 Task: Add a signature Mateo Gonzalez containing With gratitude and sincere wishes, Mateo Gonzalez to email address softage.9@softage.net and add a label Condo associations
Action: Mouse moved to (985, 51)
Screenshot: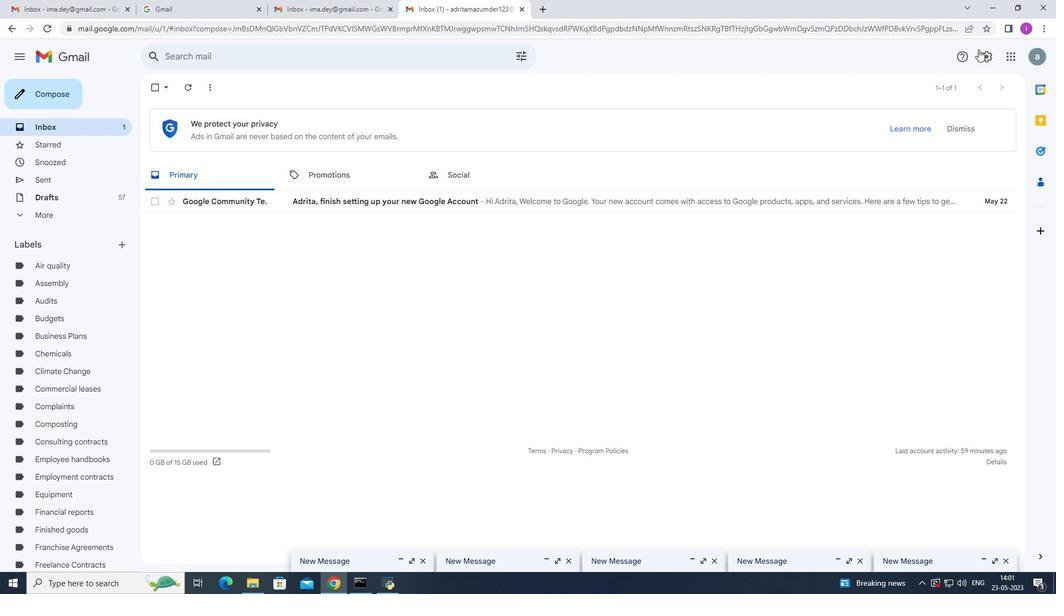 
Action: Mouse pressed left at (985, 51)
Screenshot: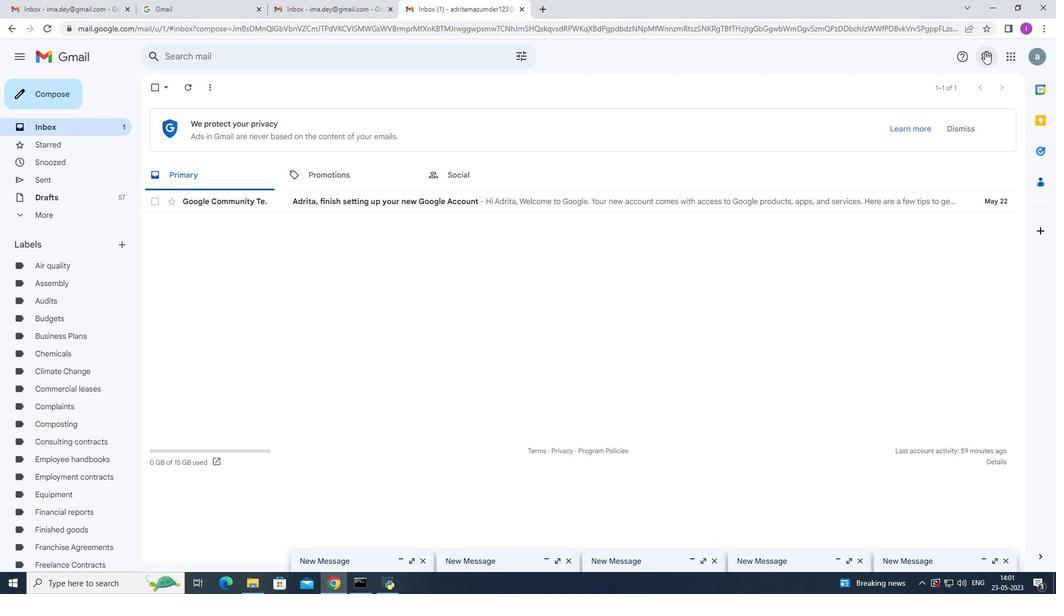 
Action: Mouse moved to (909, 114)
Screenshot: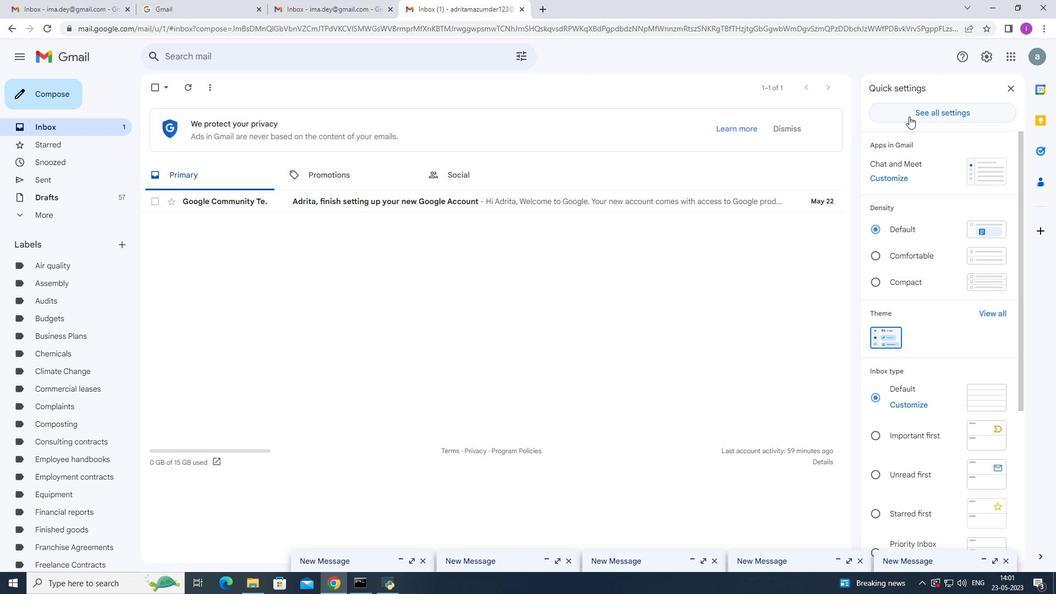 
Action: Mouse pressed left at (909, 114)
Screenshot: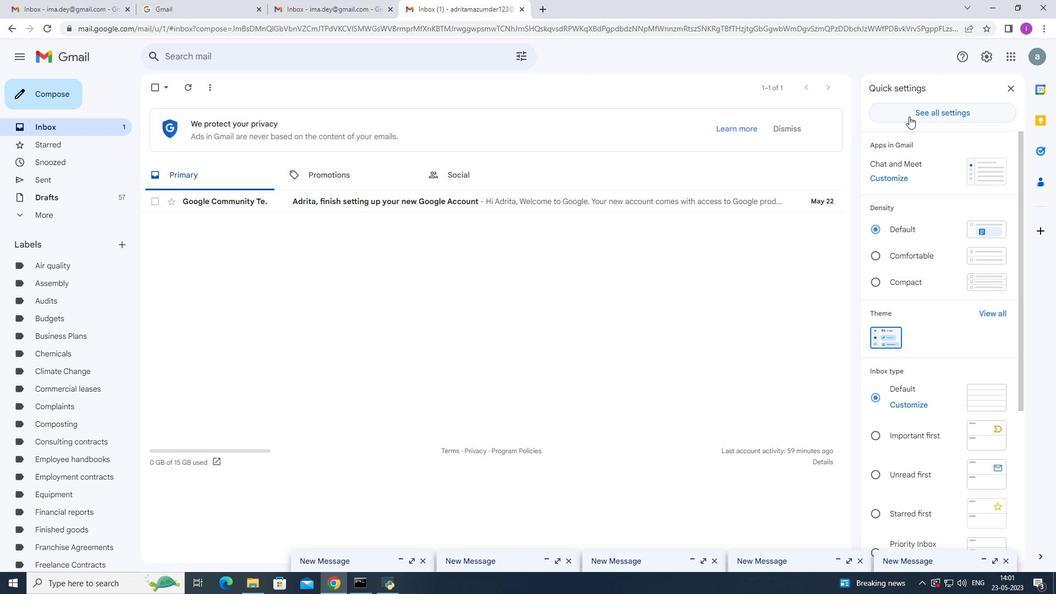 
Action: Mouse moved to (431, 217)
Screenshot: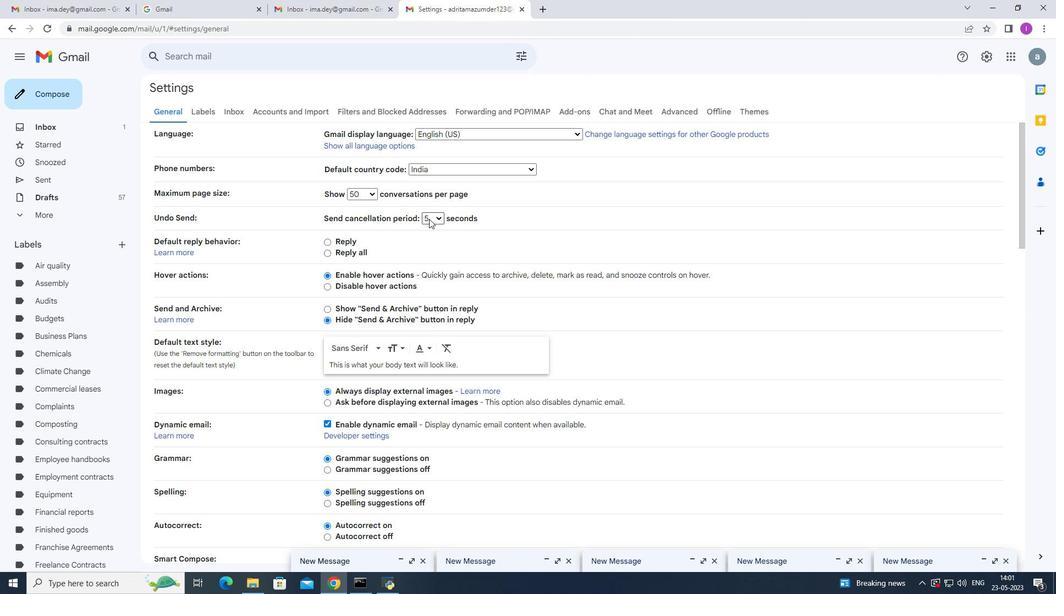 
Action: Mouse scrolled (431, 217) with delta (0, 0)
Screenshot: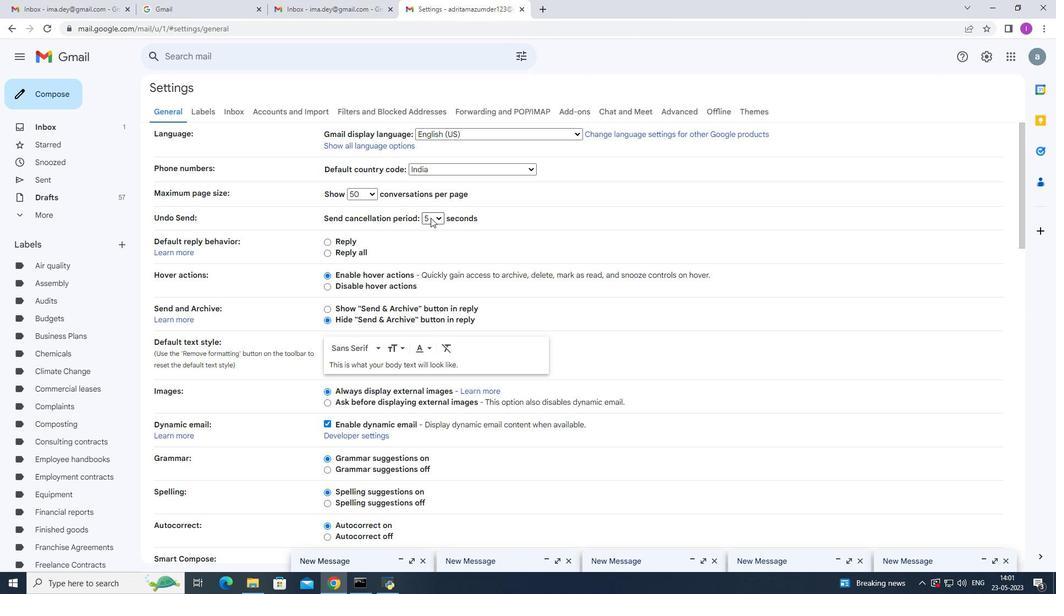 
Action: Mouse moved to (432, 217)
Screenshot: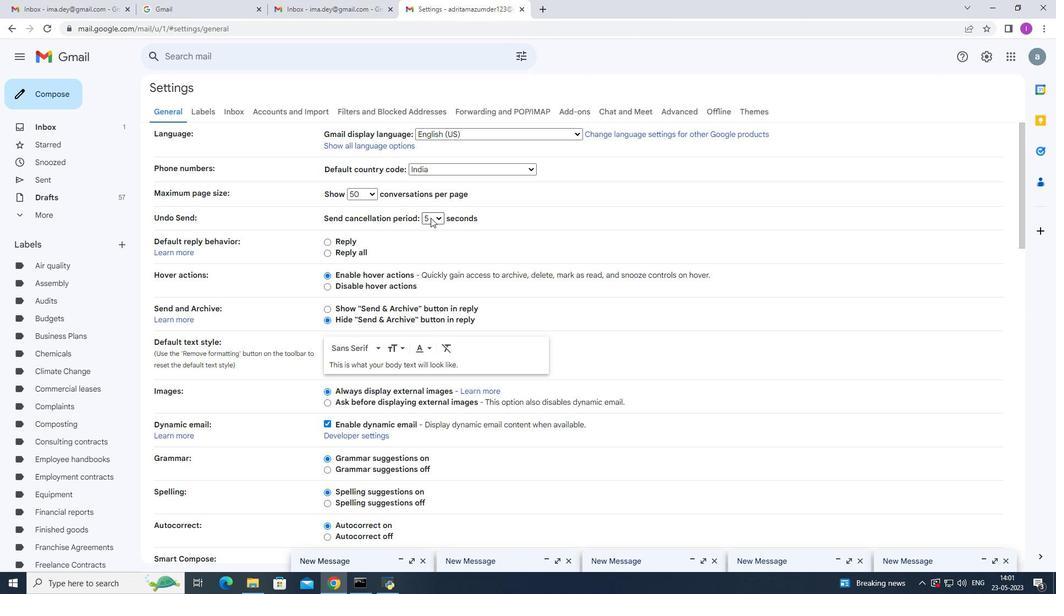 
Action: Mouse scrolled (432, 216) with delta (0, 0)
Screenshot: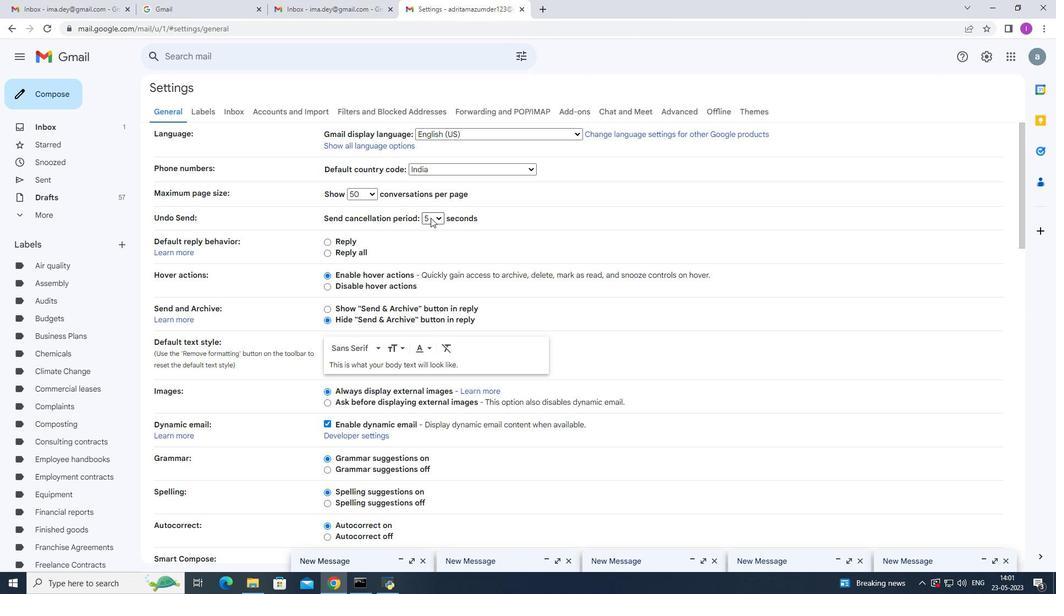 
Action: Mouse moved to (434, 216)
Screenshot: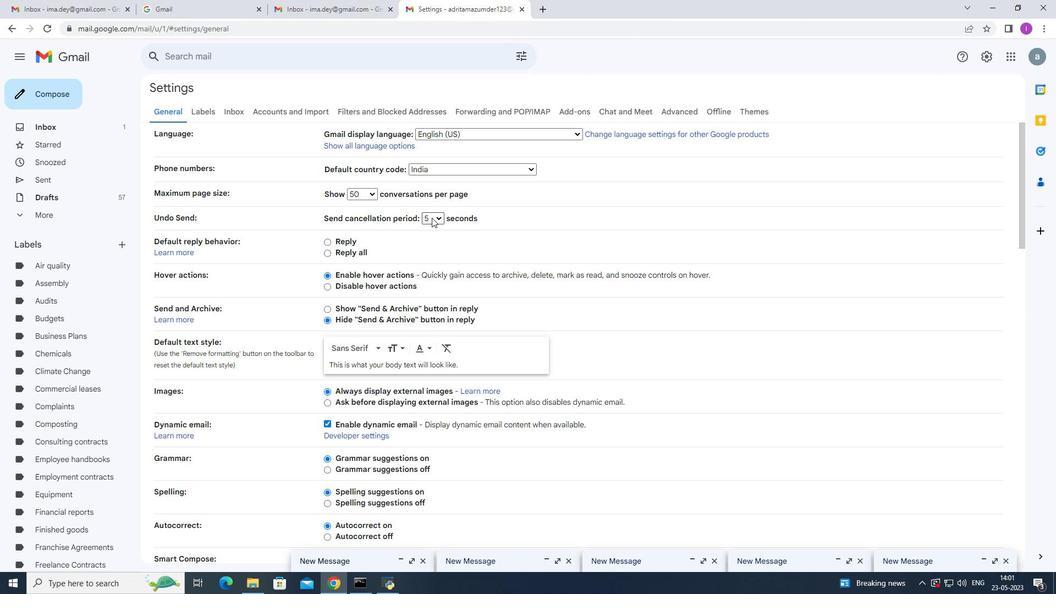 
Action: Mouse scrolled (434, 216) with delta (0, 0)
Screenshot: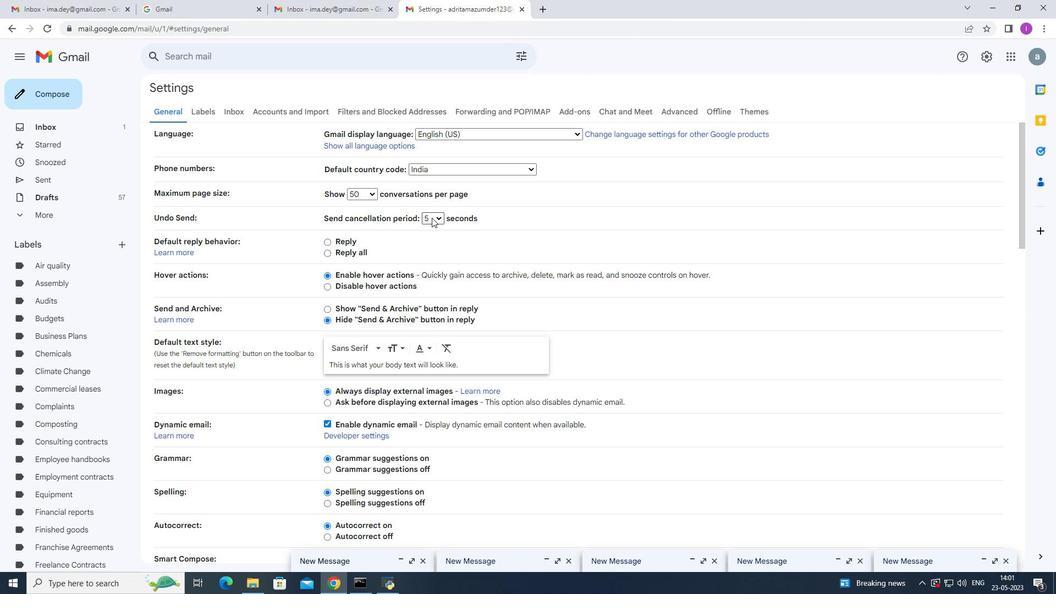 
Action: Mouse moved to (440, 213)
Screenshot: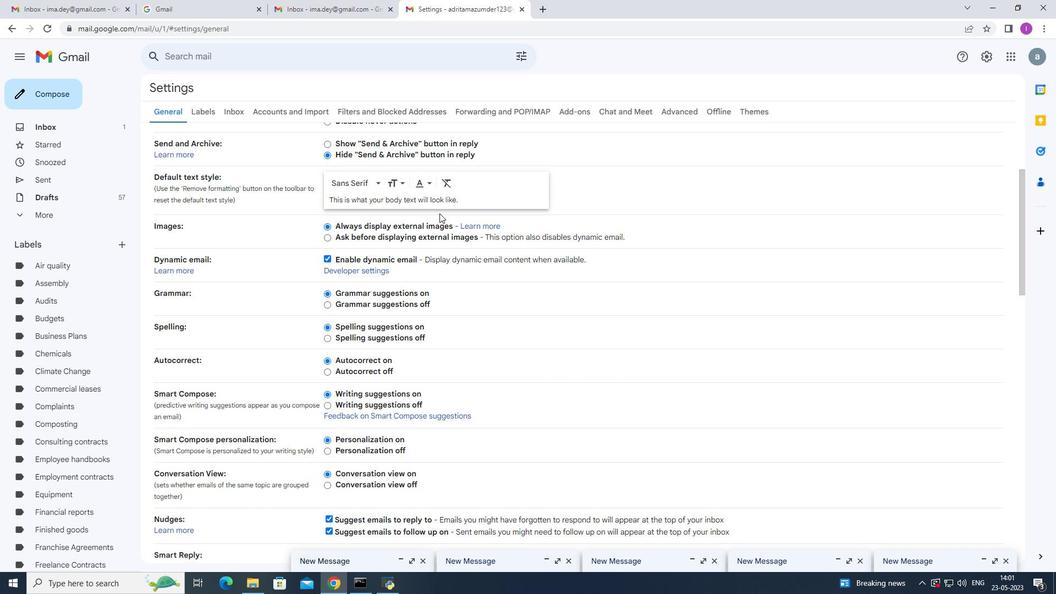 
Action: Mouse scrolled (440, 212) with delta (0, 0)
Screenshot: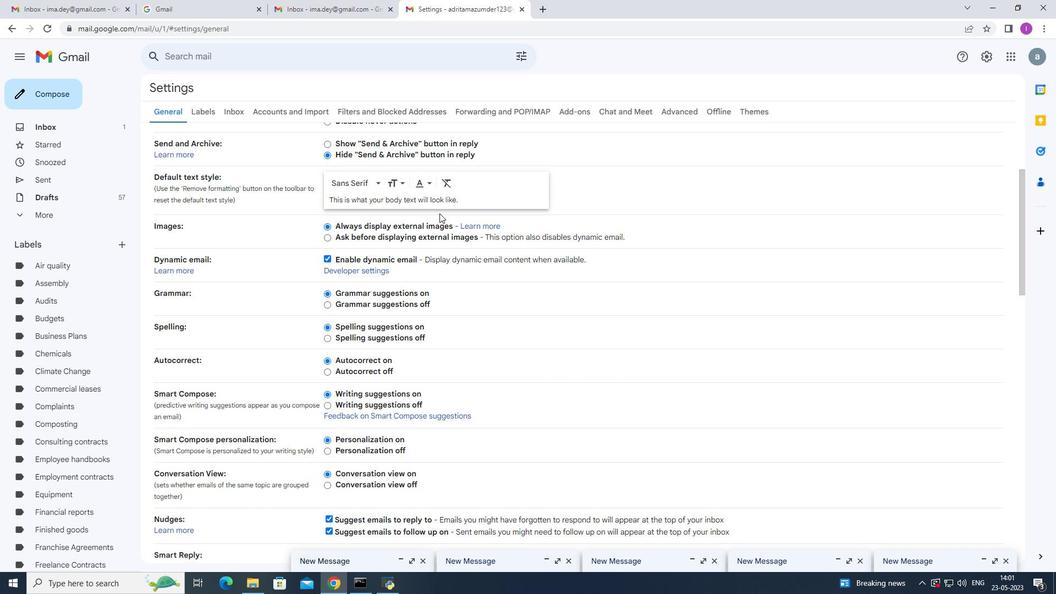 
Action: Mouse moved to (440, 213)
Screenshot: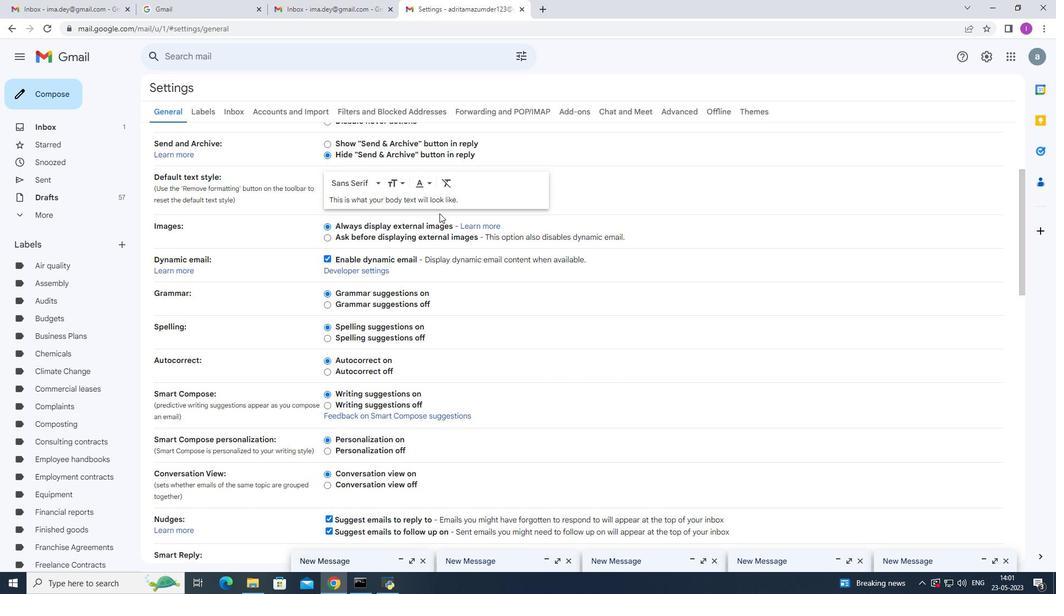 
Action: Mouse scrolled (440, 212) with delta (0, 0)
Screenshot: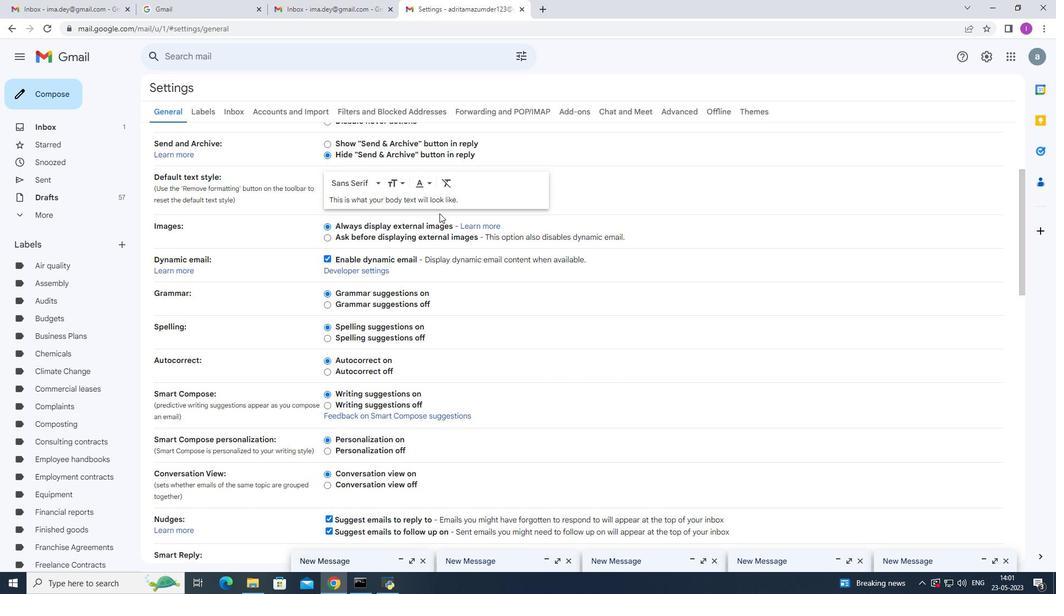 
Action: Mouse moved to (441, 213)
Screenshot: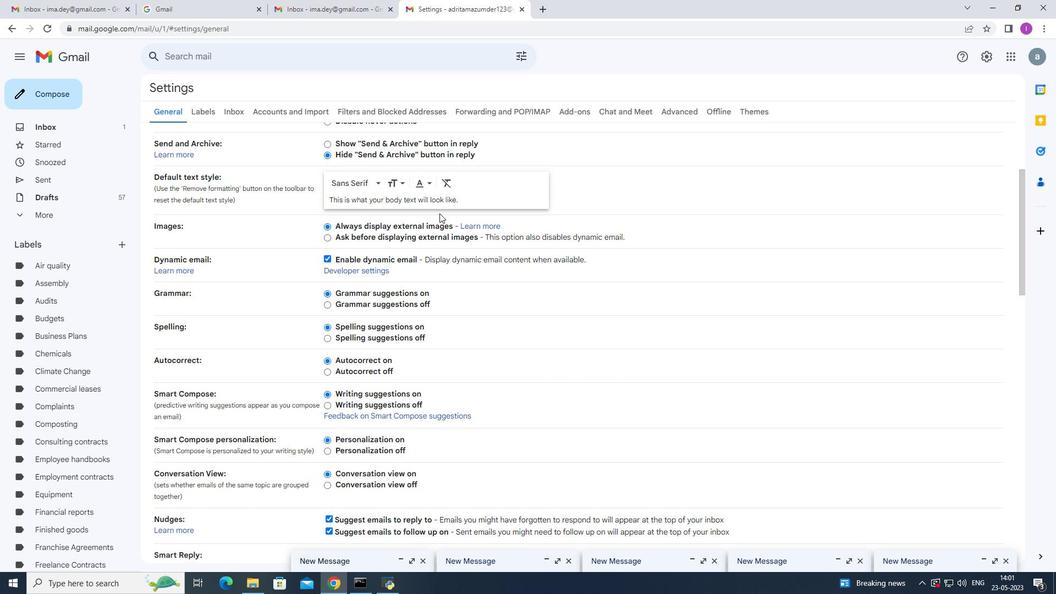 
Action: Mouse scrolled (441, 212) with delta (0, 0)
Screenshot: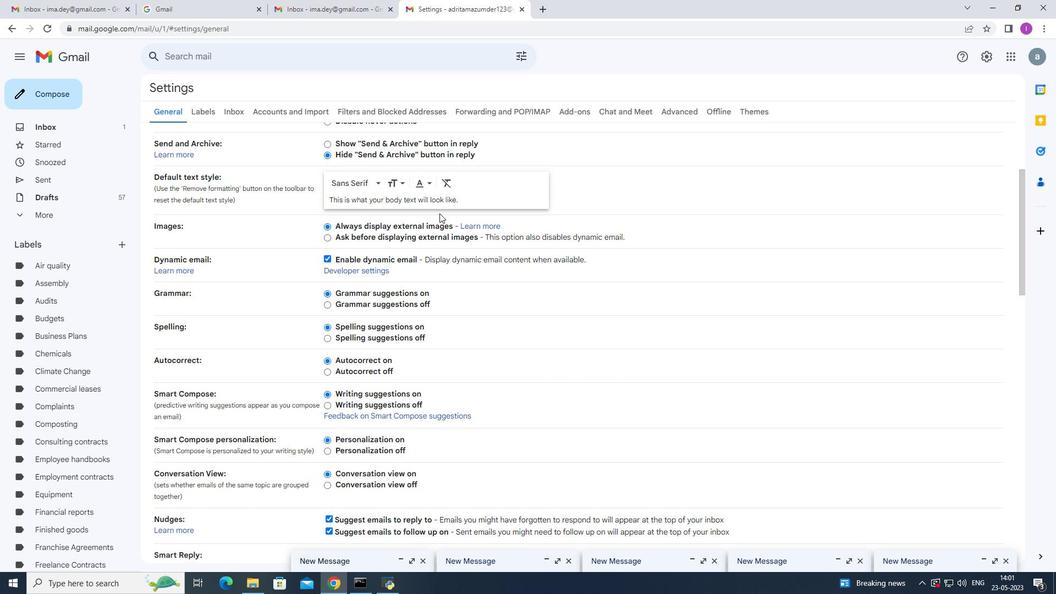 
Action: Mouse moved to (441, 213)
Screenshot: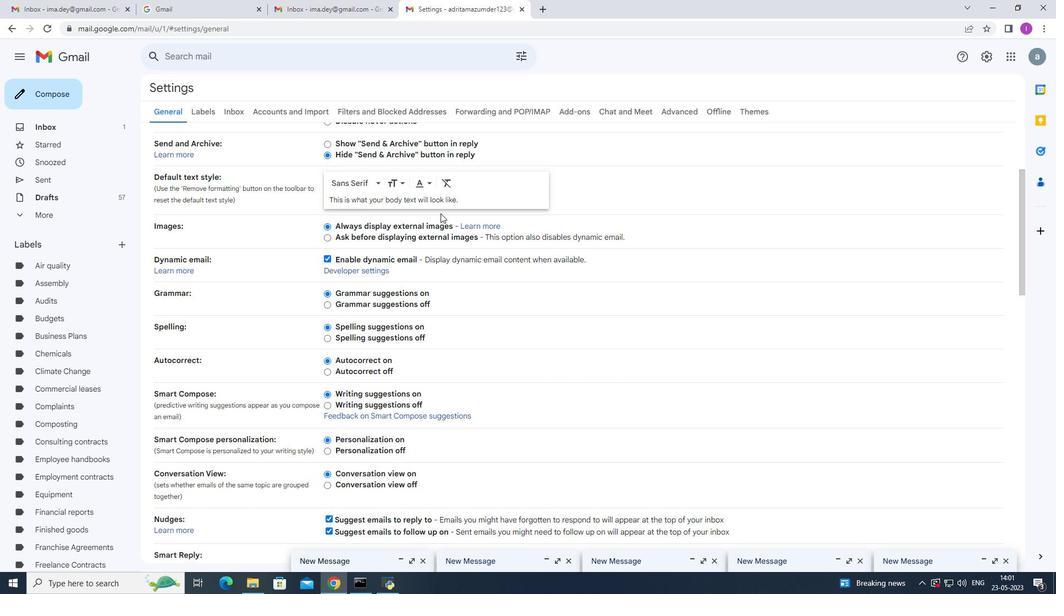 
Action: Mouse scrolled (441, 212) with delta (0, 0)
Screenshot: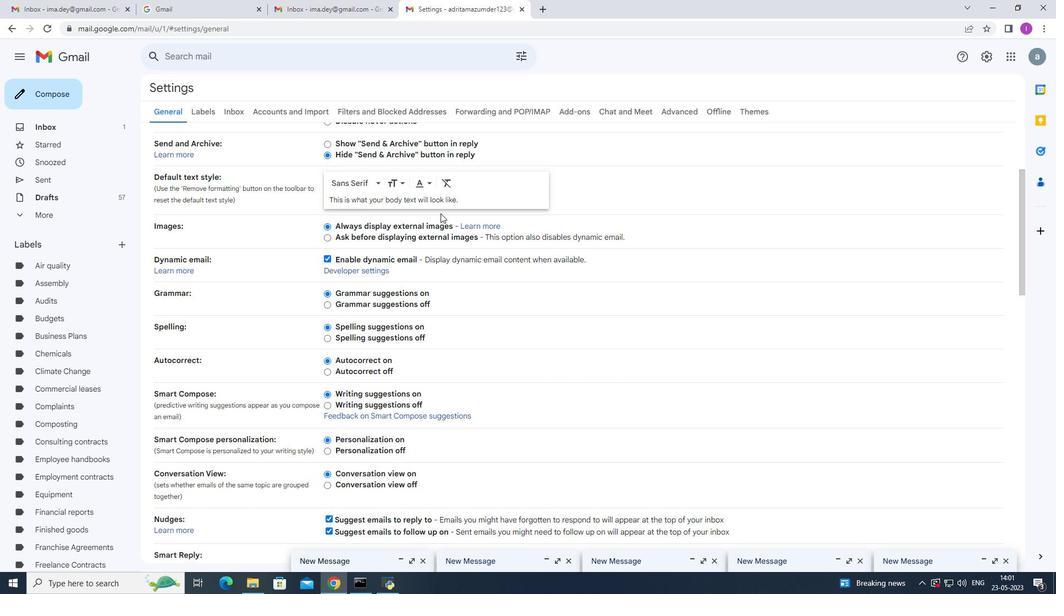 
Action: Mouse moved to (442, 213)
Screenshot: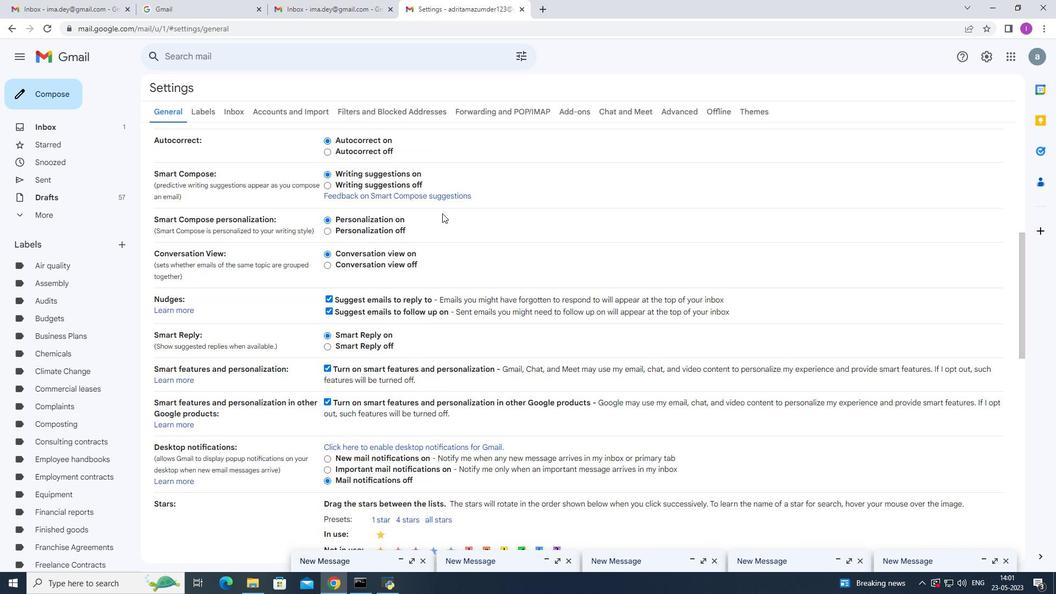 
Action: Mouse scrolled (442, 212) with delta (0, 0)
Screenshot: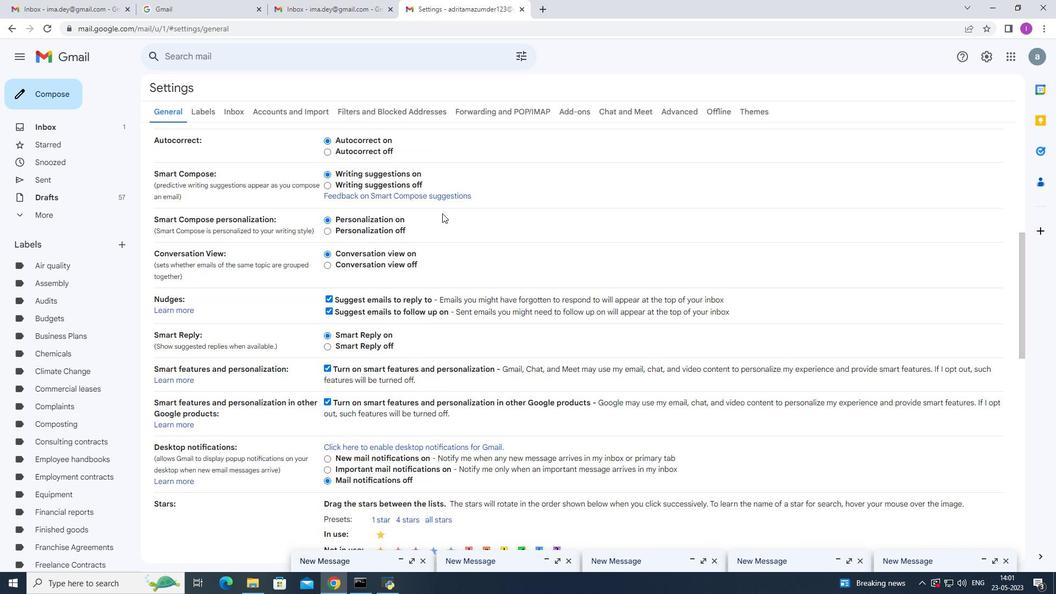 
Action: Mouse moved to (444, 216)
Screenshot: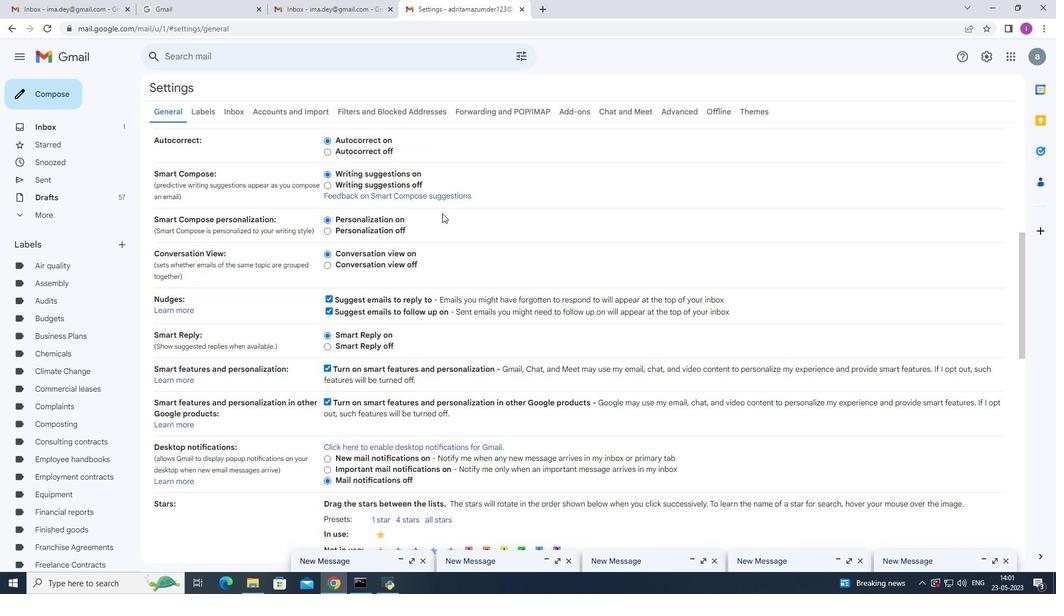 
Action: Mouse scrolled (444, 216) with delta (0, 0)
Screenshot: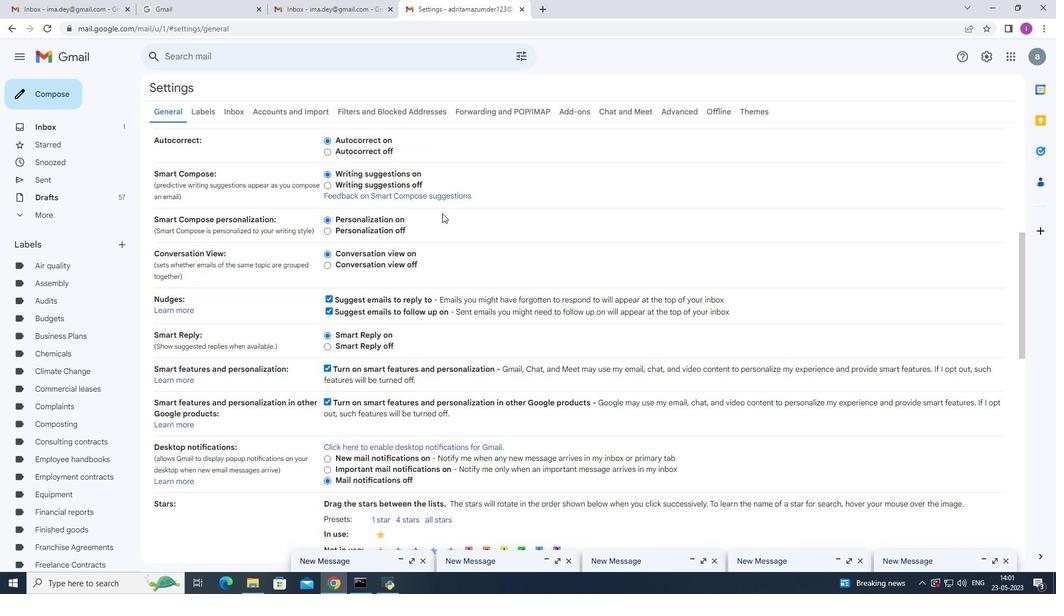 
Action: Mouse moved to (444, 217)
Screenshot: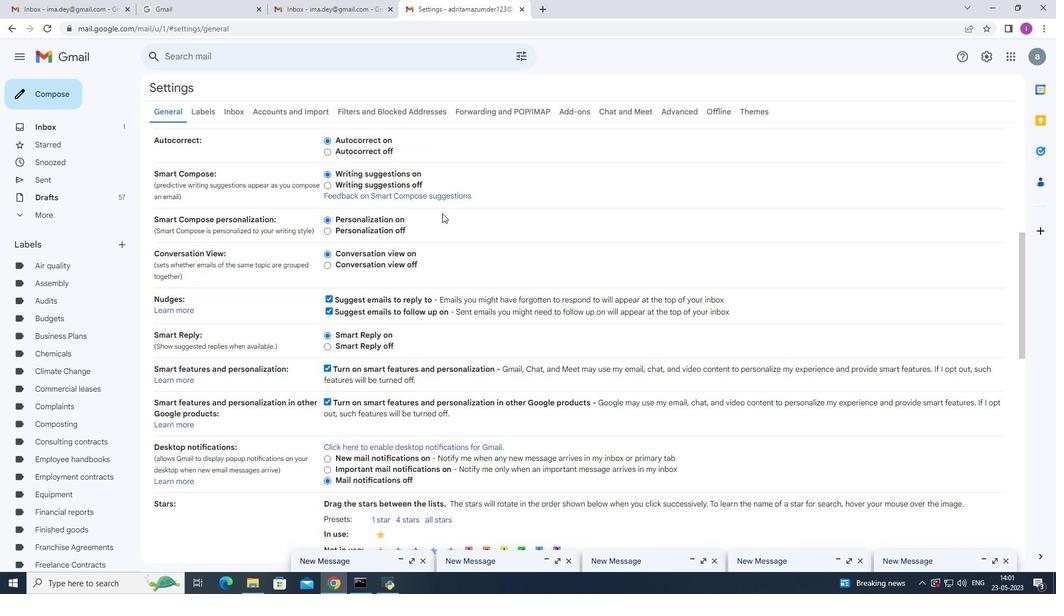 
Action: Mouse scrolled (444, 216) with delta (0, 0)
Screenshot: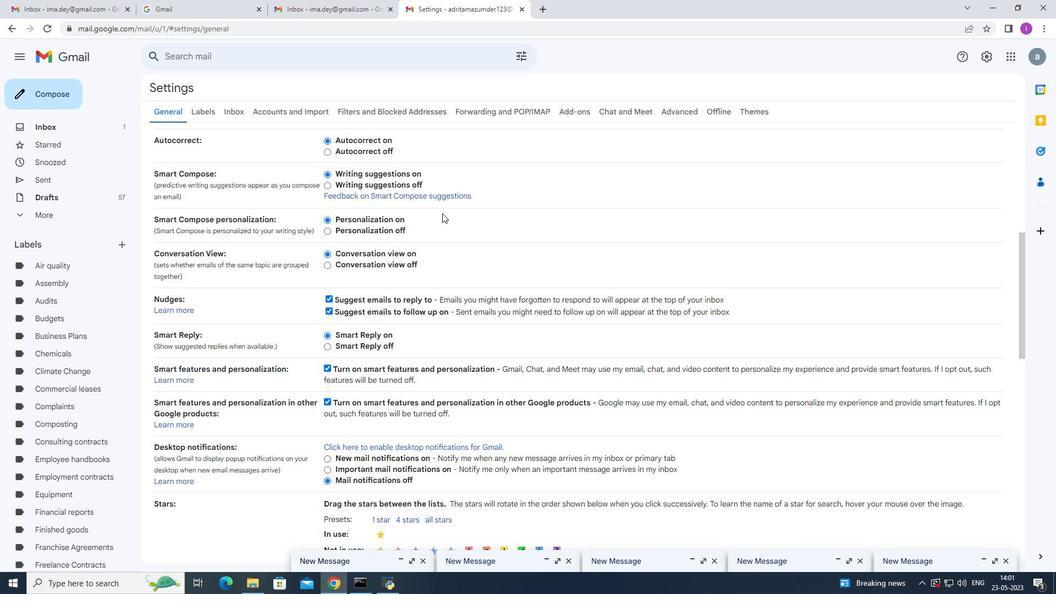 
Action: Mouse moved to (445, 217)
Screenshot: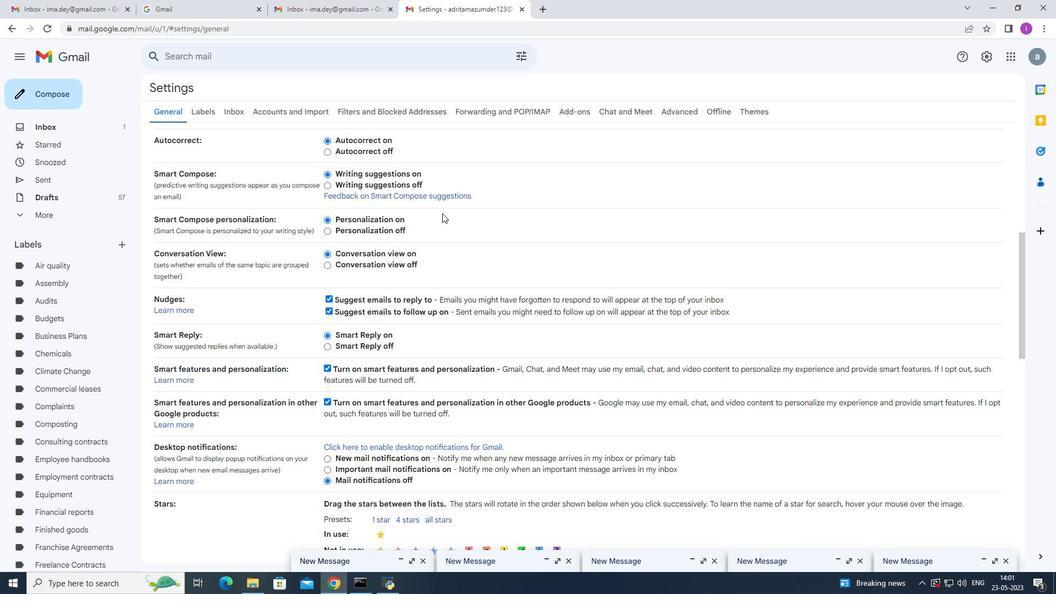 
Action: Mouse scrolled (445, 216) with delta (0, 0)
Screenshot: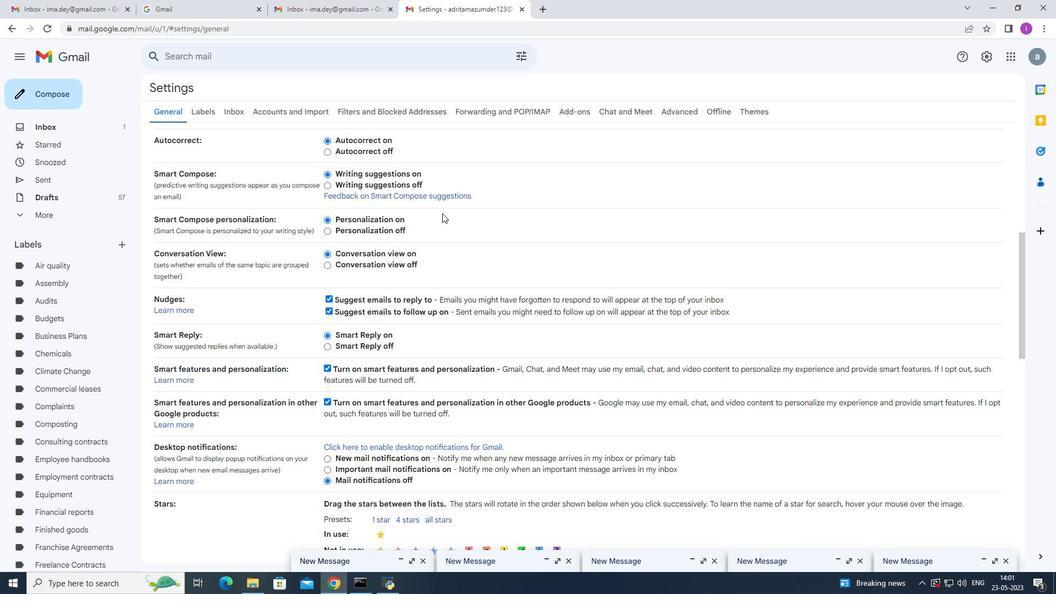 
Action: Mouse moved to (447, 224)
Screenshot: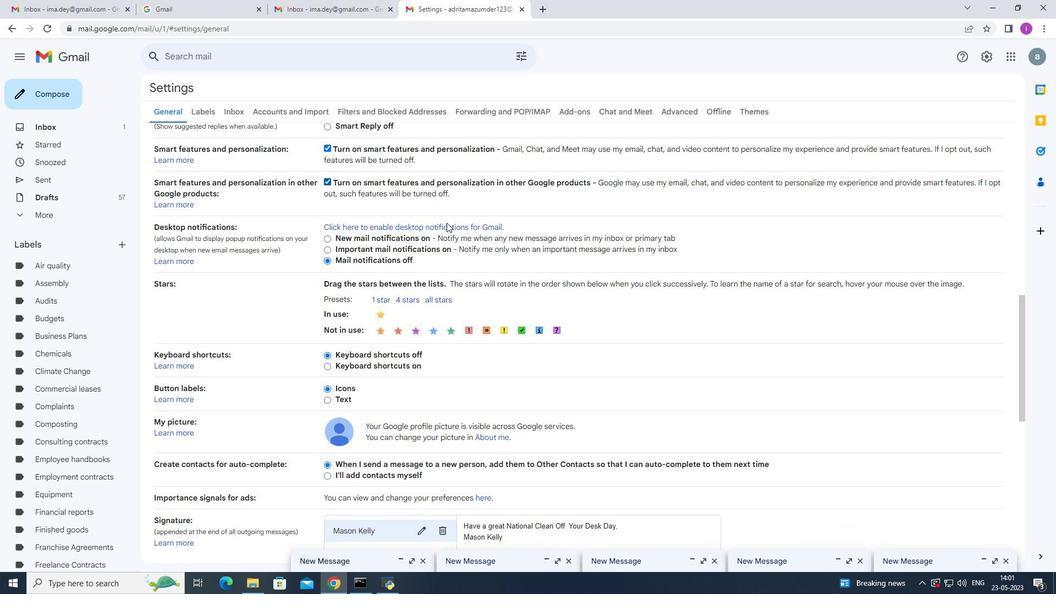 
Action: Mouse scrolled (447, 223) with delta (0, 0)
Screenshot: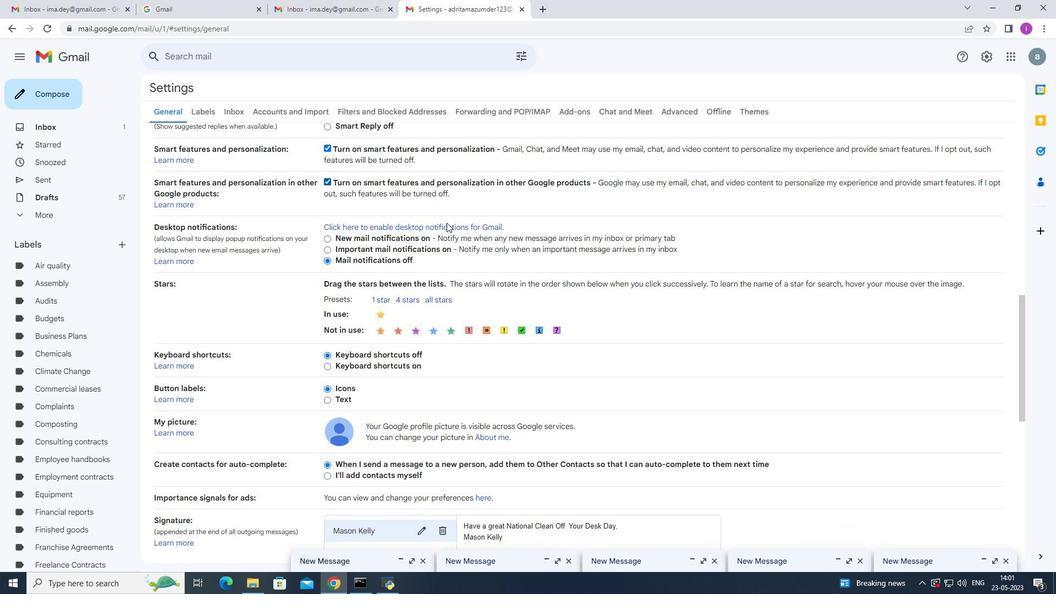 
Action: Mouse moved to (447, 225)
Screenshot: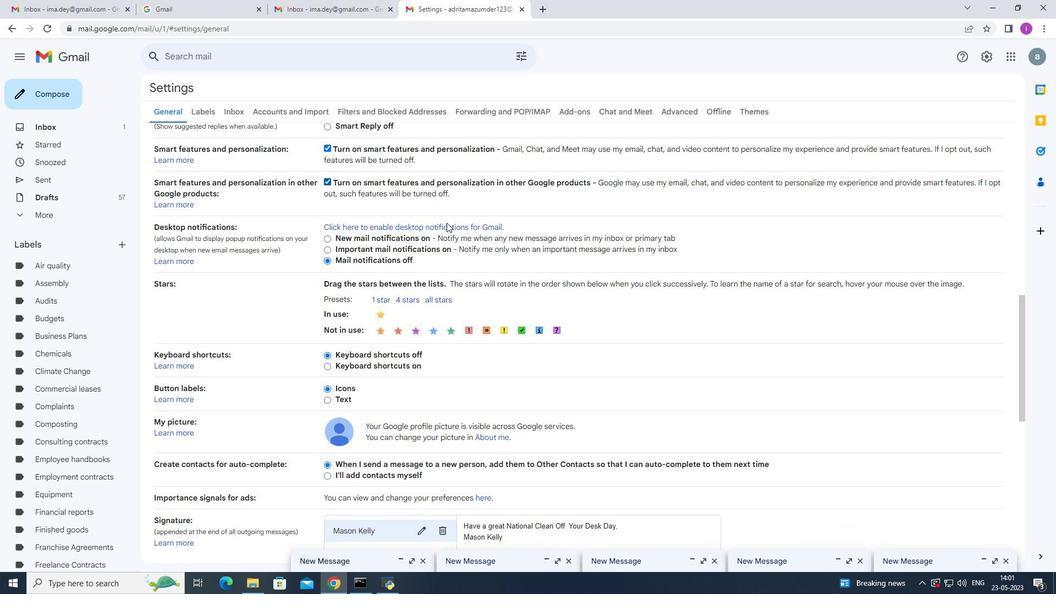 
Action: Mouse scrolled (447, 225) with delta (0, 0)
Screenshot: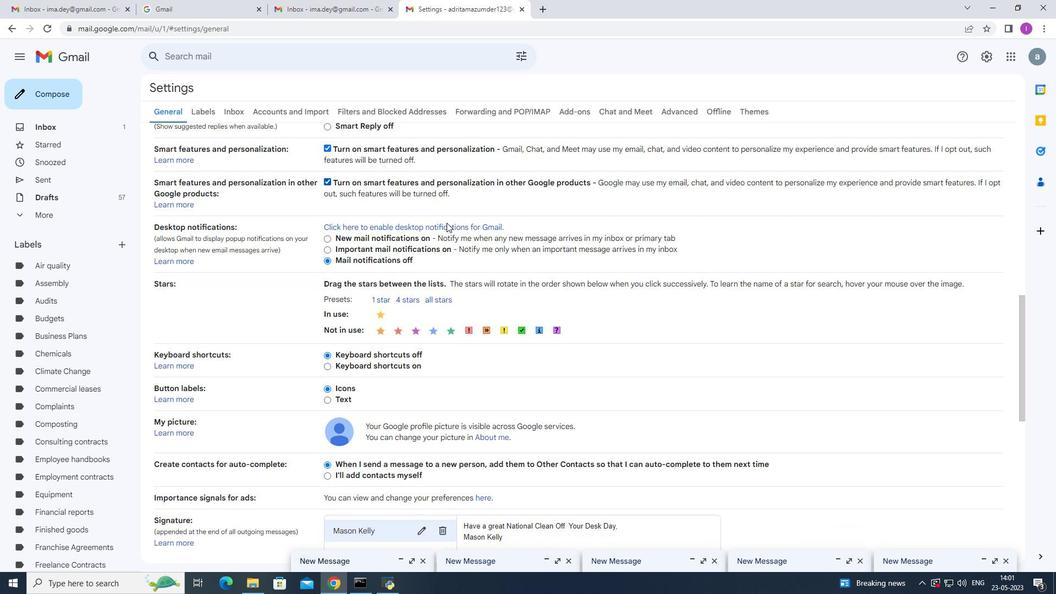 
Action: Mouse scrolled (447, 225) with delta (0, 0)
Screenshot: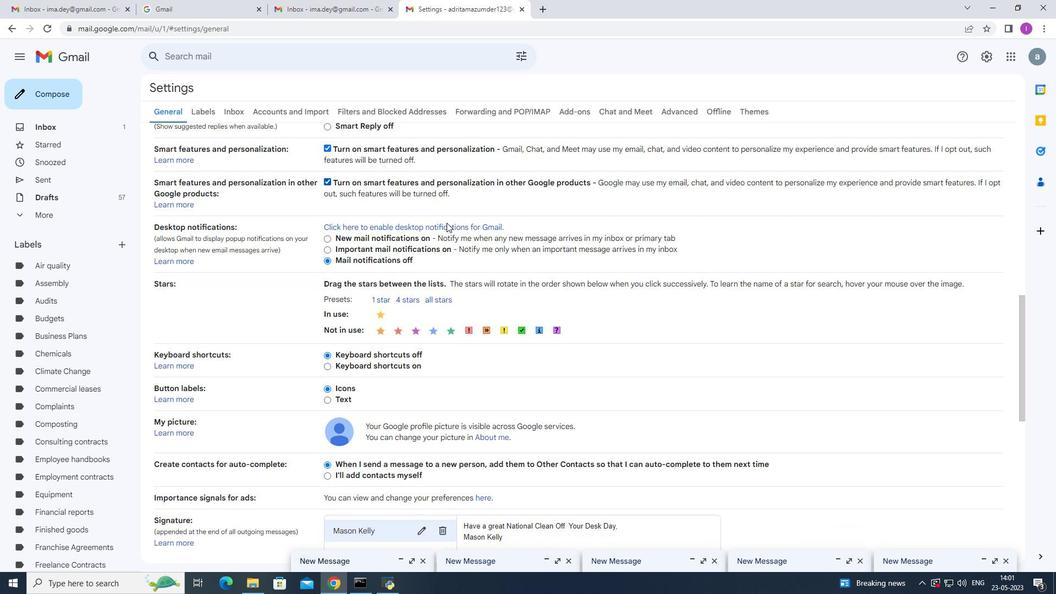 
Action: Mouse moved to (447, 226)
Screenshot: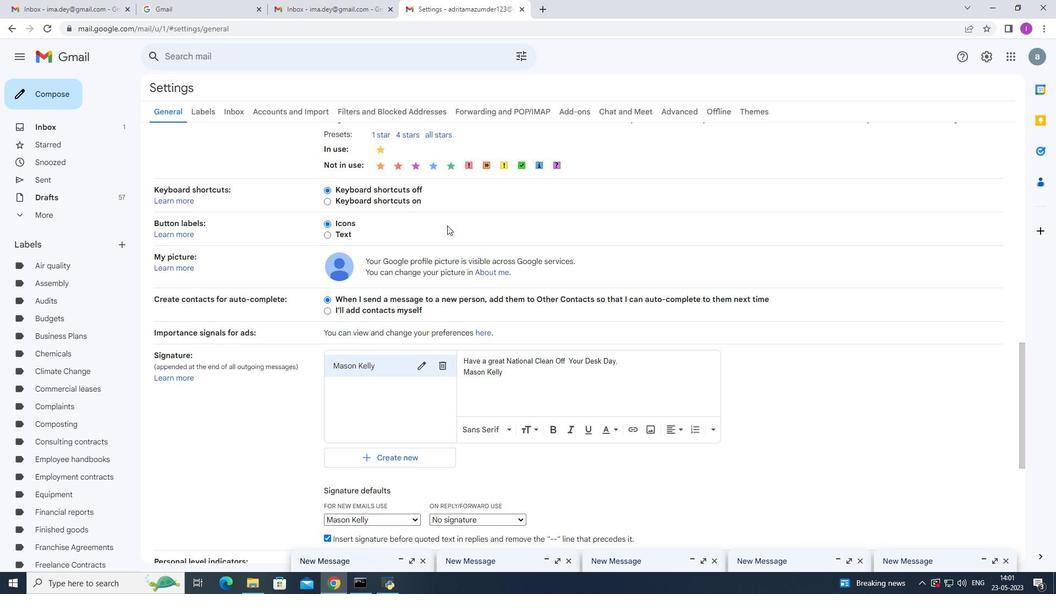 
Action: Mouse scrolled (447, 225) with delta (0, 0)
Screenshot: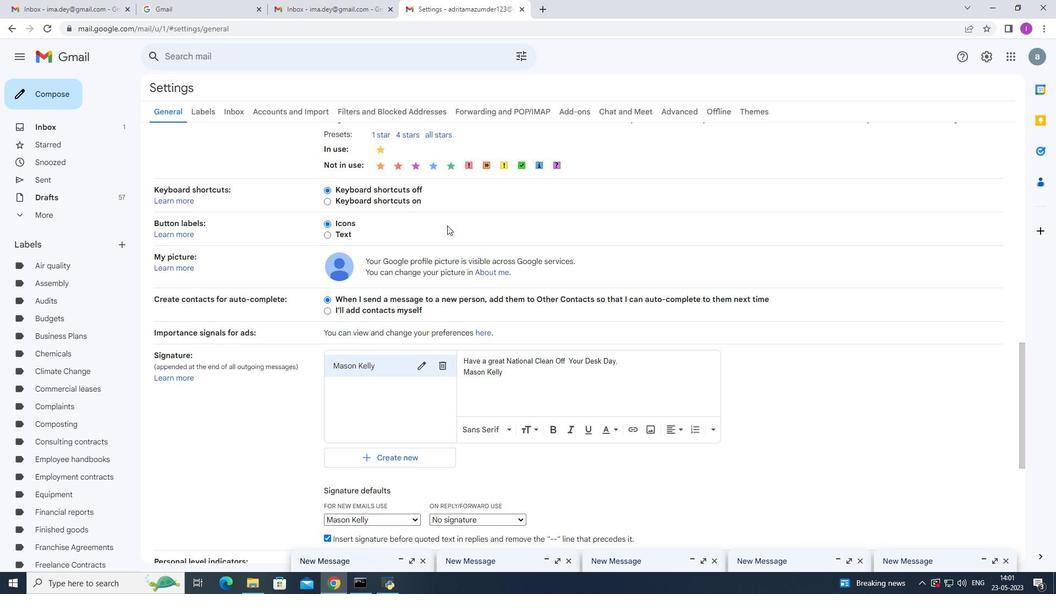 
Action: Mouse moved to (448, 227)
Screenshot: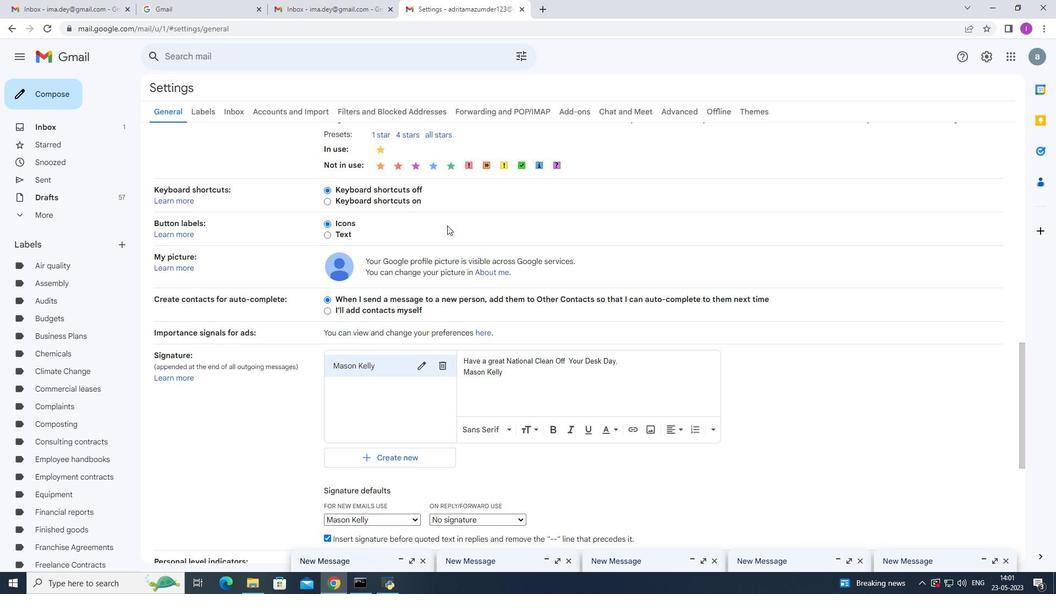 
Action: Mouse scrolled (448, 226) with delta (0, 0)
Screenshot: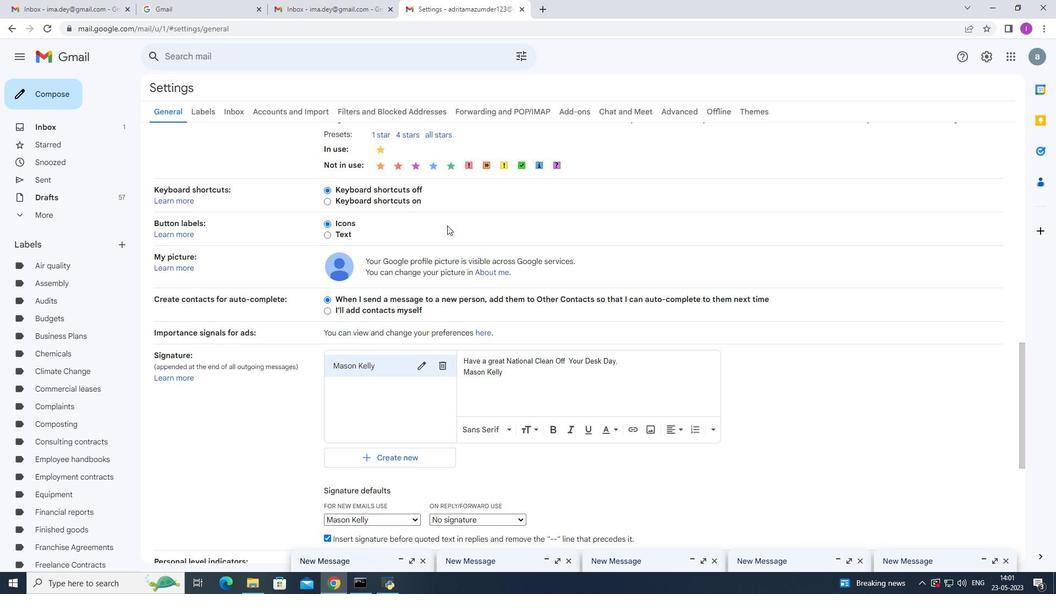 
Action: Mouse scrolled (448, 226) with delta (0, 0)
Screenshot: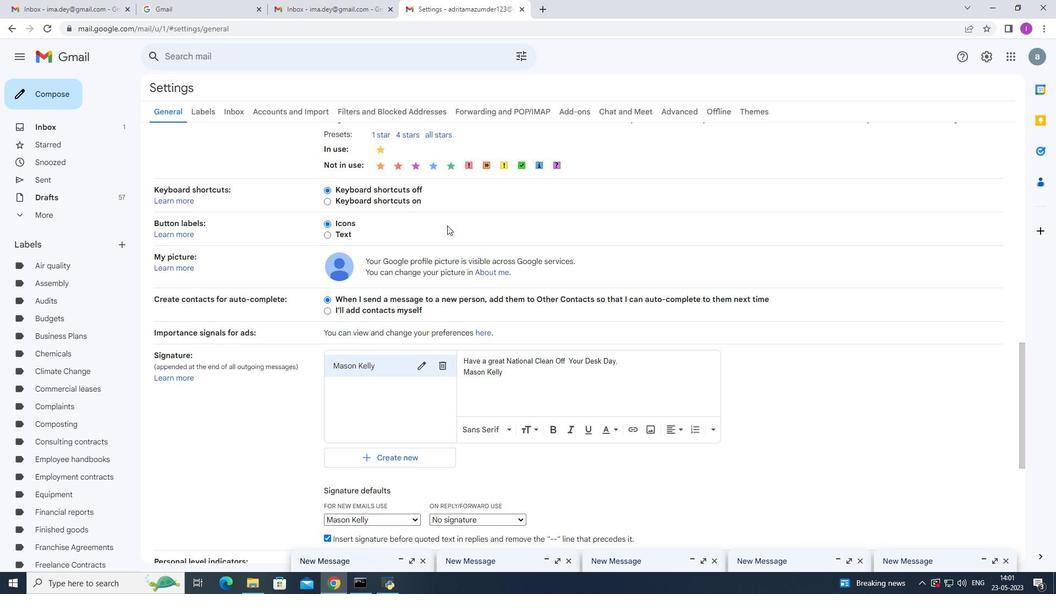 
Action: Mouse moved to (448, 227)
Screenshot: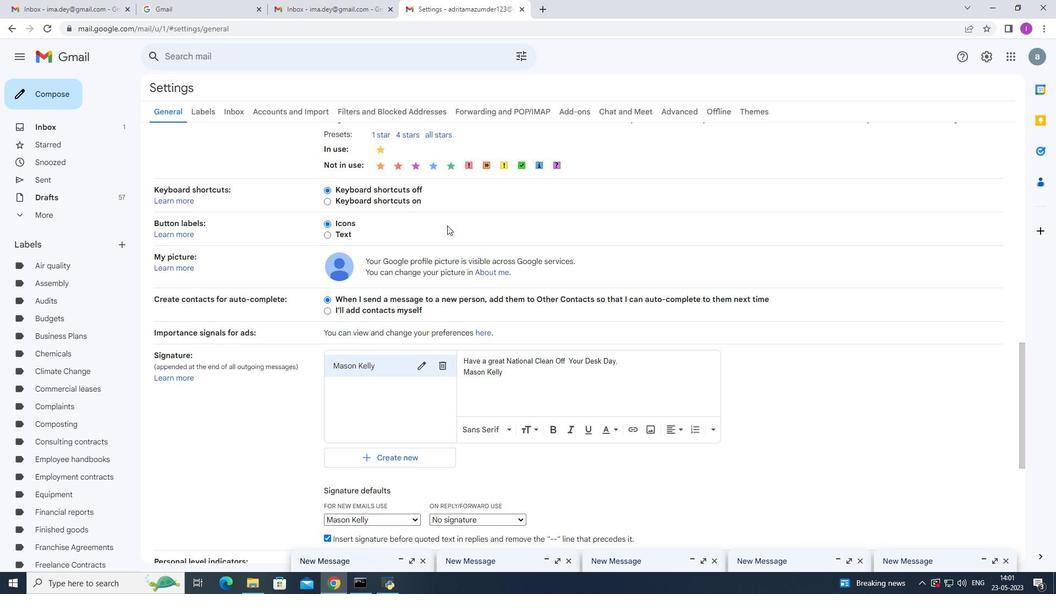 
Action: Mouse scrolled (448, 226) with delta (0, 0)
Screenshot: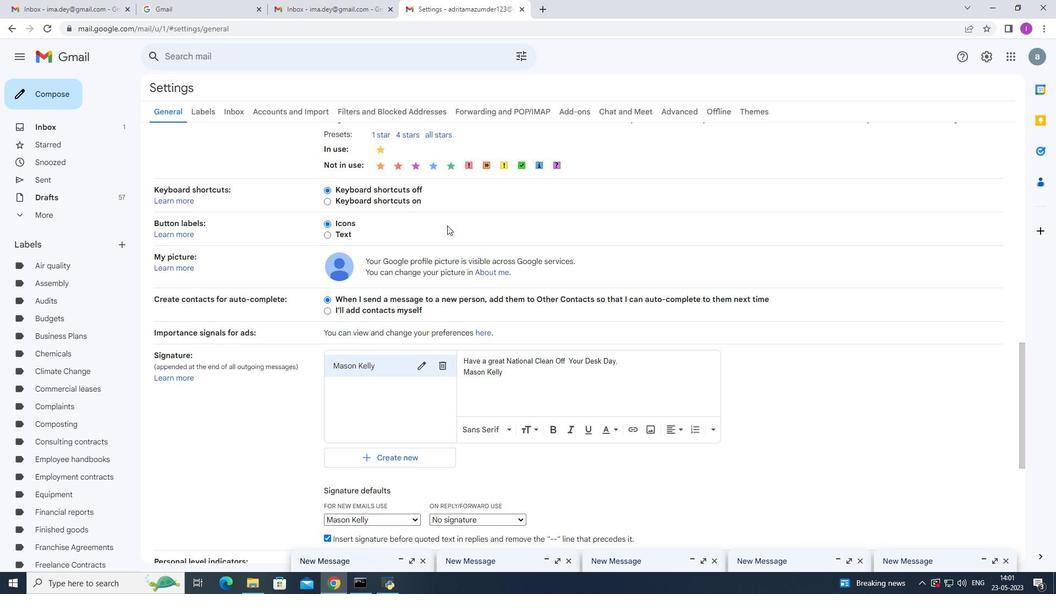 
Action: Mouse moved to (440, 149)
Screenshot: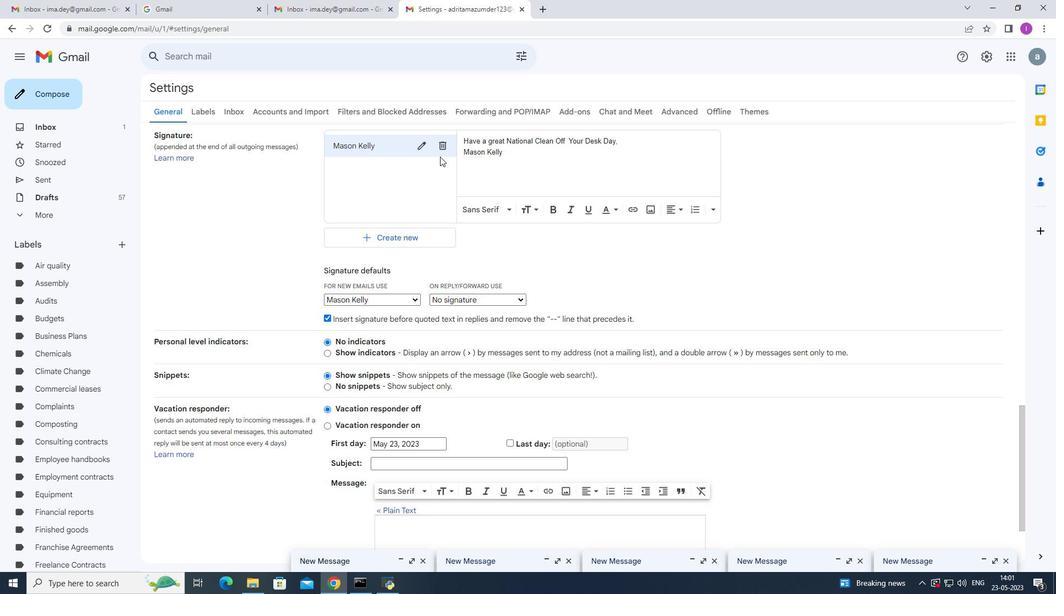 
Action: Mouse pressed left at (440, 149)
Screenshot: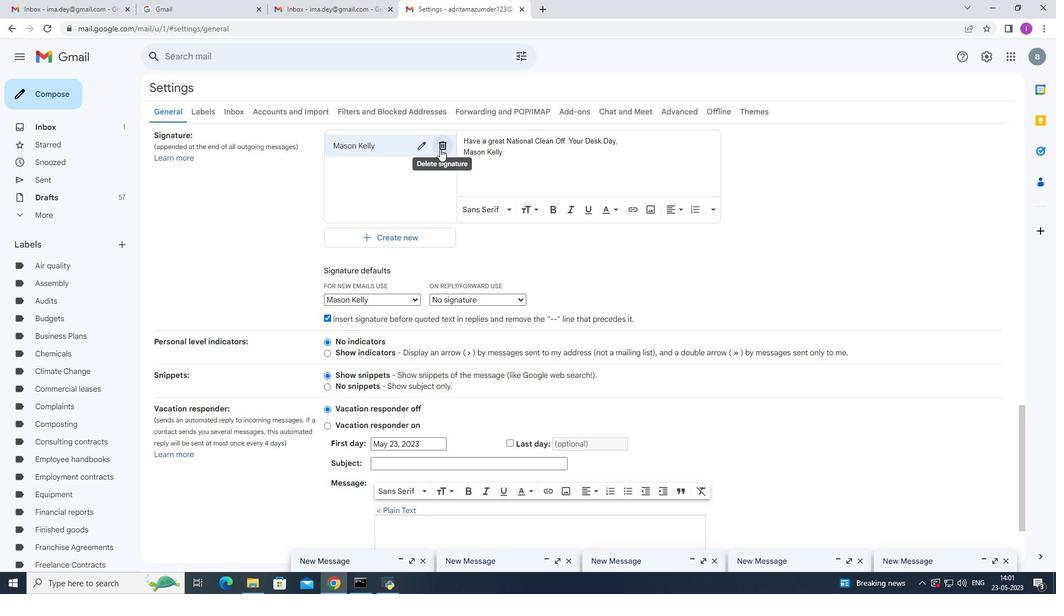 
Action: Mouse moved to (623, 330)
Screenshot: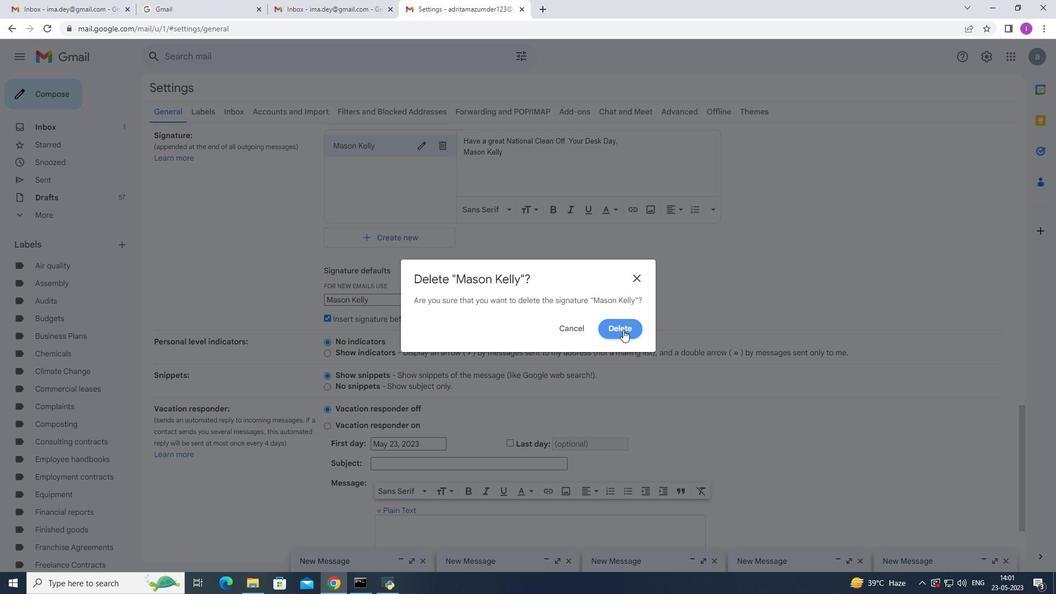 
Action: Mouse pressed left at (623, 330)
Screenshot: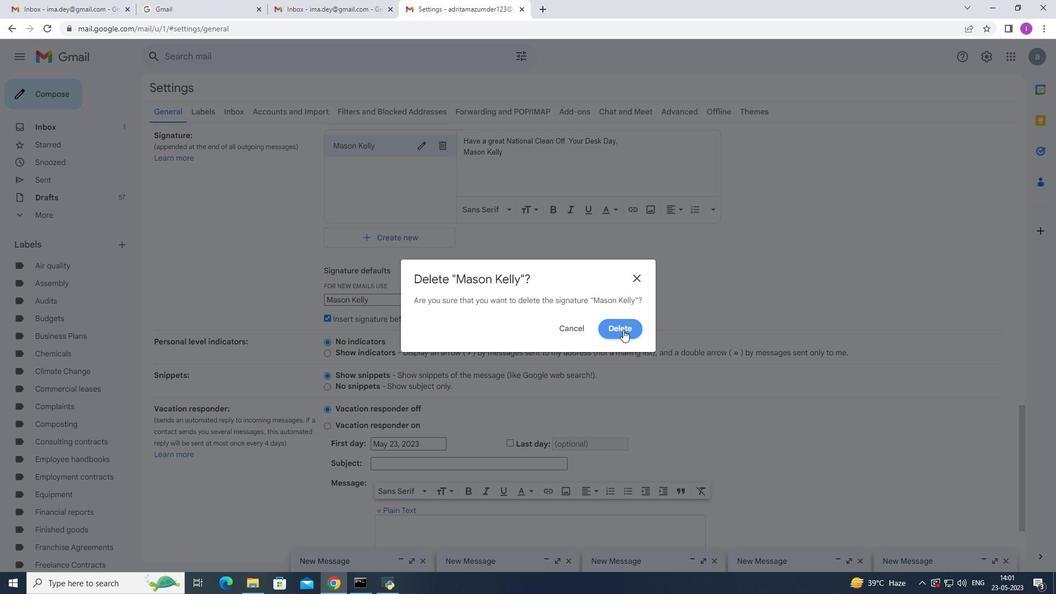 
Action: Mouse pressed left at (623, 330)
Screenshot: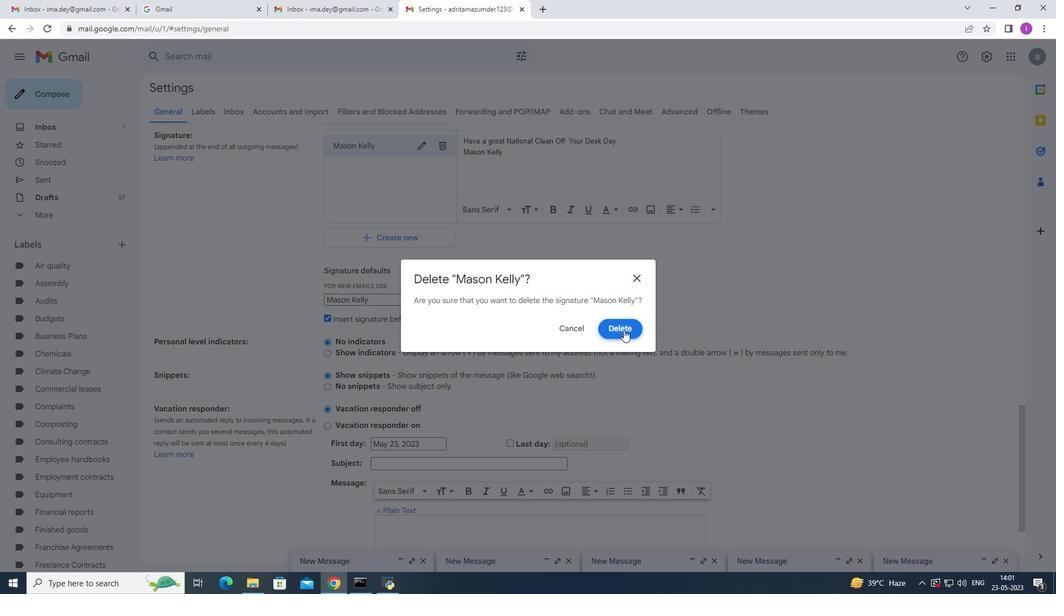 
Action: Mouse moved to (382, 210)
Screenshot: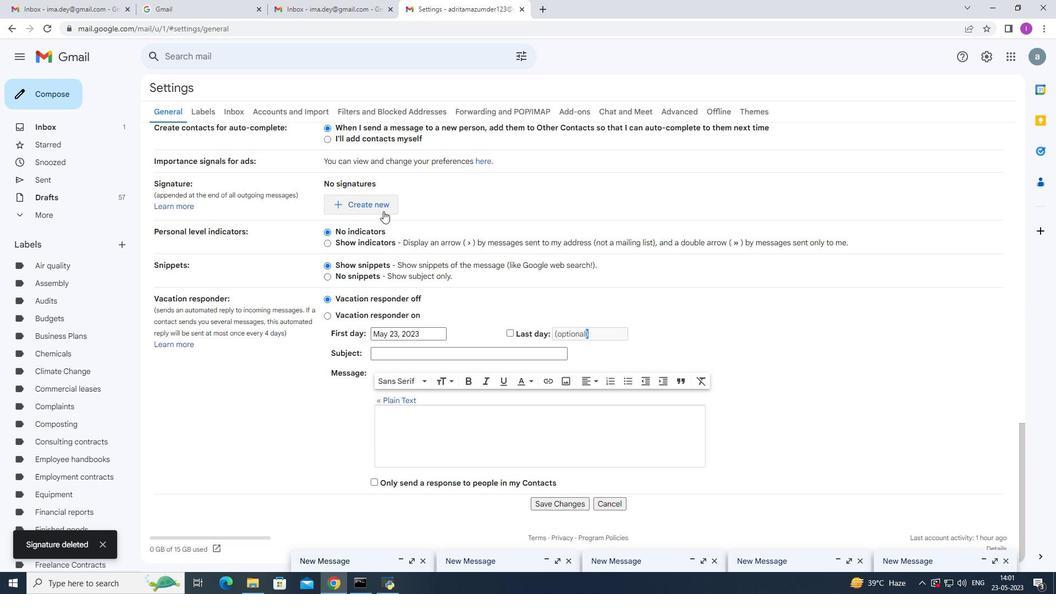 
Action: Mouse pressed left at (382, 210)
Screenshot: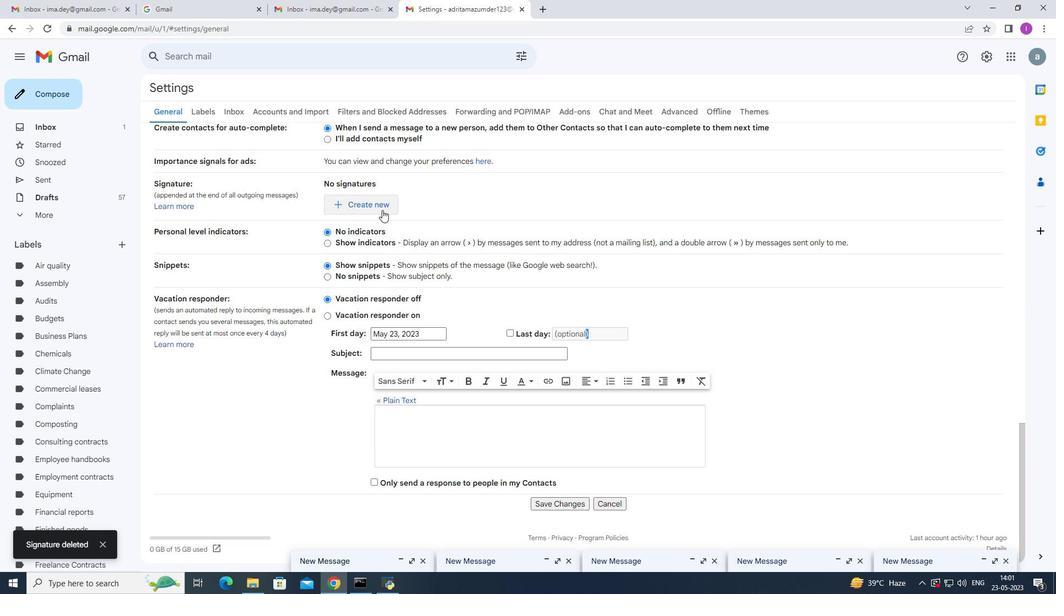 
Action: Mouse moved to (431, 301)
Screenshot: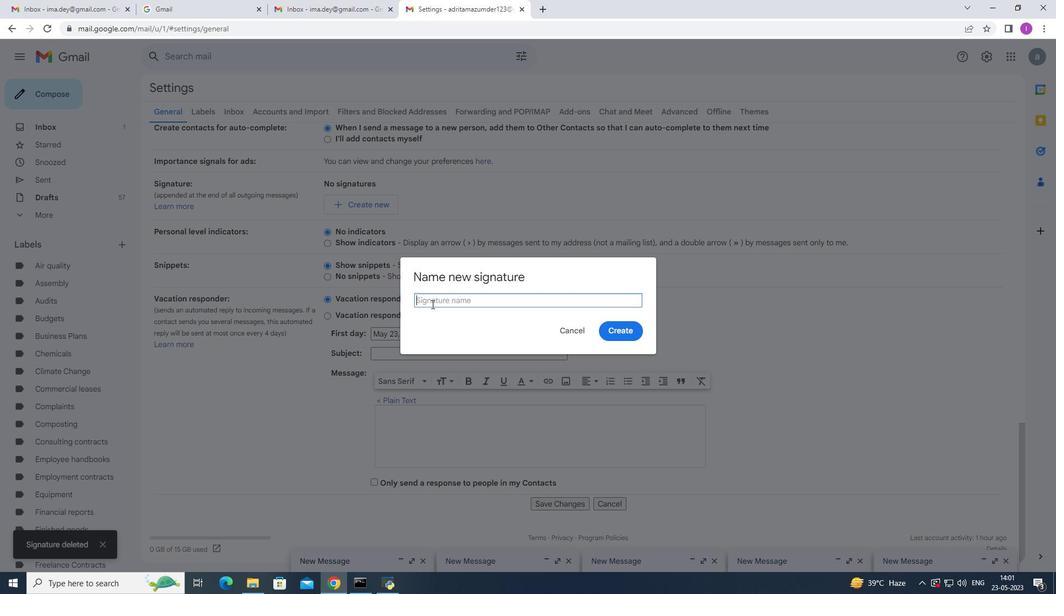 
Action: Mouse pressed left at (431, 301)
Screenshot: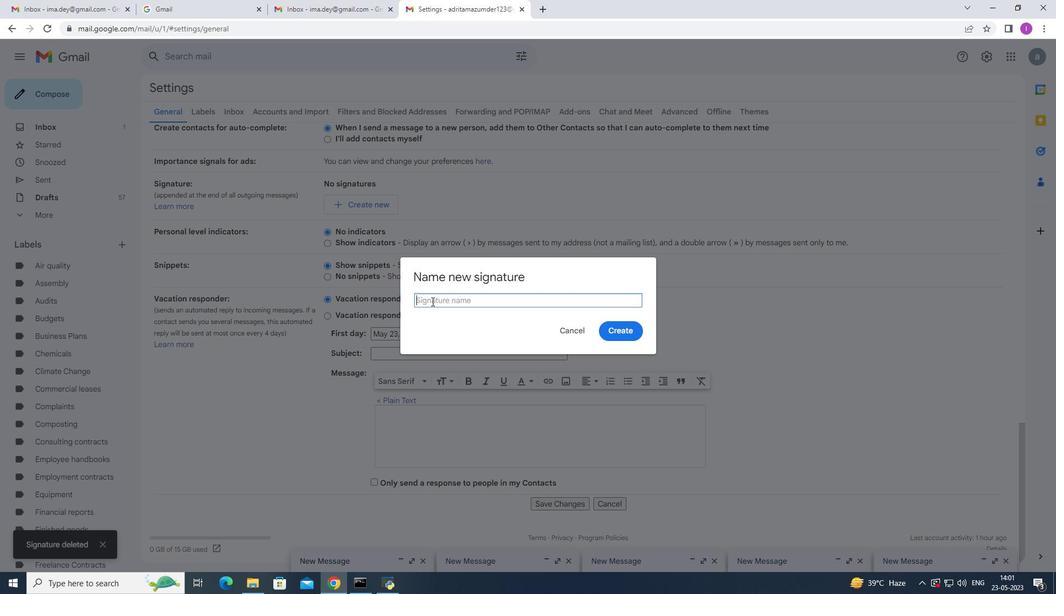 
Action: Mouse moved to (464, 283)
Screenshot: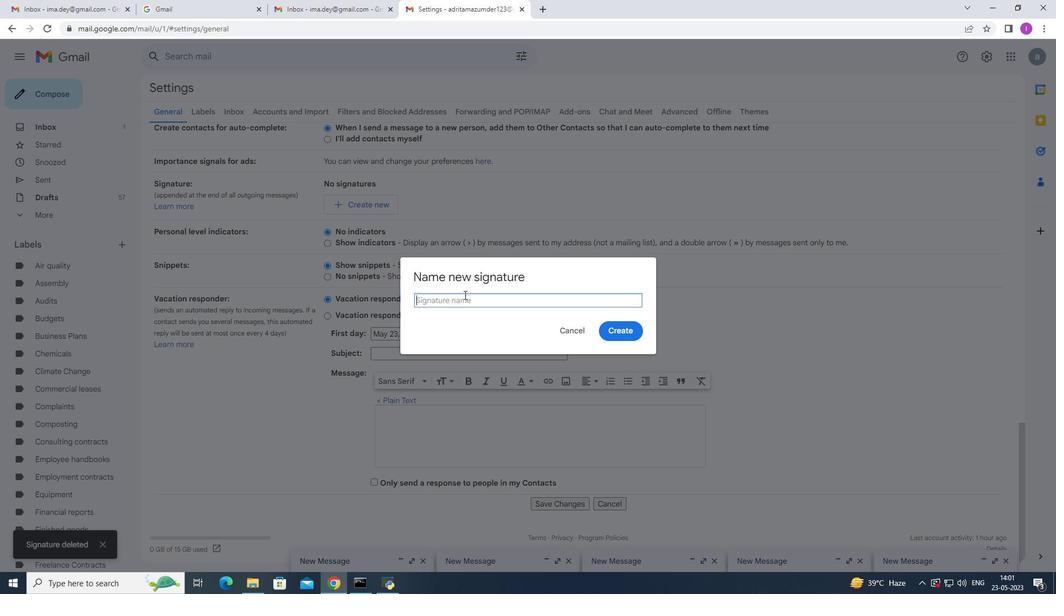 
Action: Key pressed <Key.shift>Mateo<Key.space><Key.shift><Key.shift><Key.shift><Key.shift><Key.shift>Gonzalez
Screenshot: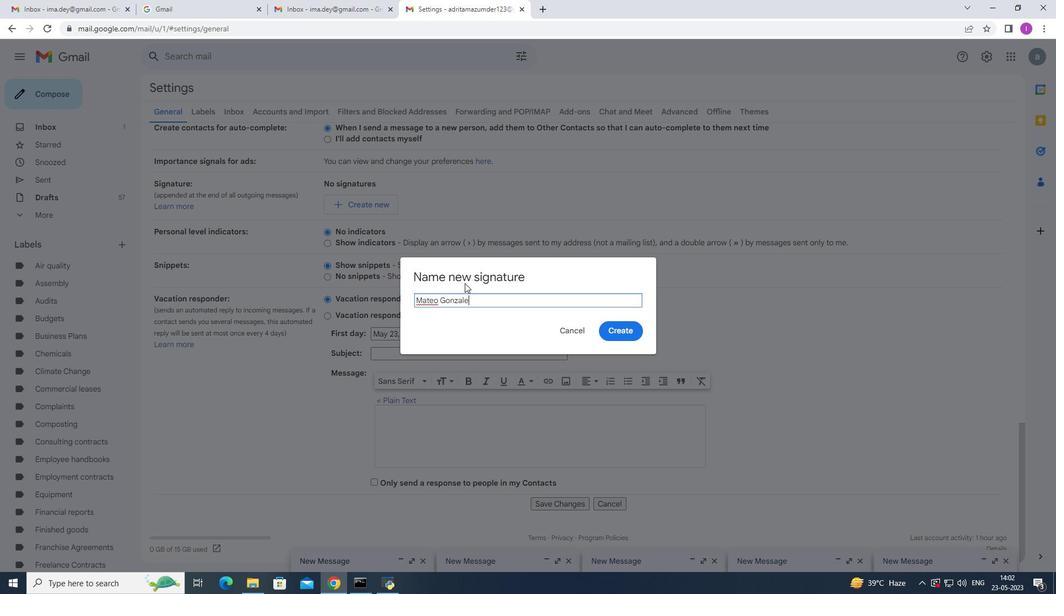 
Action: Mouse moved to (602, 330)
Screenshot: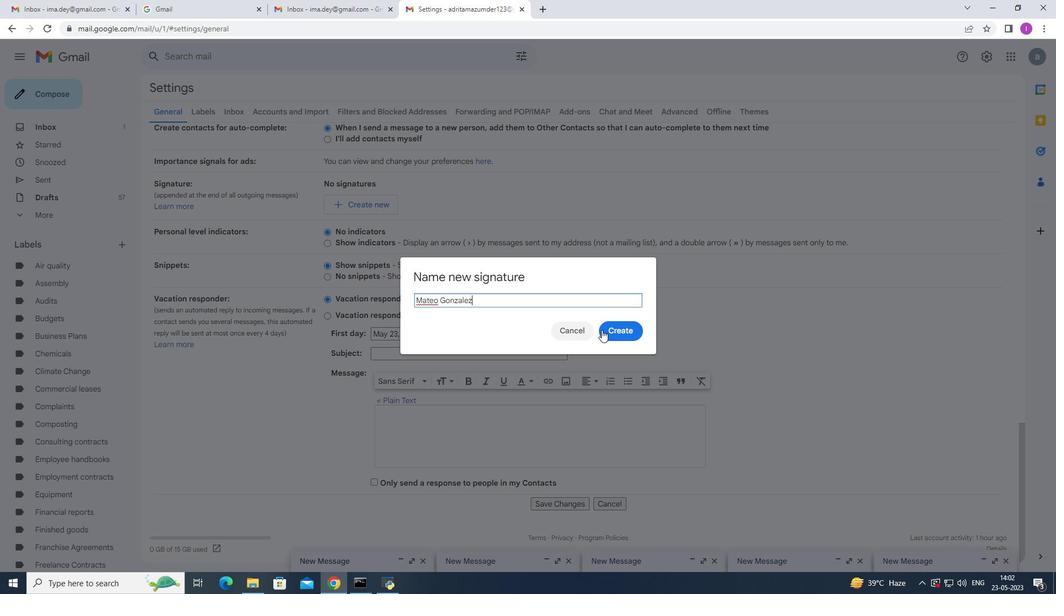 
Action: Mouse pressed left at (602, 330)
Screenshot: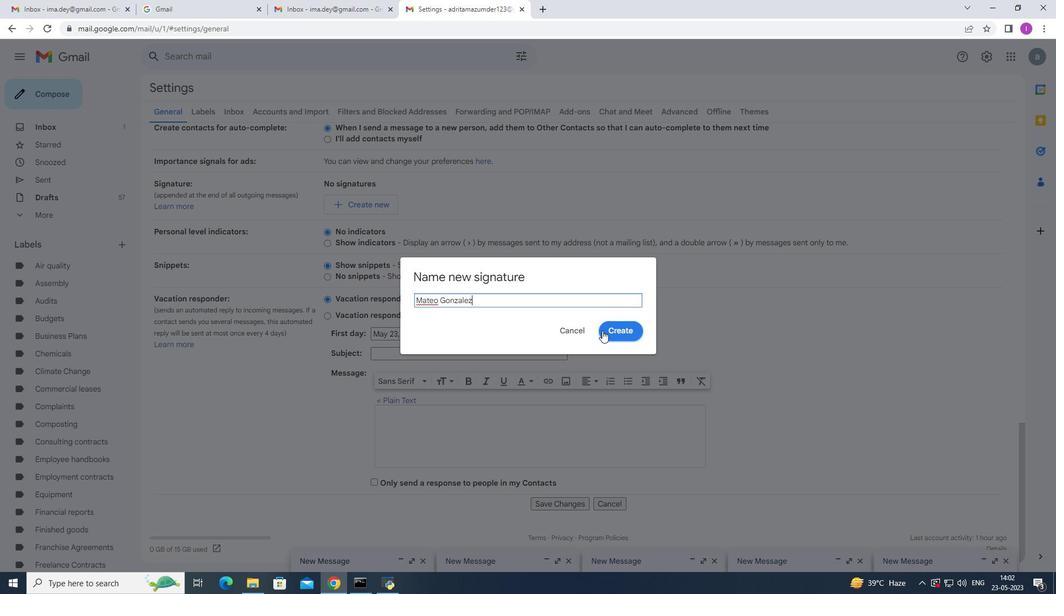 
Action: Mouse moved to (412, 346)
Screenshot: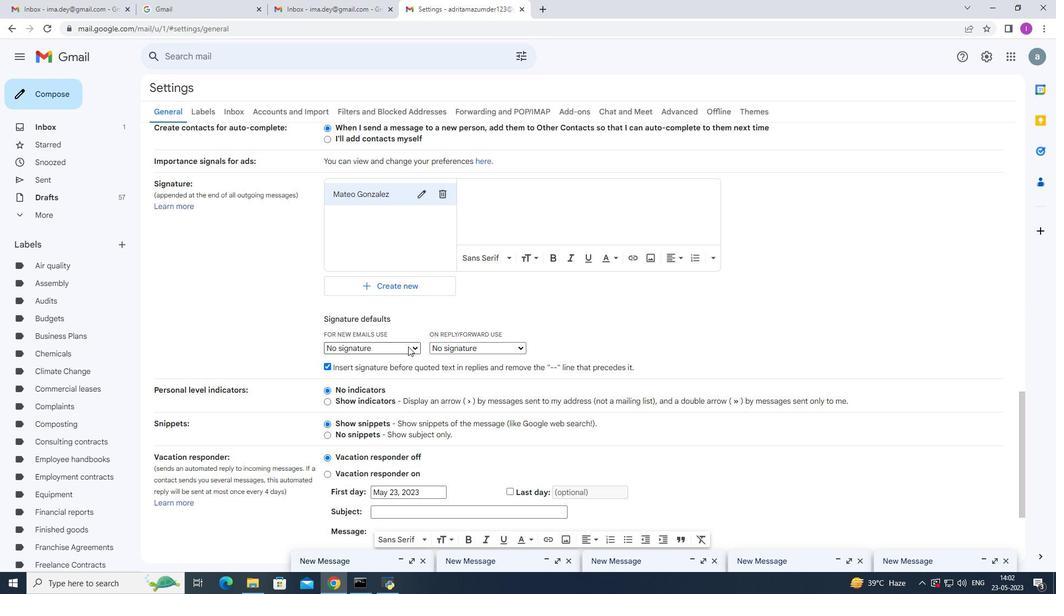 
Action: Mouse pressed left at (412, 346)
Screenshot: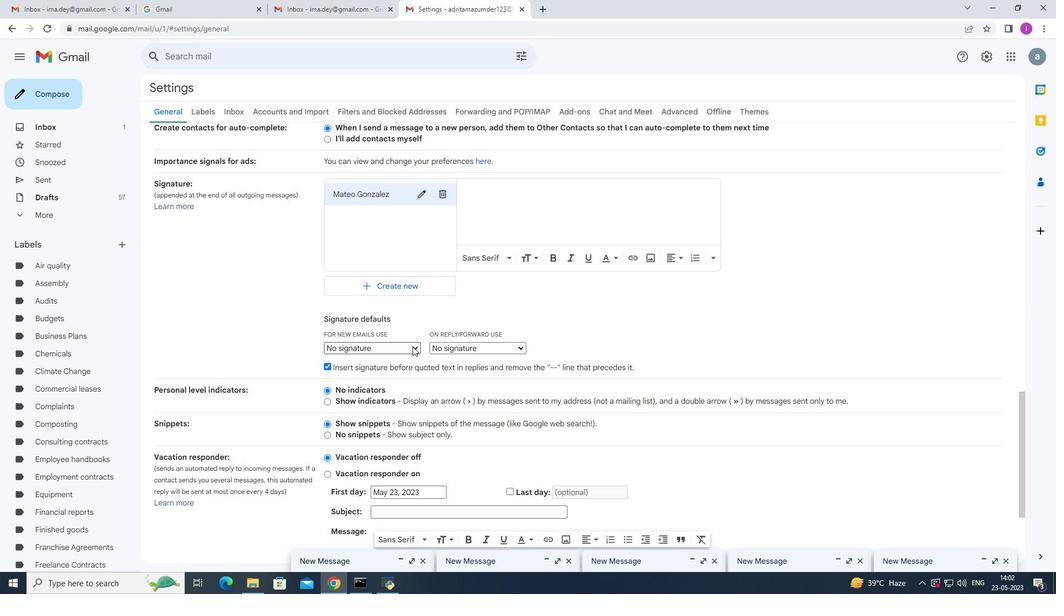 
Action: Mouse moved to (401, 368)
Screenshot: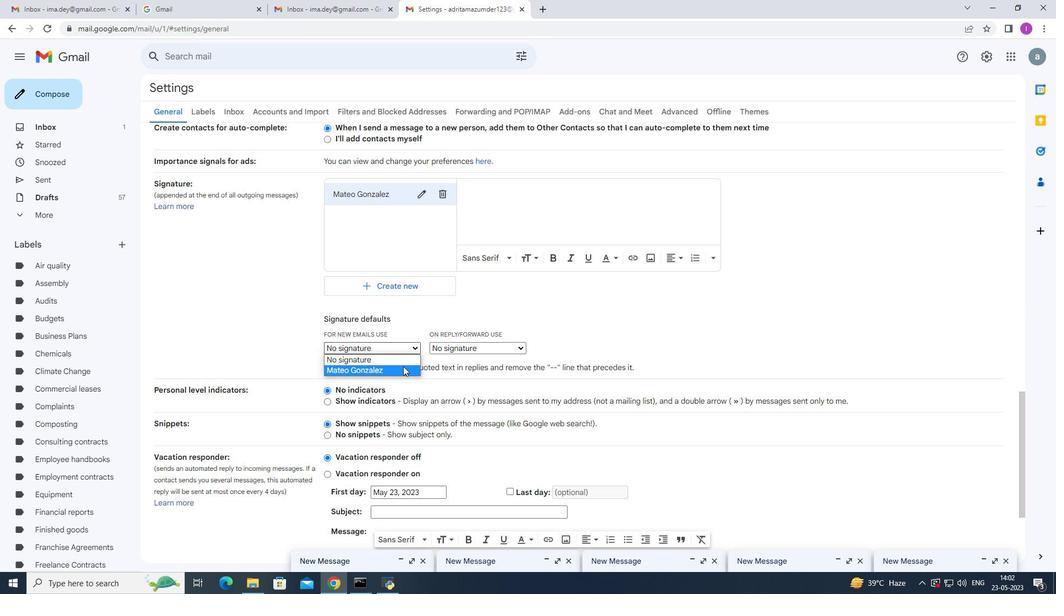 
Action: Mouse pressed left at (401, 368)
Screenshot: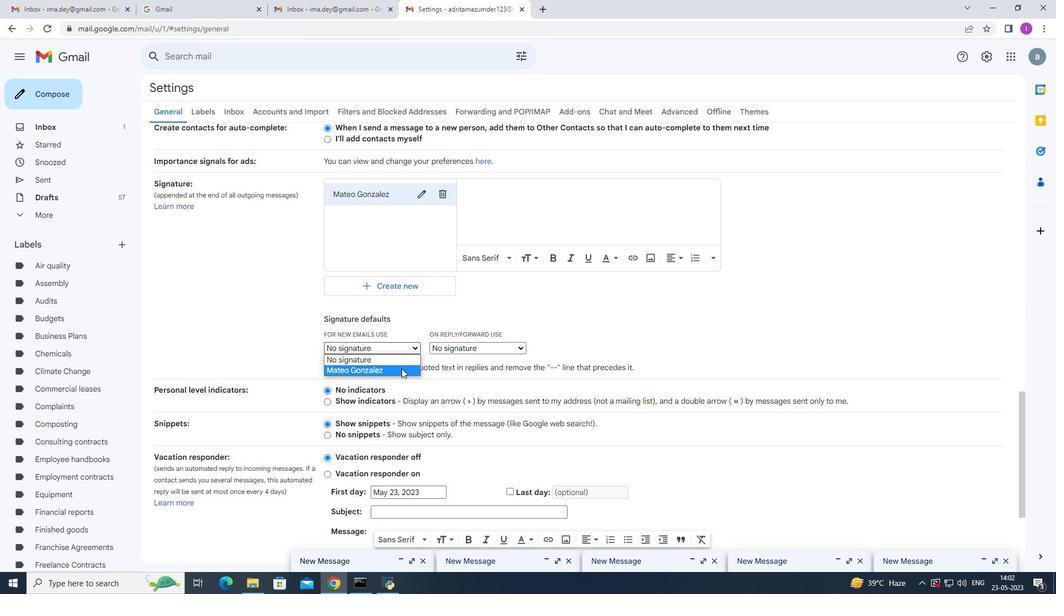 
Action: Mouse moved to (470, 192)
Screenshot: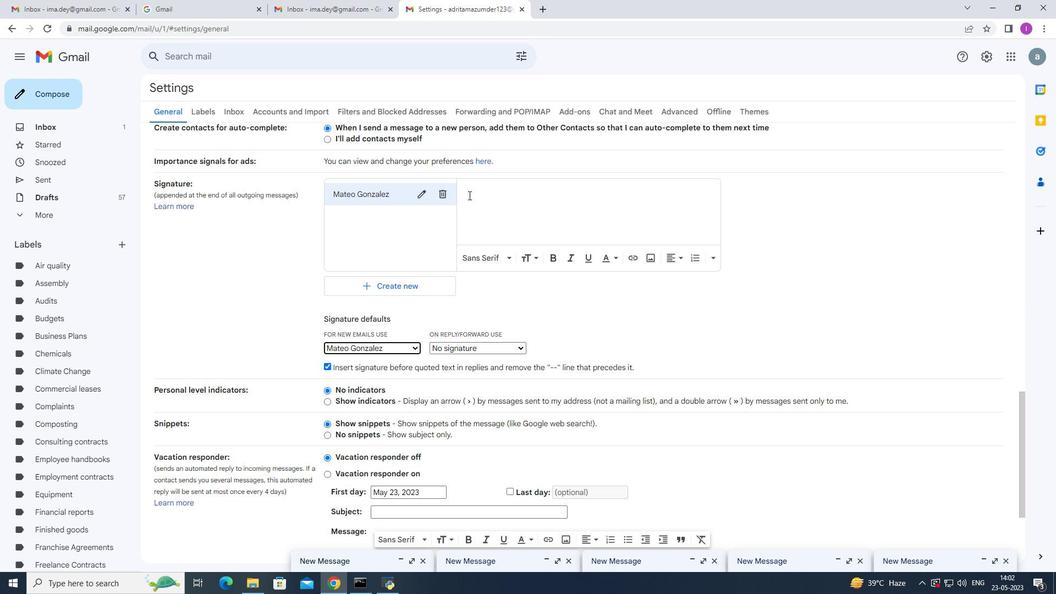 
Action: Mouse pressed left at (470, 192)
Screenshot: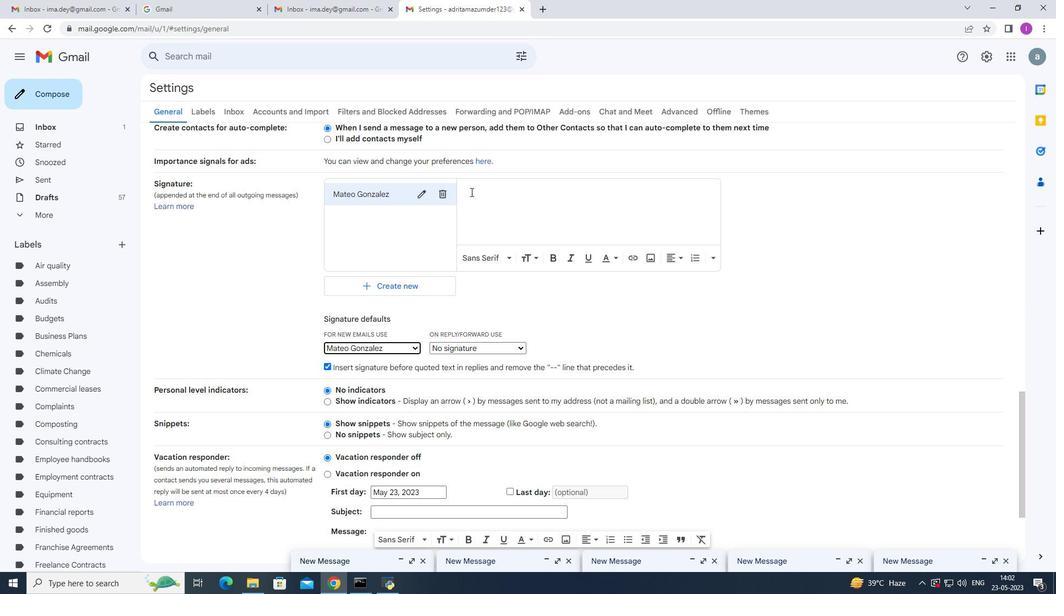 
Action: Key pressed <Key.shift><Key.shift><Key.shift><Key.shift><Key.shift><Key.shift><Key.shift><Key.shift><Key.shift><Key.shift><Key.shift><Key.shift><Key.shift><Key.shift><Key.shift><Key.shift><Key.shift><Key.shift><Key.shift><Key.shift><Key.shift><Key.shift><Key.shift><Key.shift><Key.shift><Key.shift><Key.shift><Key.shift><Key.shift><Key.shift><Key.shift><Key.shift><Key.shift><Key.shift><Key.shift><Key.shift><Key.shift><Key.shift><Key.shift><Key.shift><Key.shift><Key.shift><Key.shift><Key.shift><Key.shift><Key.shift><Key.shift><Key.shift><Key.shift><Key.shift><Key.shift><Key.shift><Key.shift><Key.shift><Key.shift><Key.shift><Key.shift><Key.shift><Key.shift><Key.shift><Key.shift><Key.shift><Key.shift><Key.shift><Key.shift><Key.shift><Key.shift><Key.shift><Key.shift><Key.shift><Key.shift><Key.shift><Key.shift><Key.shift><Key.shift><Key.shift><Key.shift><Key.shift><Key.shift><Key.shift><Key.shift><Key.shift><Key.shift><Key.shift><Key.shift><Key.shift><Key.shift><Key.shift><Key.shift><Key.shift><Key.shift><Key.shift><Key.shift><Key.shift><Key.shift><Key.shift><Key.shift><Key.shift><Key.shift><Key.shift><Key.shift><Key.shift><Key.shift><Key.shift><Key.shift><Key.shift><Key.shift><Key.shift><Key.shift><Key.shift><Key.shift><Key.shift><Key.shift><Key.shift><Key.shift><Key.shift><Key.shift><Key.shift><Key.shift><Key.shift><Key.shift><Key.shift><Key.shift><Key.shift><Key.shift><Key.shift><Key.shift><Key.shift><Key.shift><Key.shift><Key.shift><Key.shift><Key.shift><Key.shift><Key.shift><Key.shift><Key.shift><Key.shift><Key.shift><Key.shift><Key.shift><Key.shift><Key.shift><Key.shift><Key.shift><Key.shift><Key.shift><Key.shift><Key.shift><Key.shift><Key.shift><Key.shift><Key.shift><Key.shift>With<Key.space>gratitude<Key.space>and<Key.space>sincere<Key.space>wishes,<Key.enter><Key.shift>Mateo<Key.space><Key.shift>Gonzalez
Screenshot: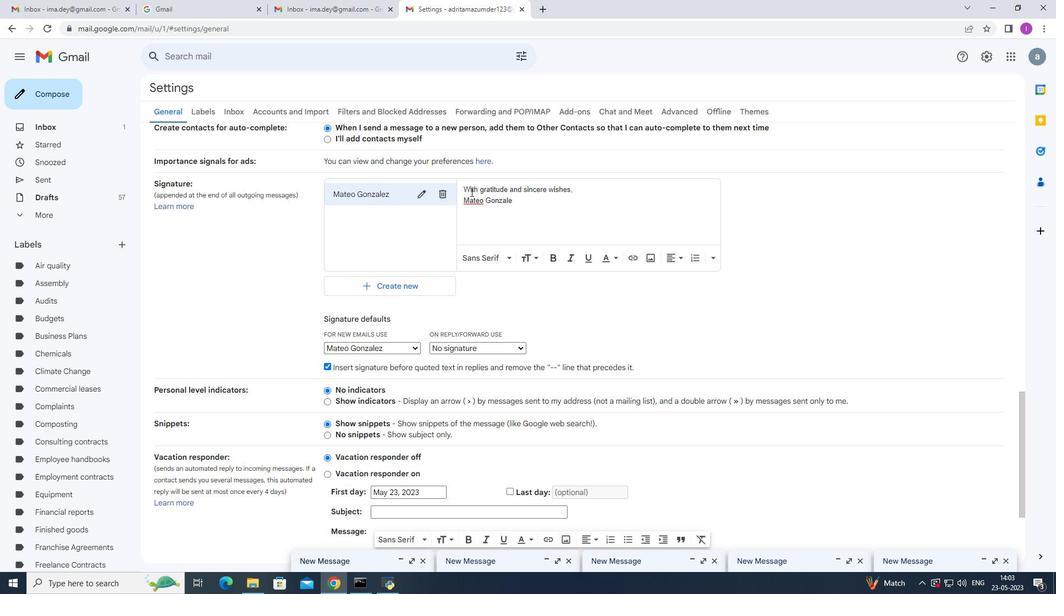 
Action: Mouse moved to (591, 258)
Screenshot: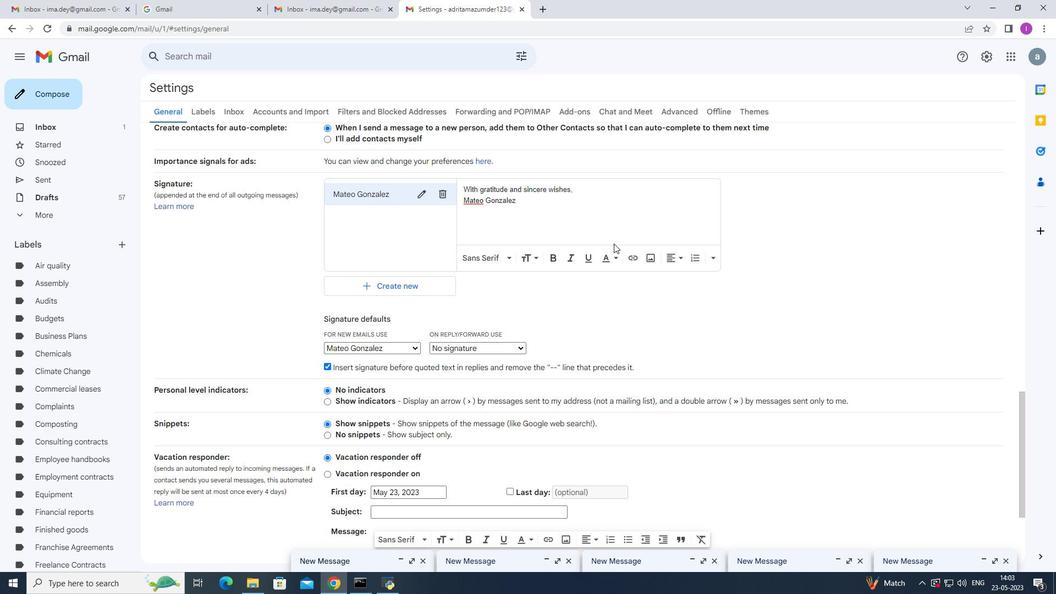 
Action: Mouse scrolled (591, 257) with delta (0, 0)
Screenshot: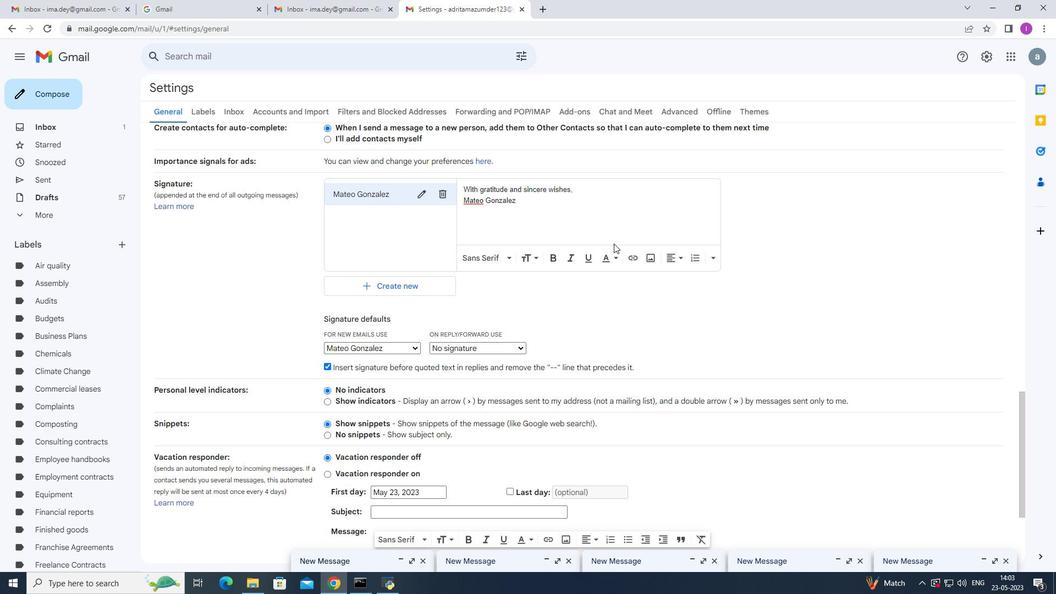 
Action: Mouse moved to (588, 262)
Screenshot: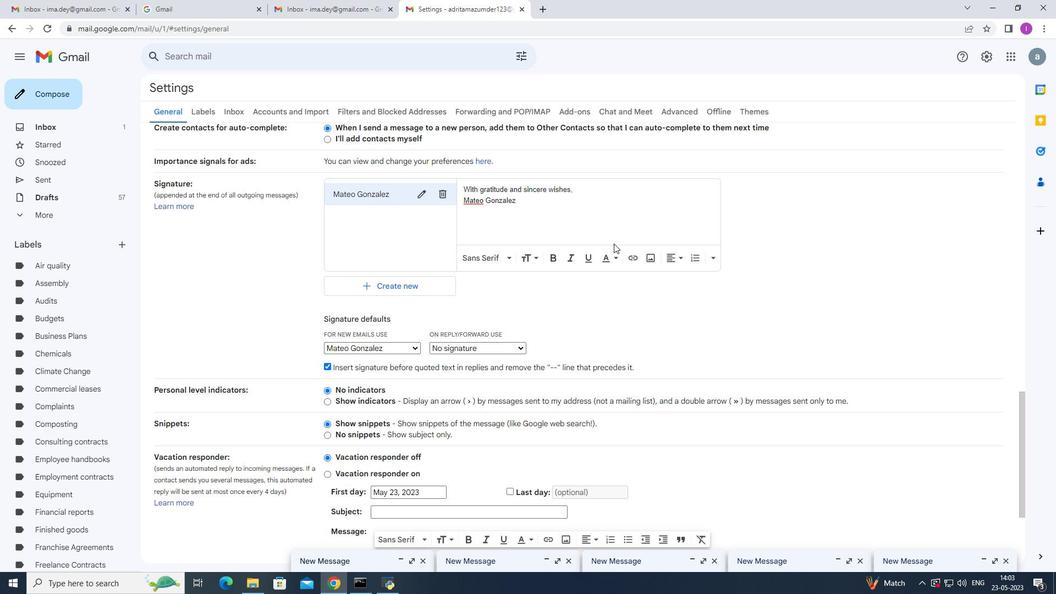 
Action: Mouse scrolled (588, 261) with delta (0, 0)
Screenshot: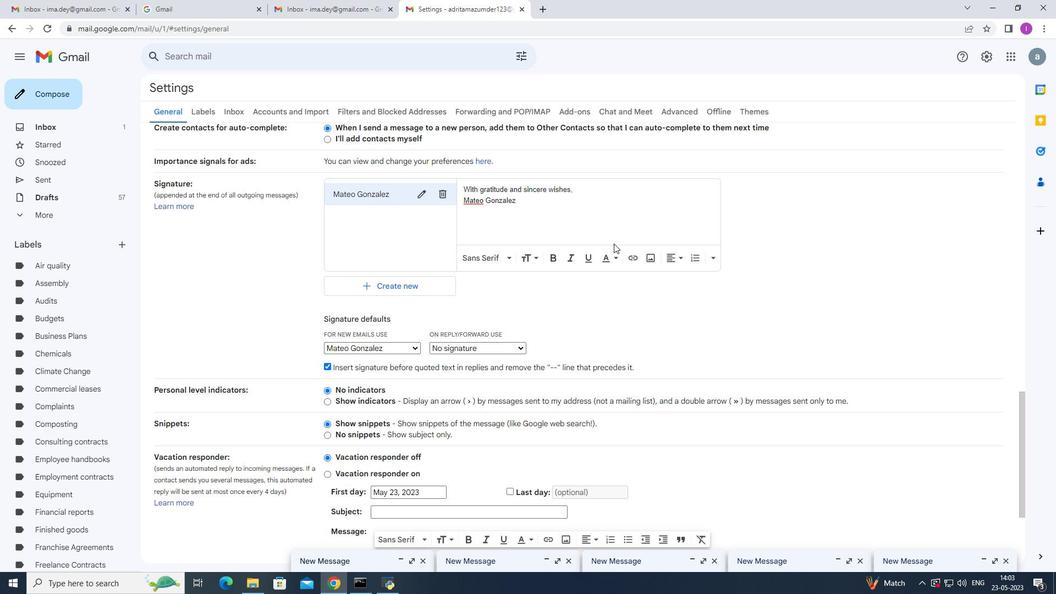
Action: Mouse moved to (538, 274)
Screenshot: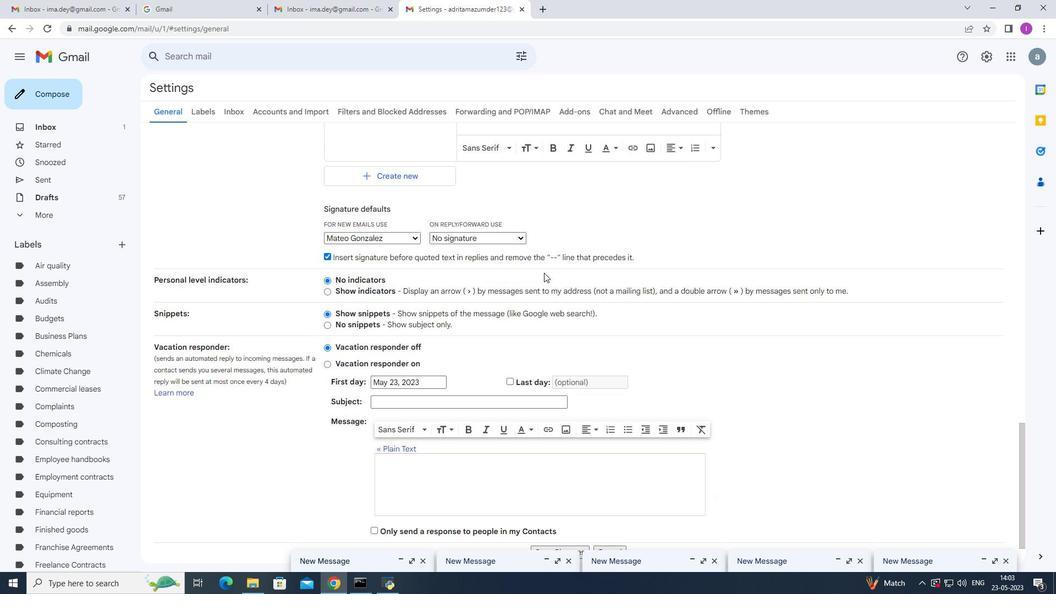
Action: Mouse scrolled (538, 273) with delta (0, 0)
Screenshot: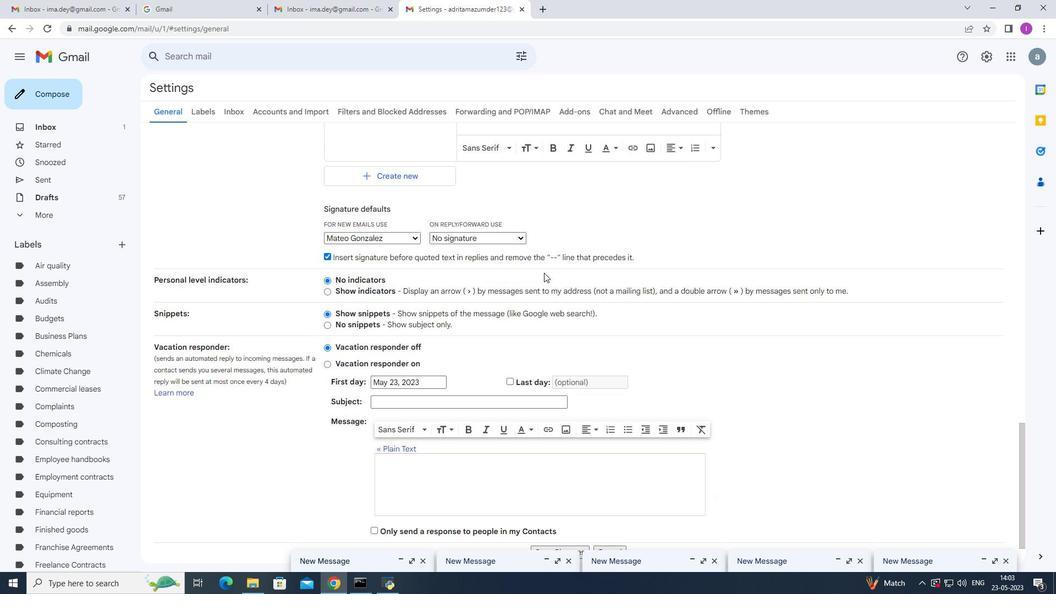 
Action: Mouse moved to (538, 280)
Screenshot: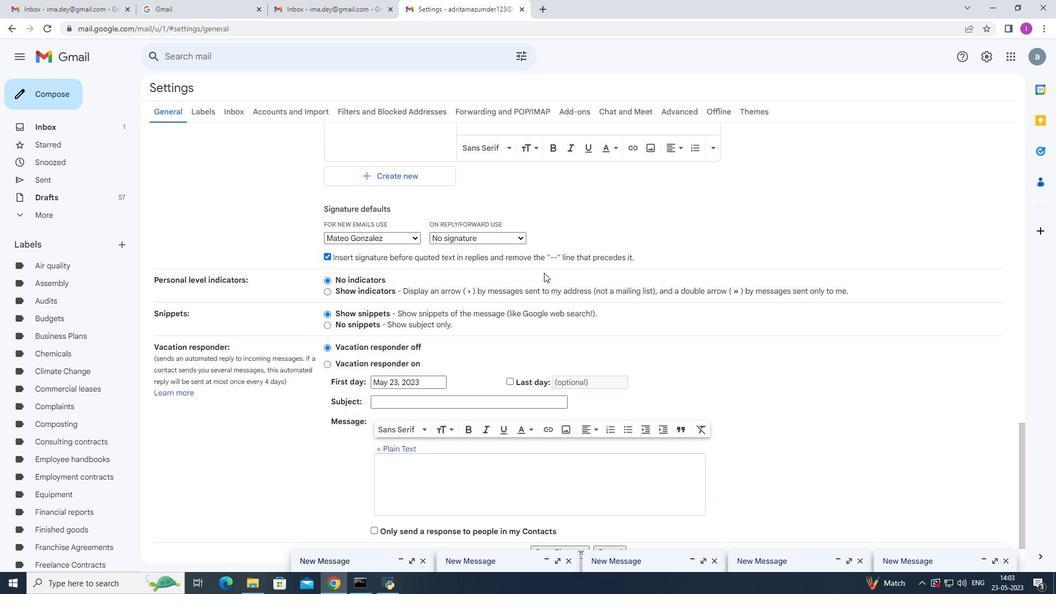 
Action: Mouse scrolled (538, 278) with delta (0, 0)
Screenshot: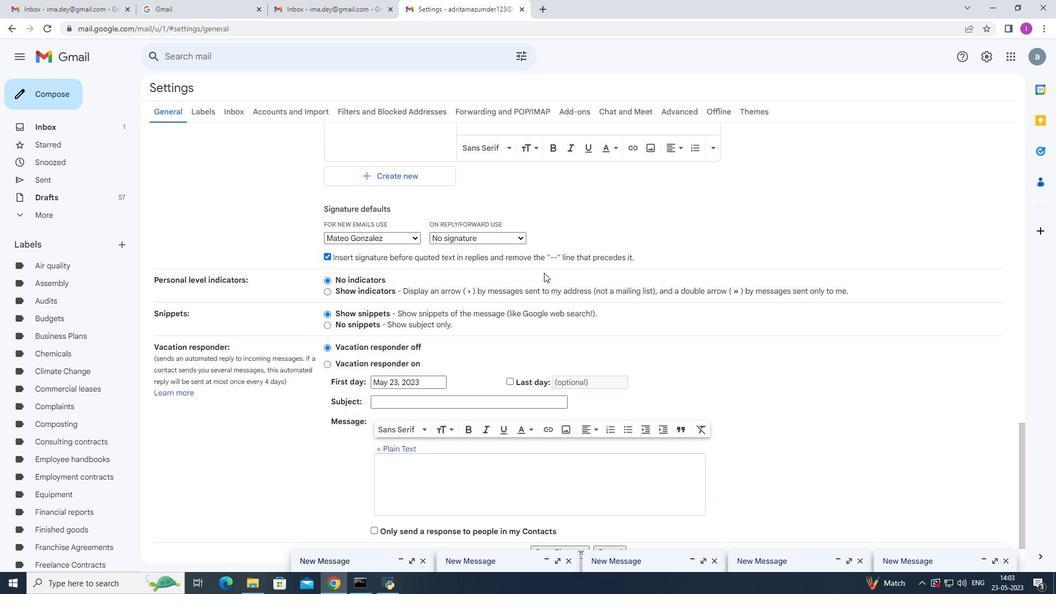 
Action: Mouse moved to (538, 287)
Screenshot: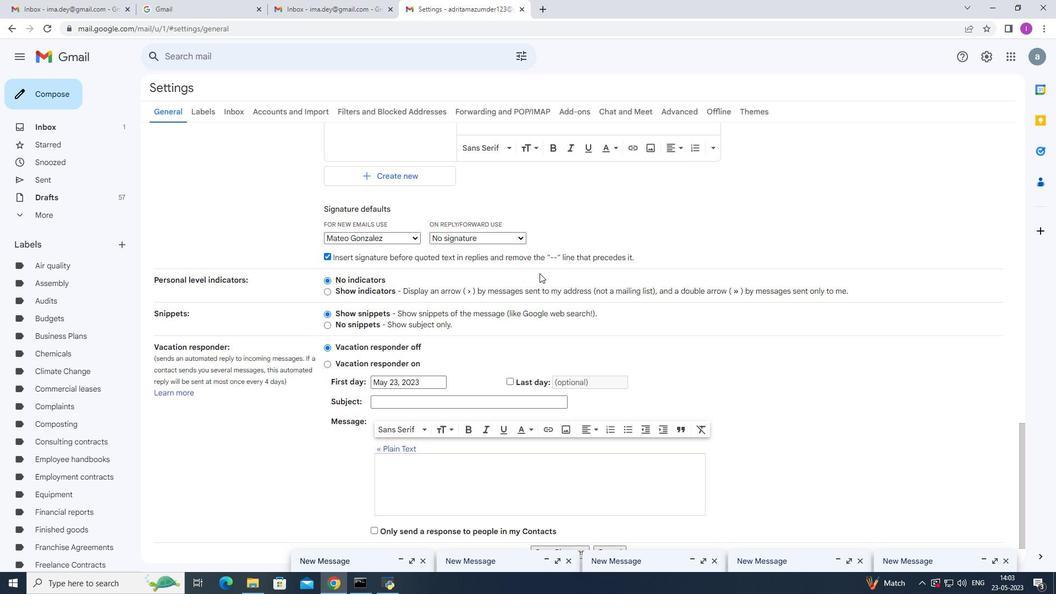 
Action: Mouse scrolled (538, 284) with delta (0, 0)
Screenshot: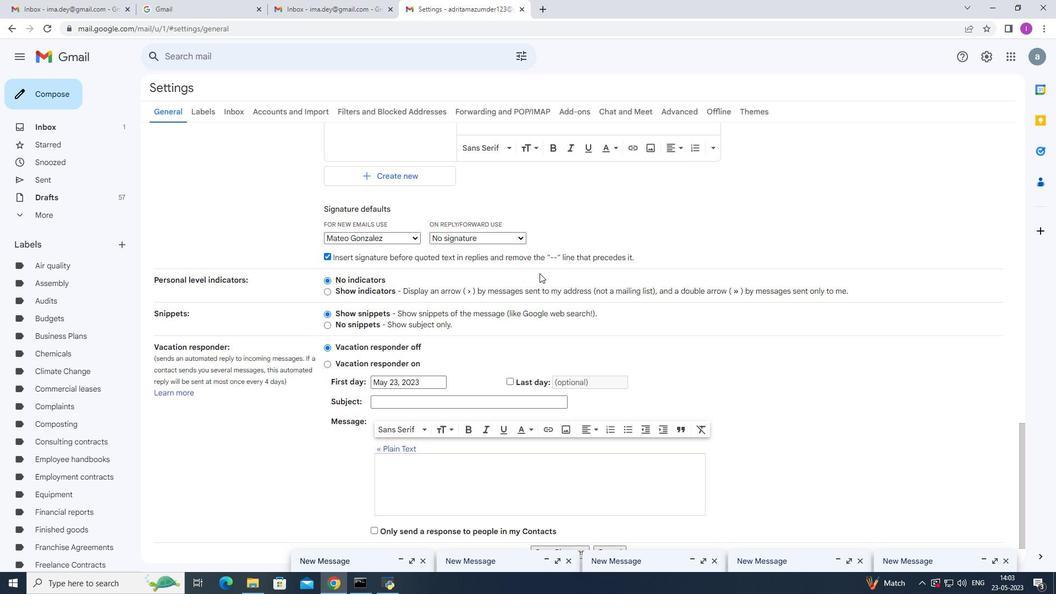 
Action: Mouse moved to (505, 300)
Screenshot: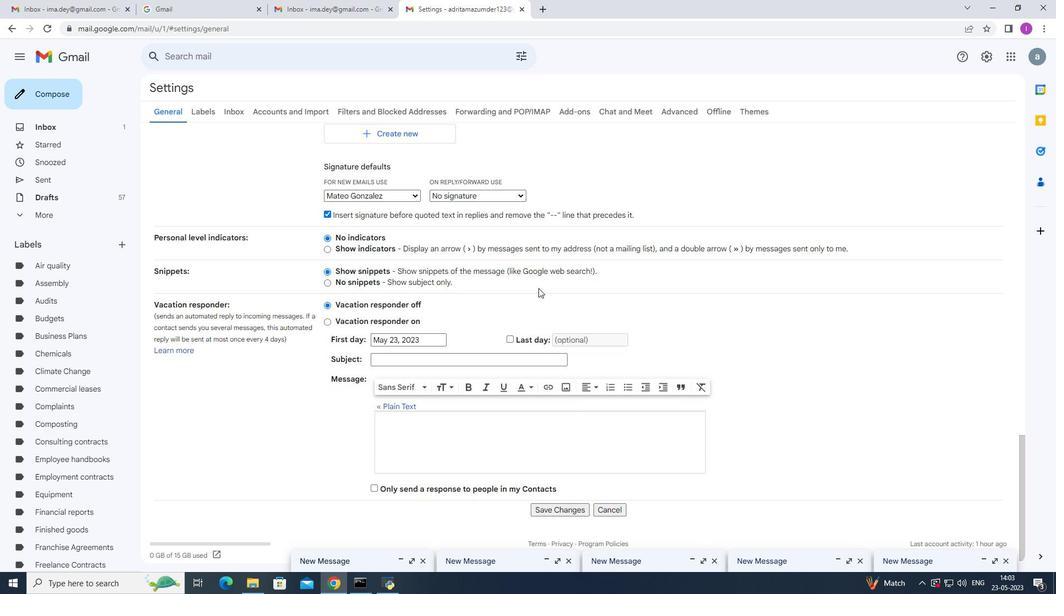 
Action: Mouse scrolled (505, 299) with delta (0, 0)
Screenshot: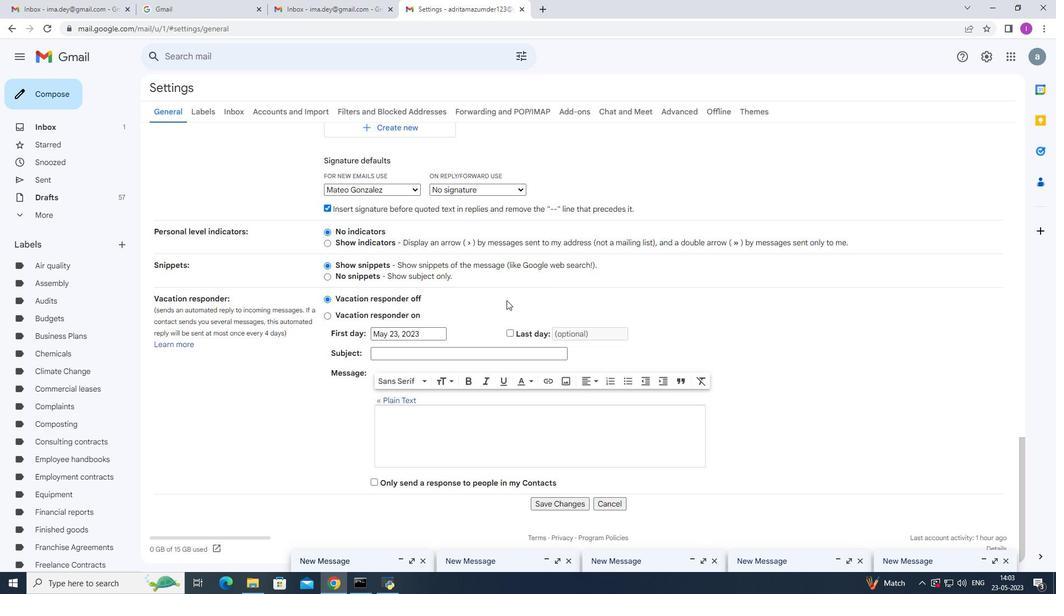 
Action: Mouse moved to (505, 300)
Screenshot: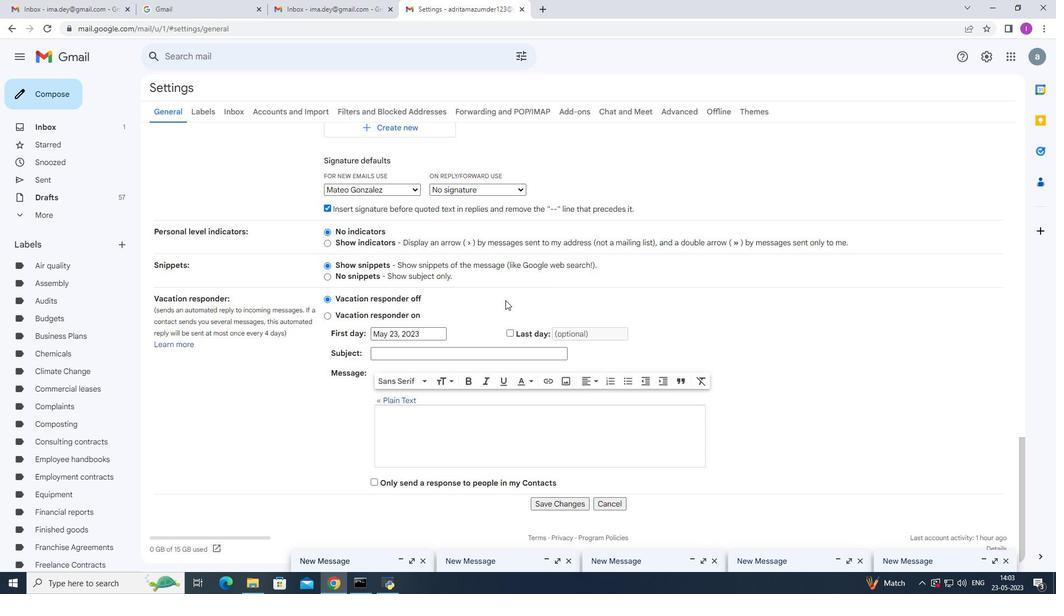 
Action: Mouse scrolled (505, 299) with delta (0, -1)
Screenshot: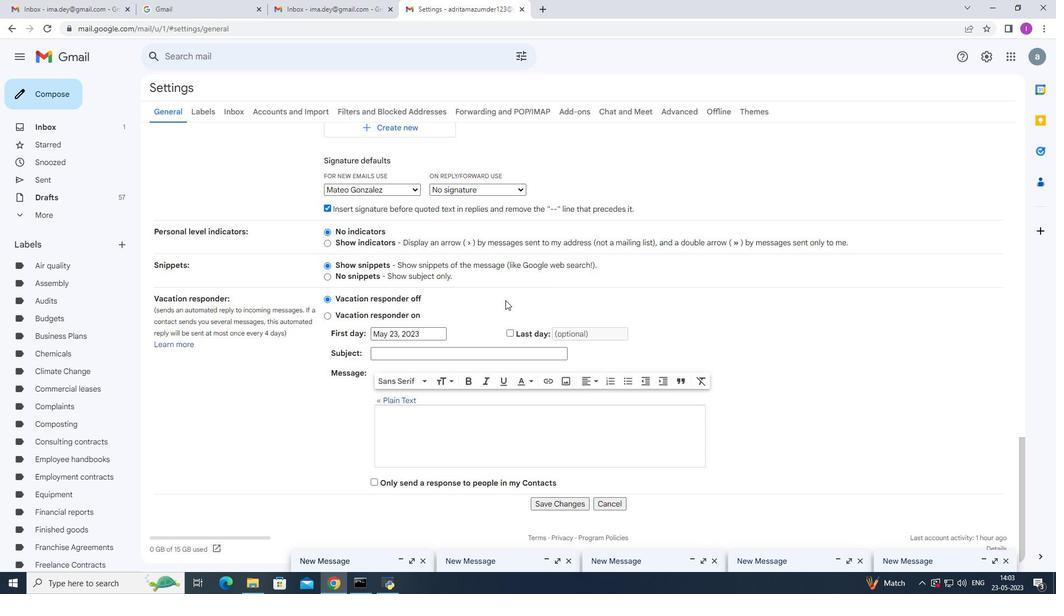 
Action: Mouse moved to (505, 301)
Screenshot: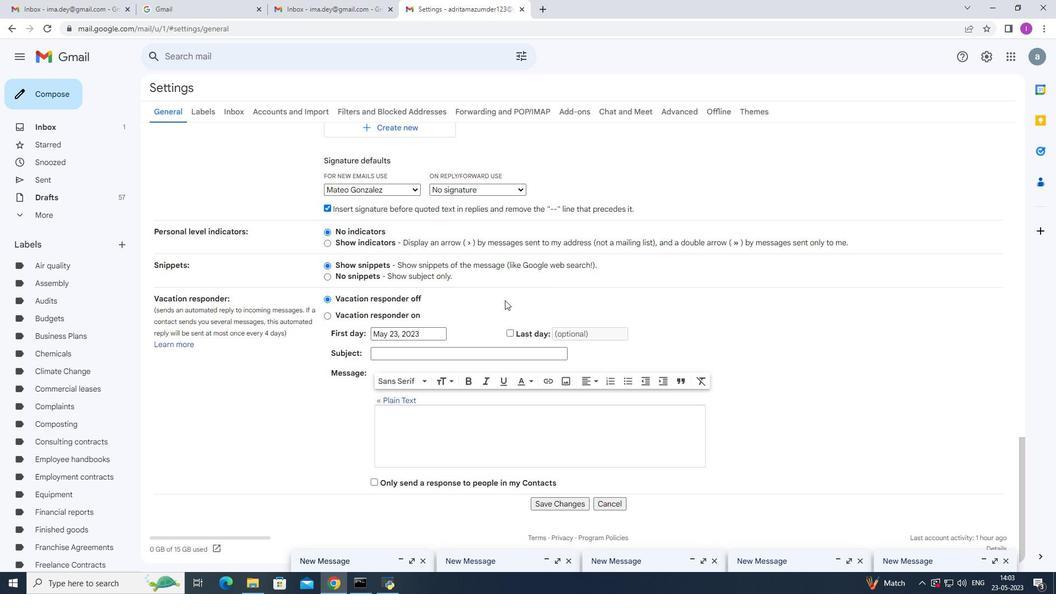 
Action: Mouse scrolled (505, 302) with delta (0, 0)
Screenshot: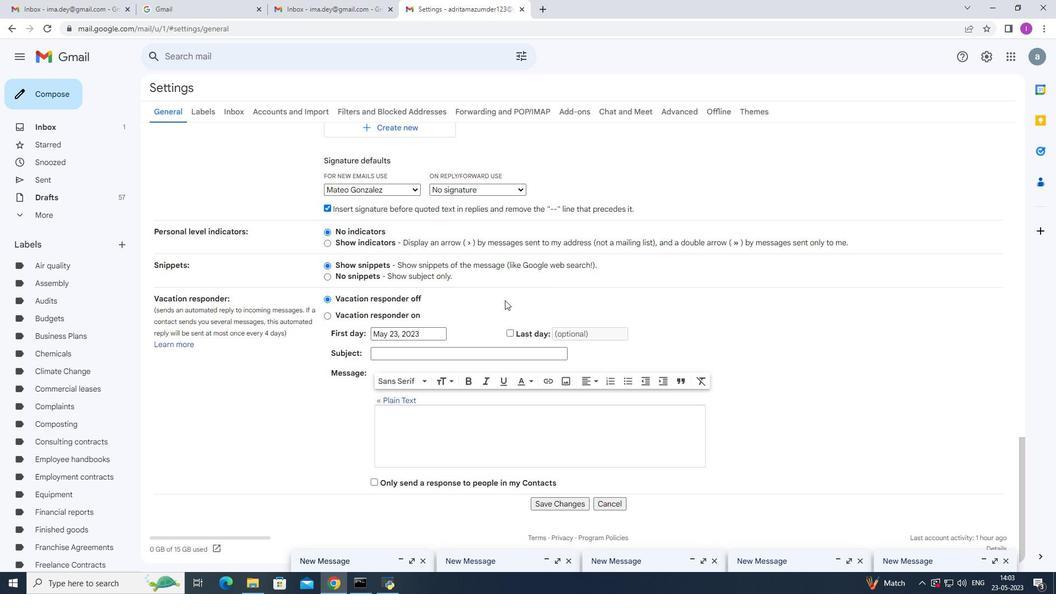 
Action: Mouse moved to (509, 305)
Screenshot: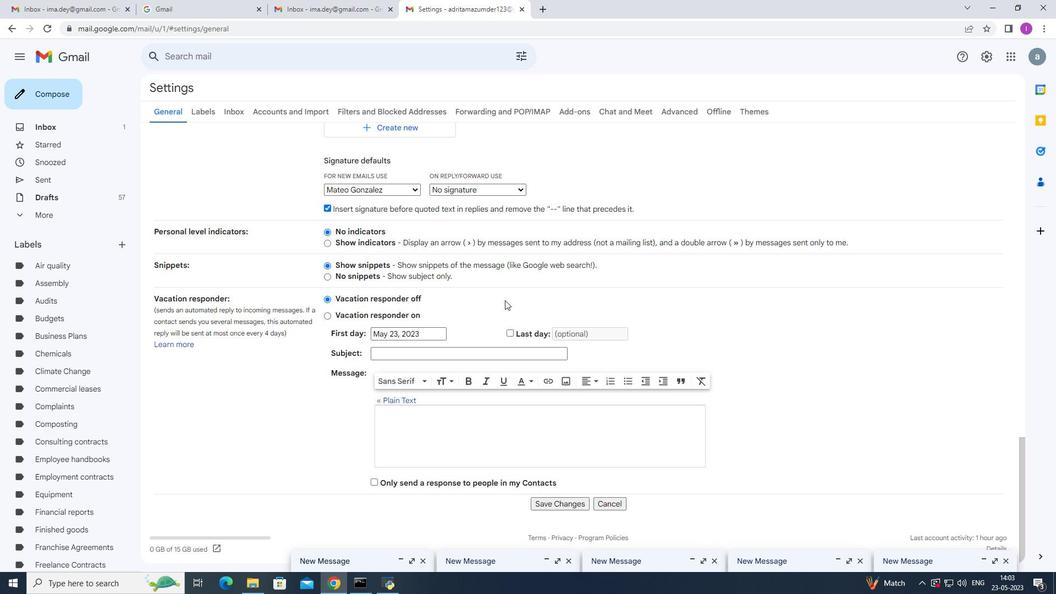 
Action: Mouse scrolled (508, 303) with delta (0, 0)
Screenshot: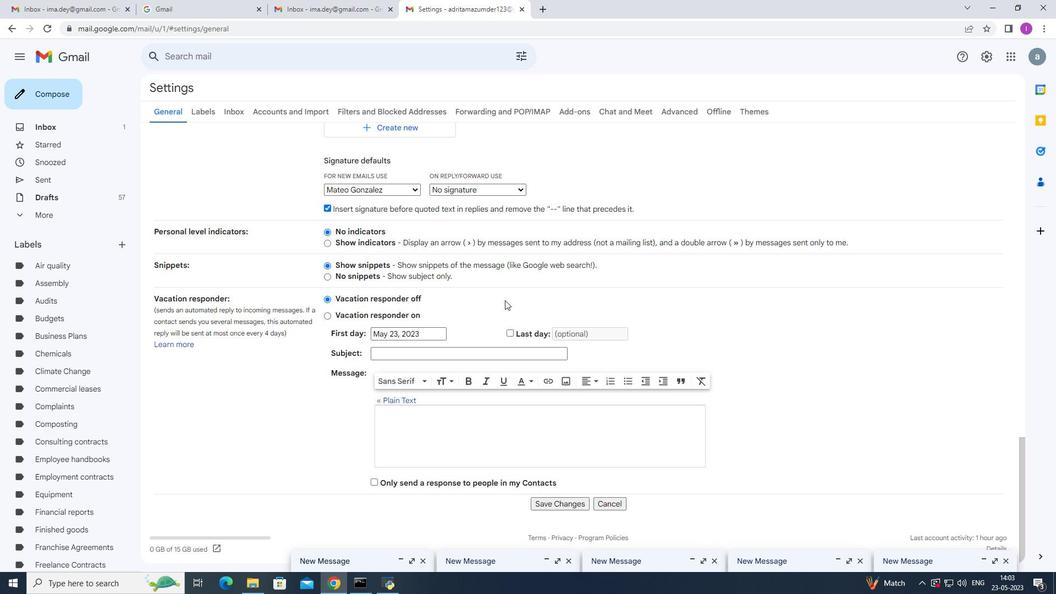 
Action: Mouse moved to (505, 306)
Screenshot: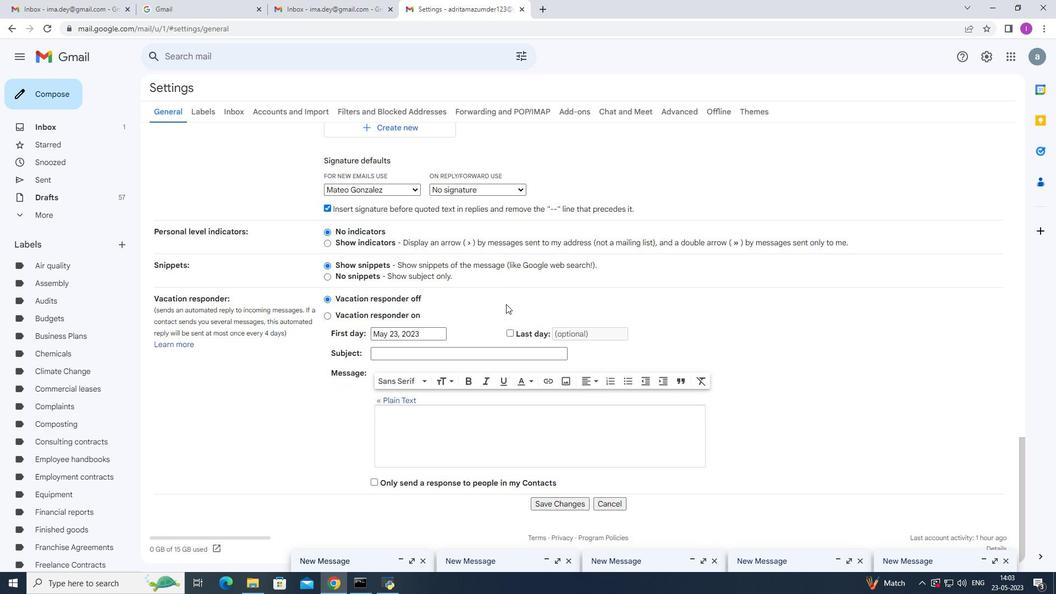 
Action: Mouse scrolled (505, 305) with delta (0, 0)
Screenshot: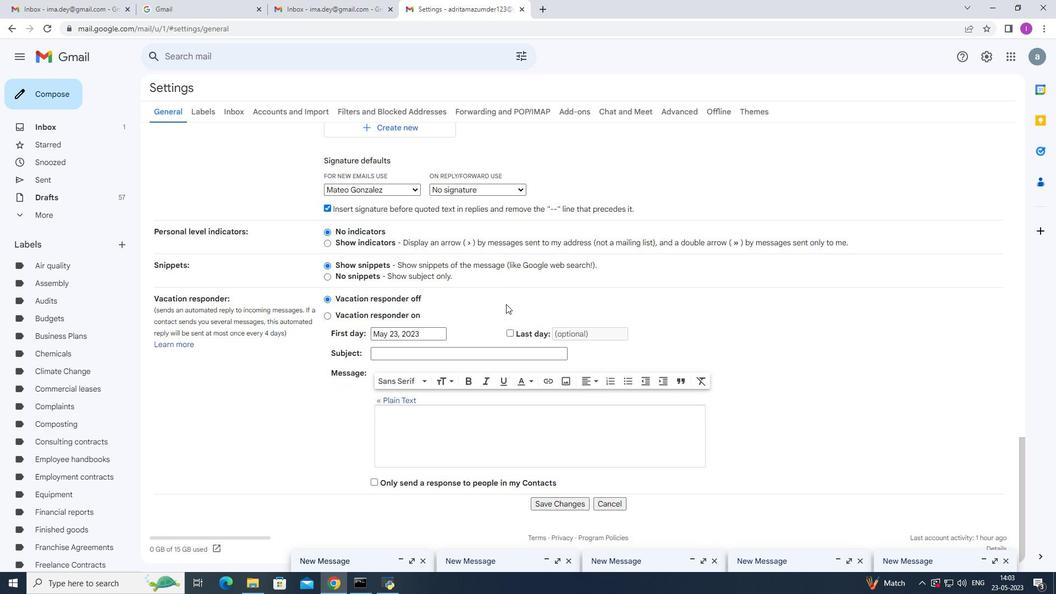 
Action: Mouse moved to (505, 308)
Screenshot: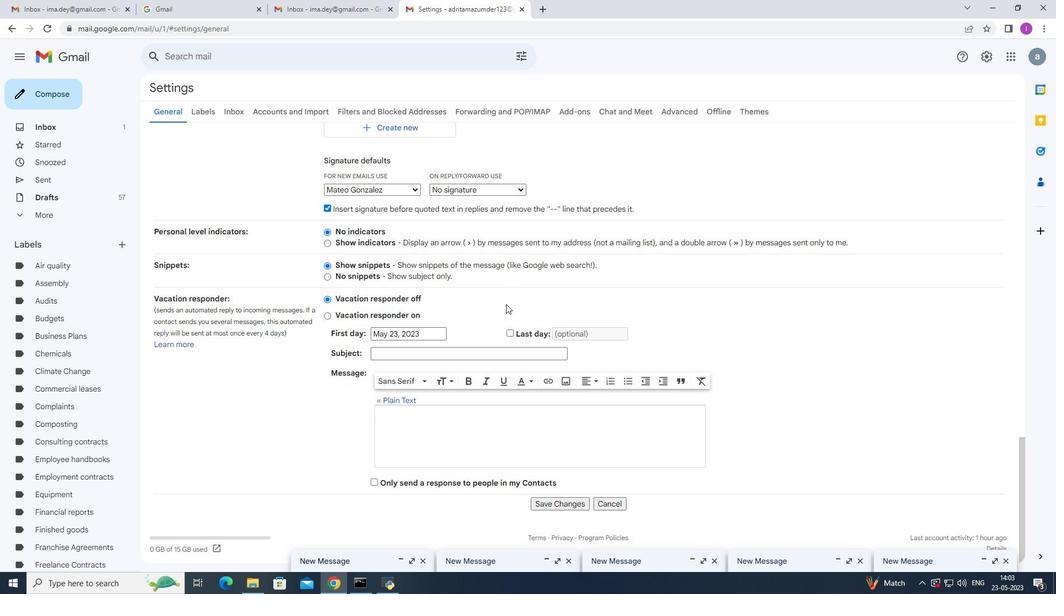 
Action: Mouse scrolled (505, 306) with delta (0, 0)
Screenshot: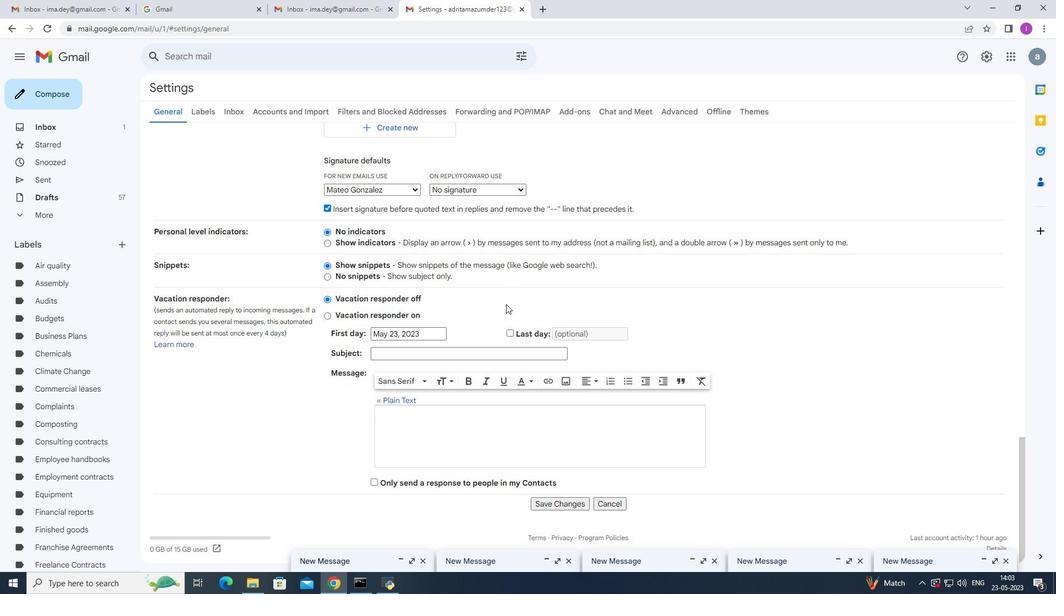 
Action: Mouse moved to (506, 310)
Screenshot: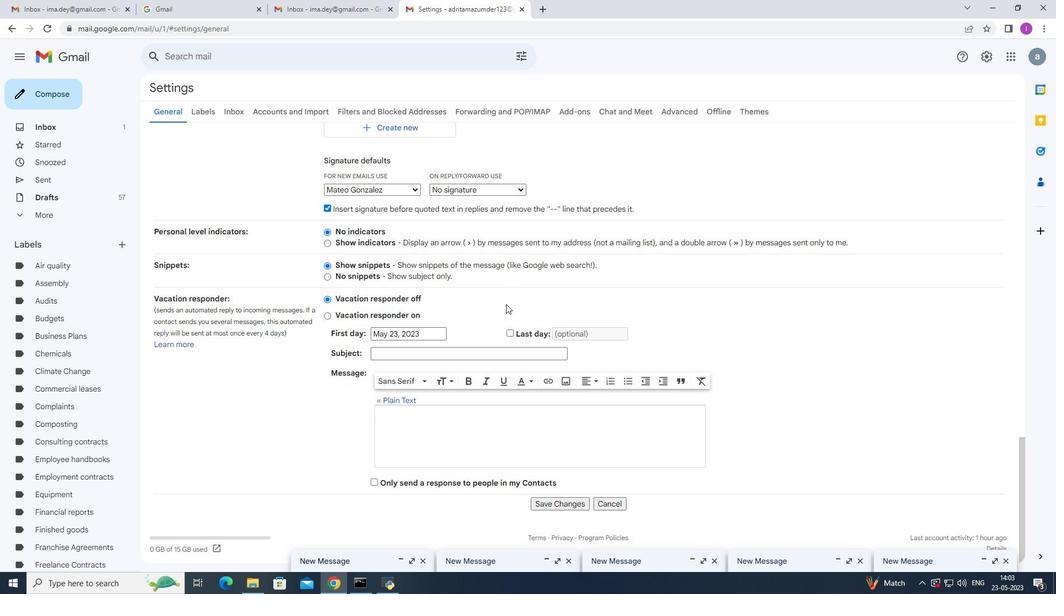 
Action: Mouse scrolled (506, 310) with delta (0, 0)
Screenshot: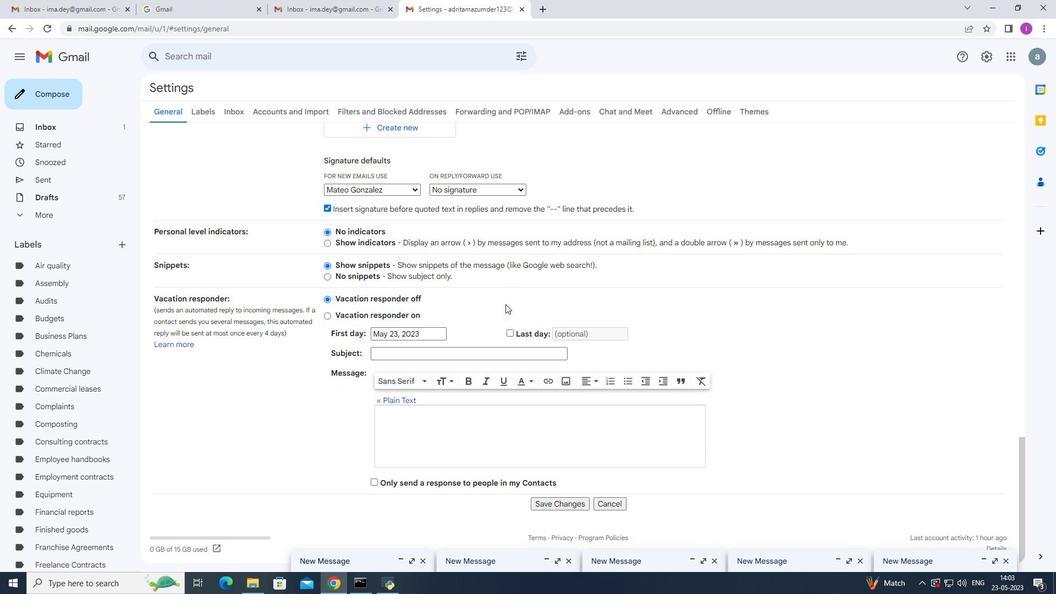 
Action: Mouse moved to (507, 311)
Screenshot: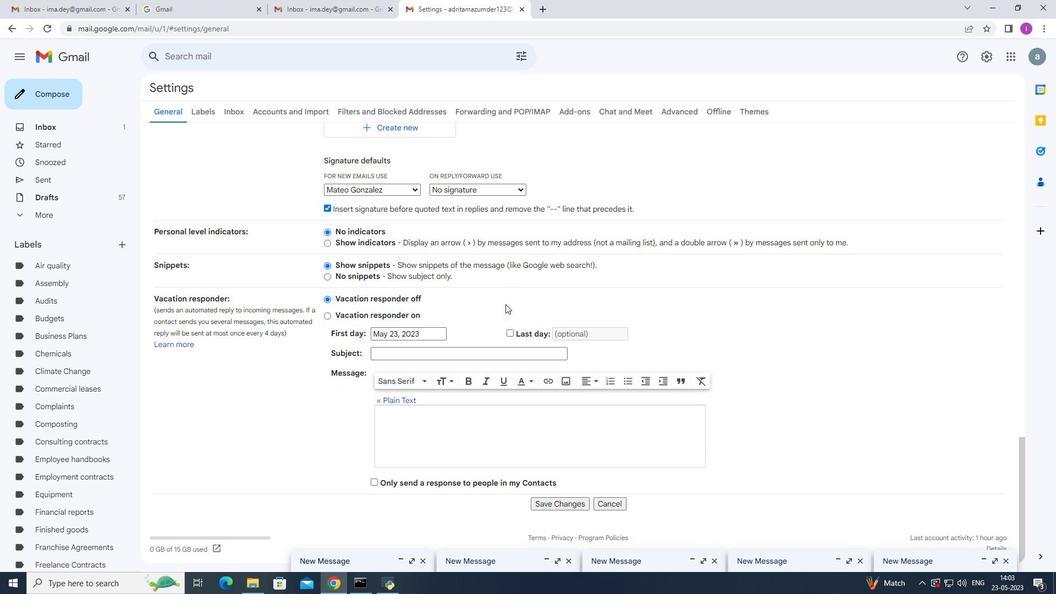 
Action: Mouse scrolled (506, 310) with delta (0, 0)
Screenshot: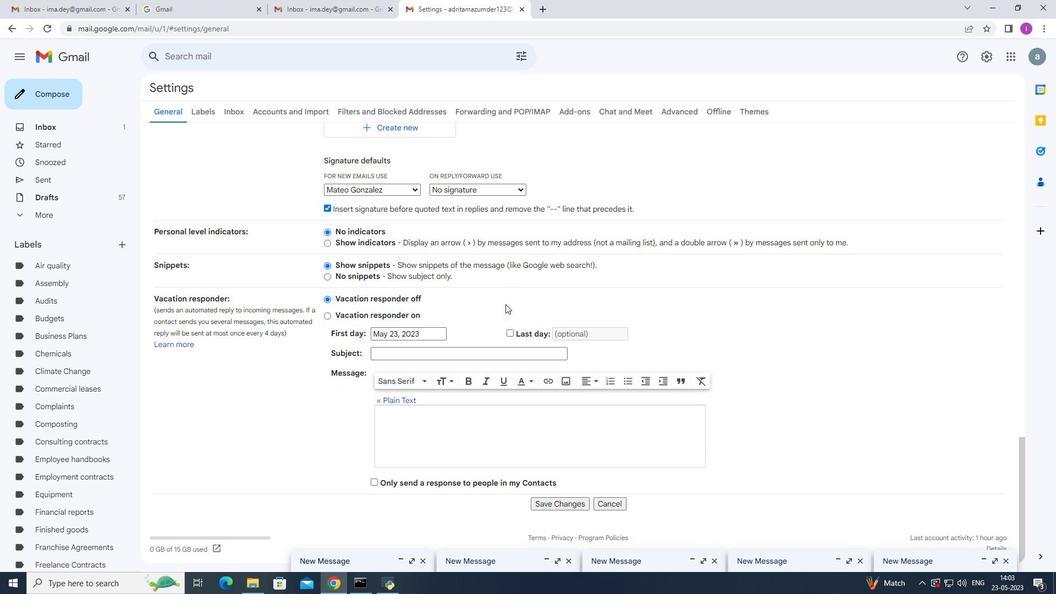 
Action: Mouse moved to (551, 502)
Screenshot: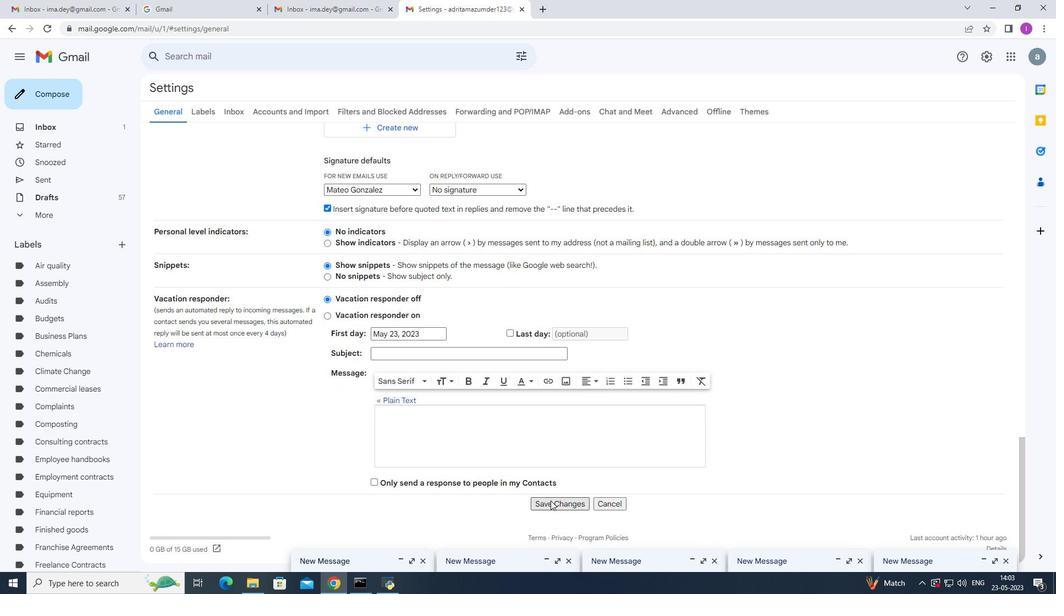 
Action: Mouse pressed left at (551, 502)
Screenshot: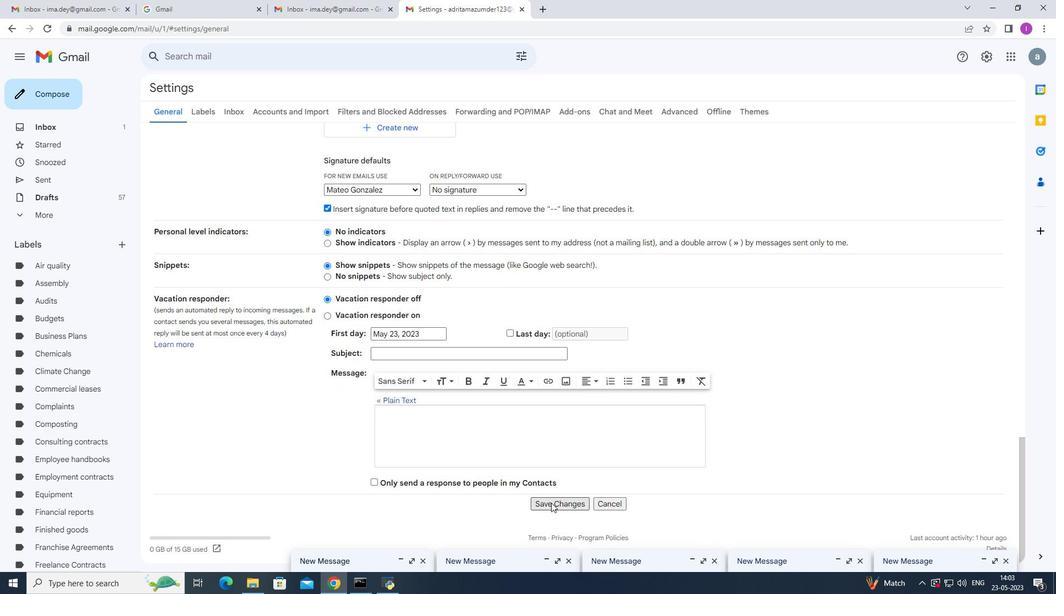 
Action: Mouse moved to (66, 89)
Screenshot: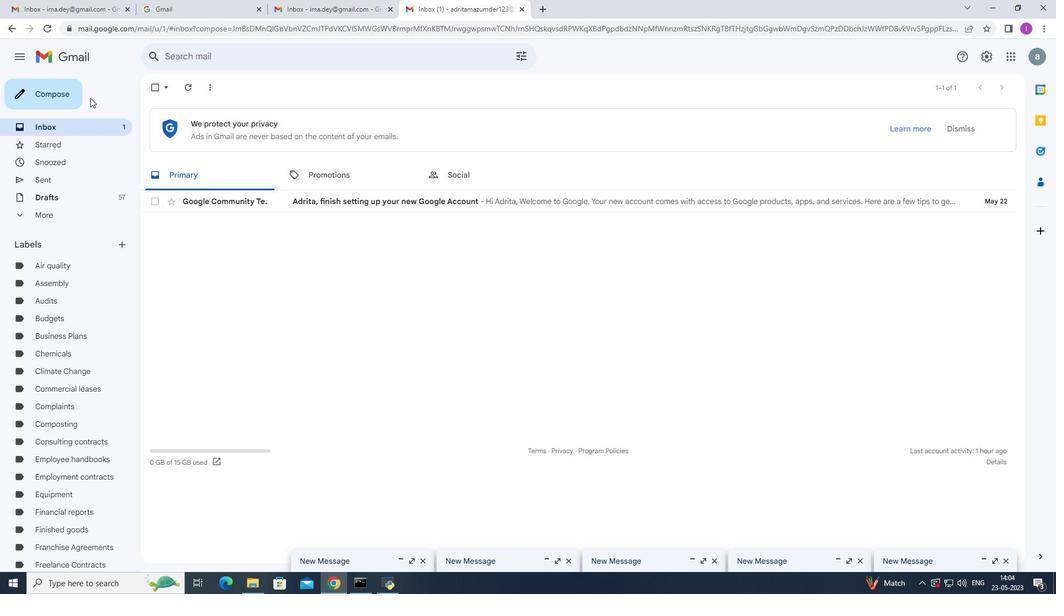 
Action: Mouse pressed left at (66, 89)
Screenshot: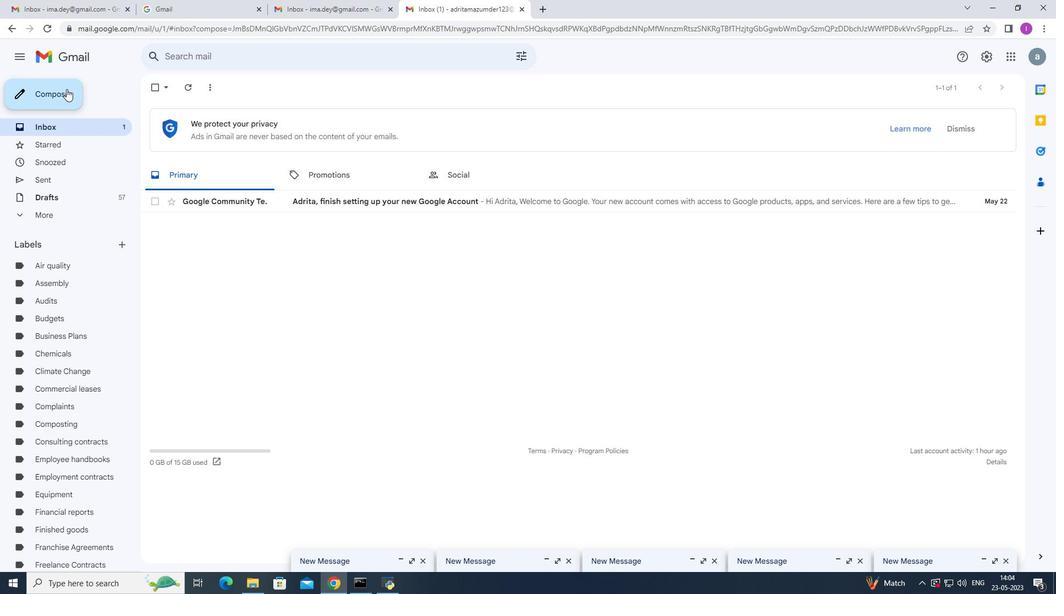 
Action: Mouse moved to (721, 269)
Screenshot: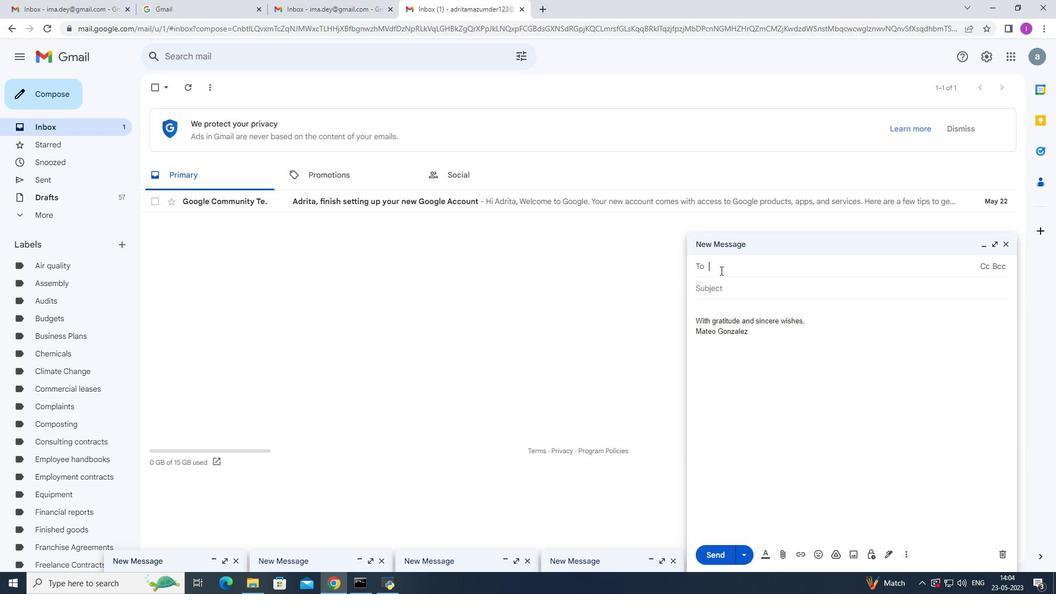 
Action: Key pressed s
Screenshot: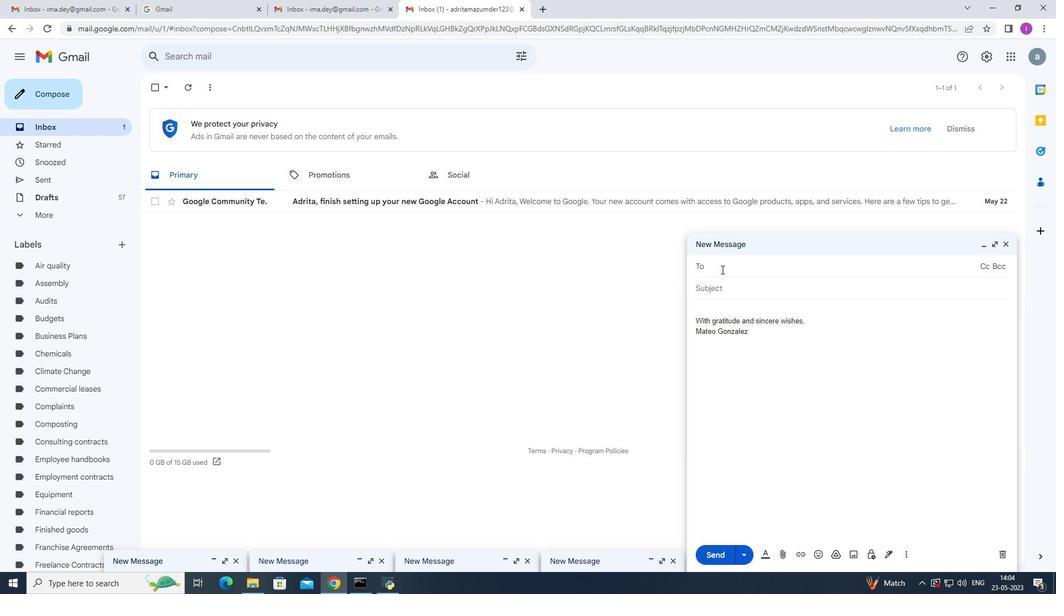 
Action: Mouse moved to (721, 269)
Screenshot: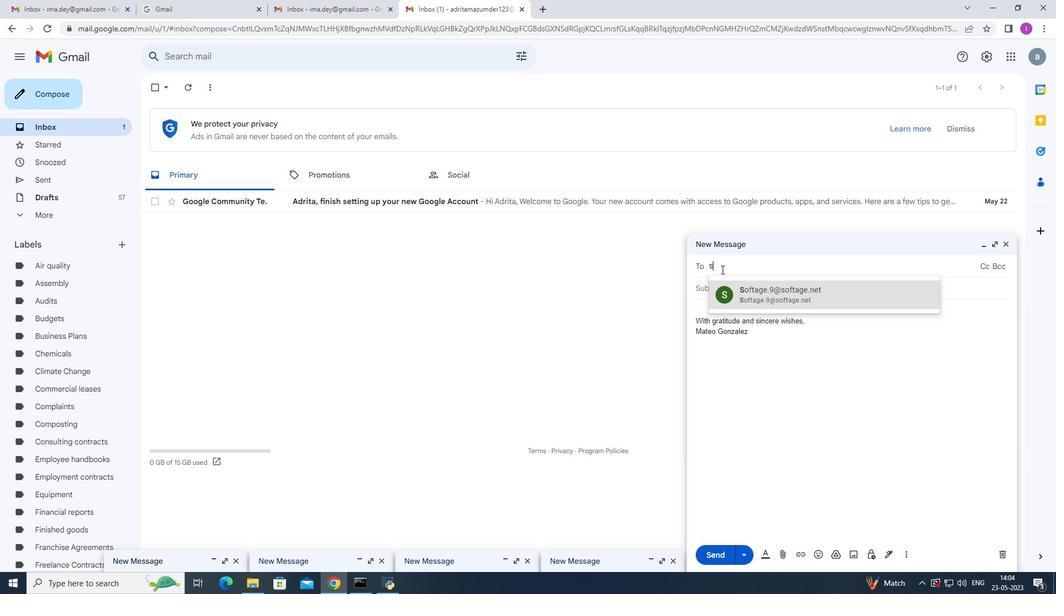 
Action: Key pressed o
Screenshot: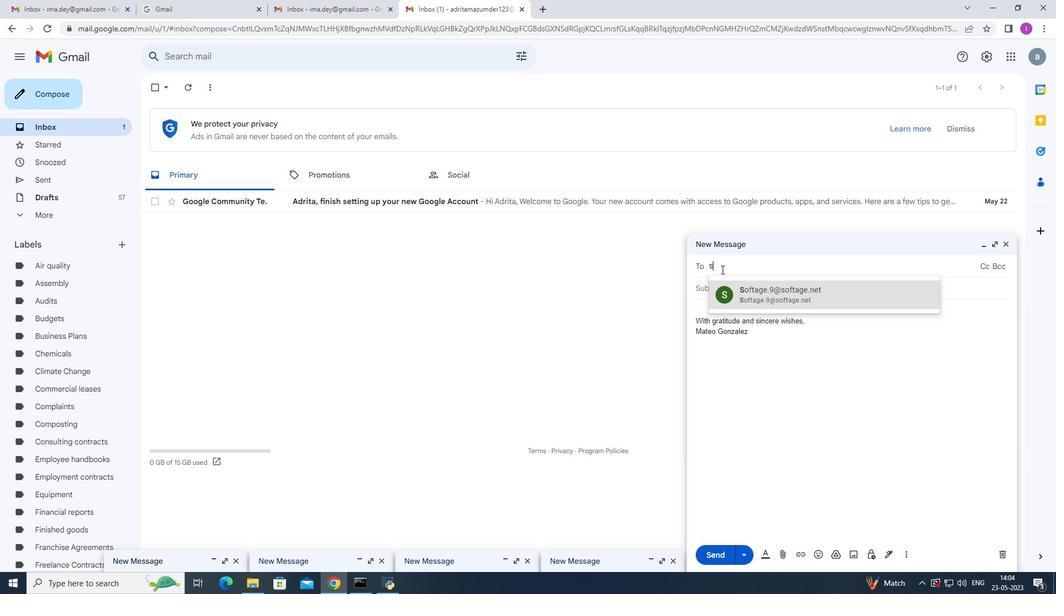 
Action: Mouse moved to (788, 292)
Screenshot: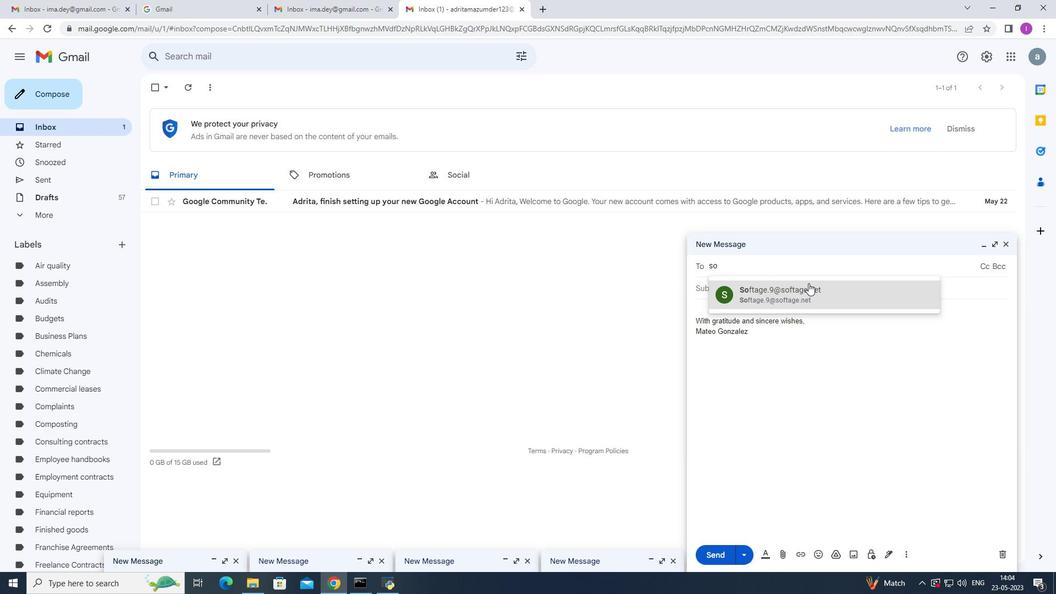 
Action: Mouse pressed left at (788, 292)
Screenshot: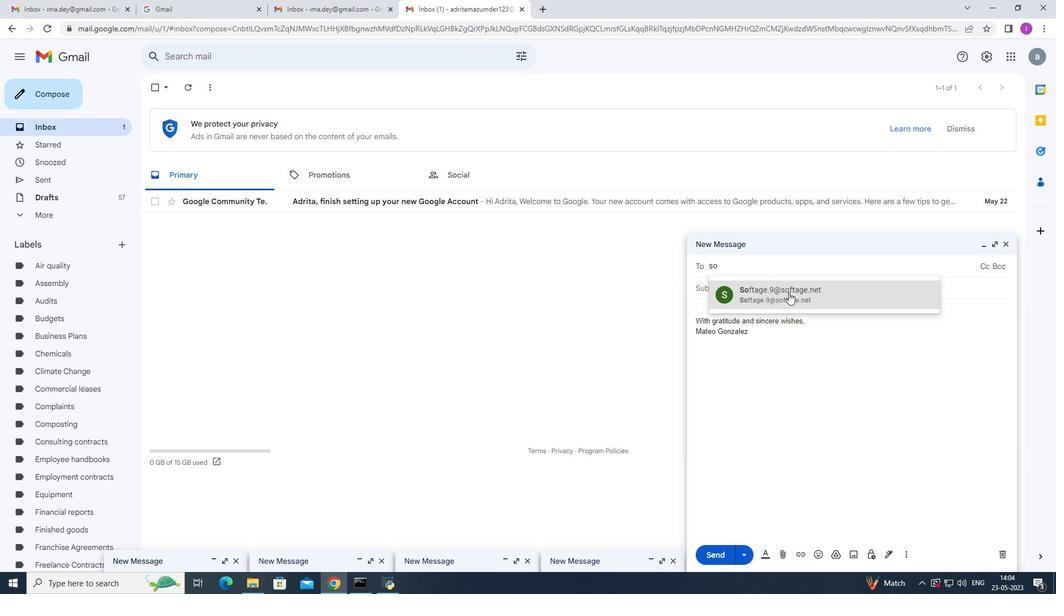 
Action: Mouse moved to (902, 555)
Screenshot: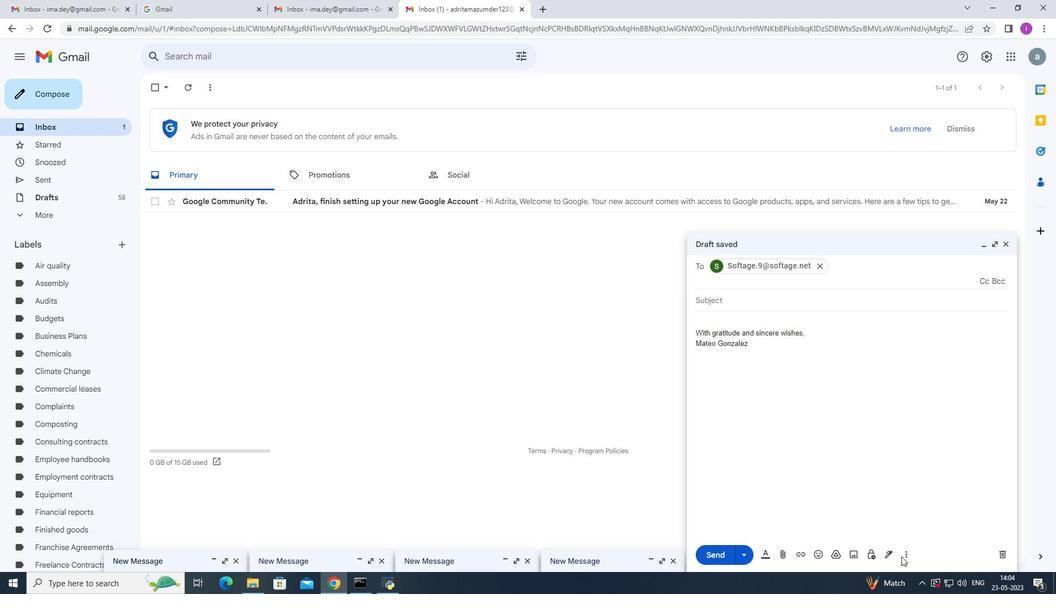 
Action: Mouse pressed left at (902, 555)
Screenshot: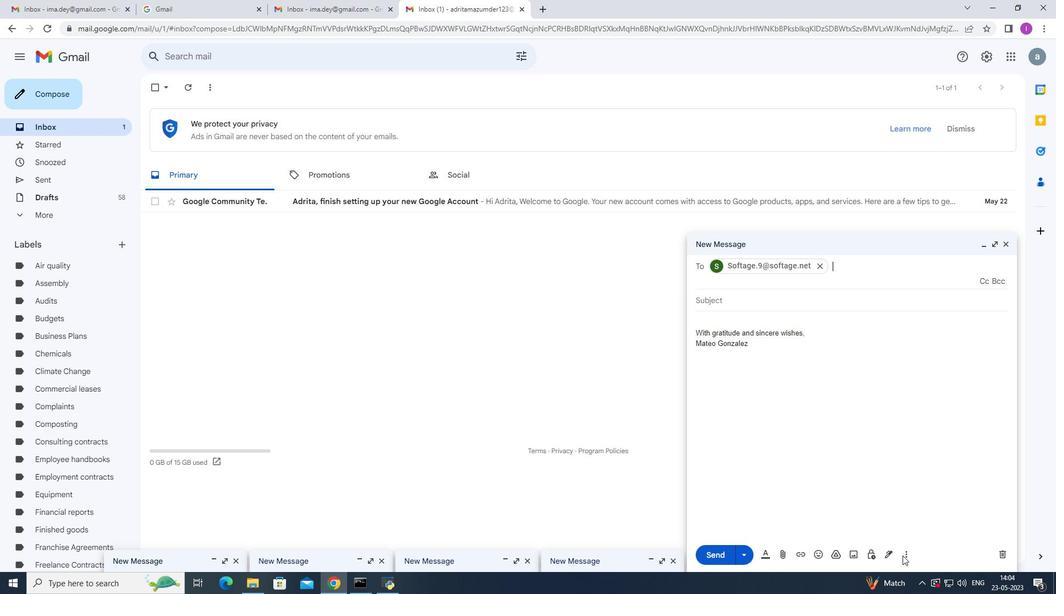 
Action: Mouse moved to (905, 550)
Screenshot: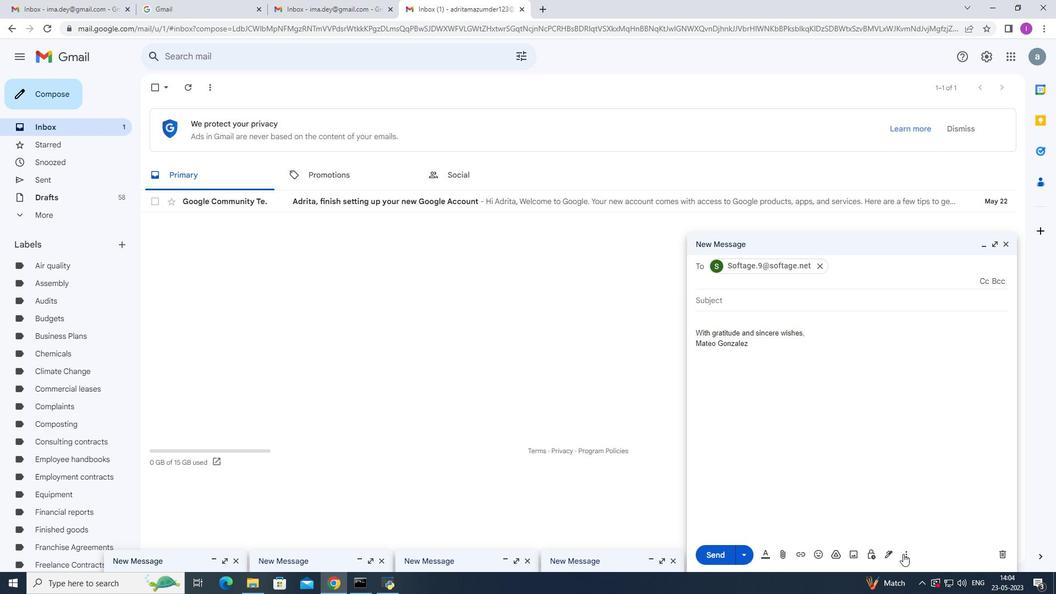 
Action: Mouse pressed left at (905, 550)
Screenshot: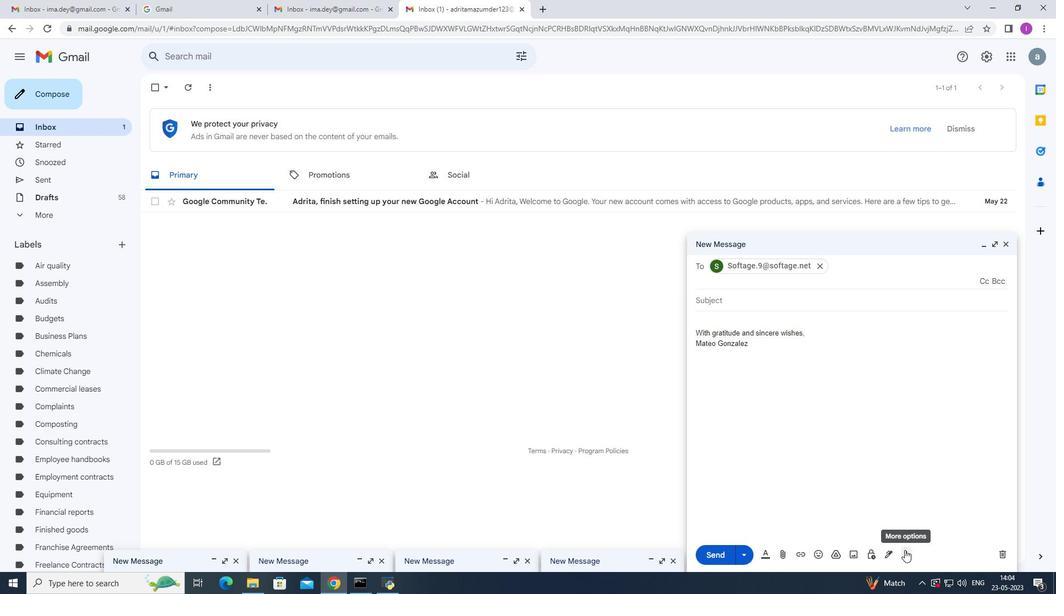 
Action: Mouse moved to (942, 448)
Screenshot: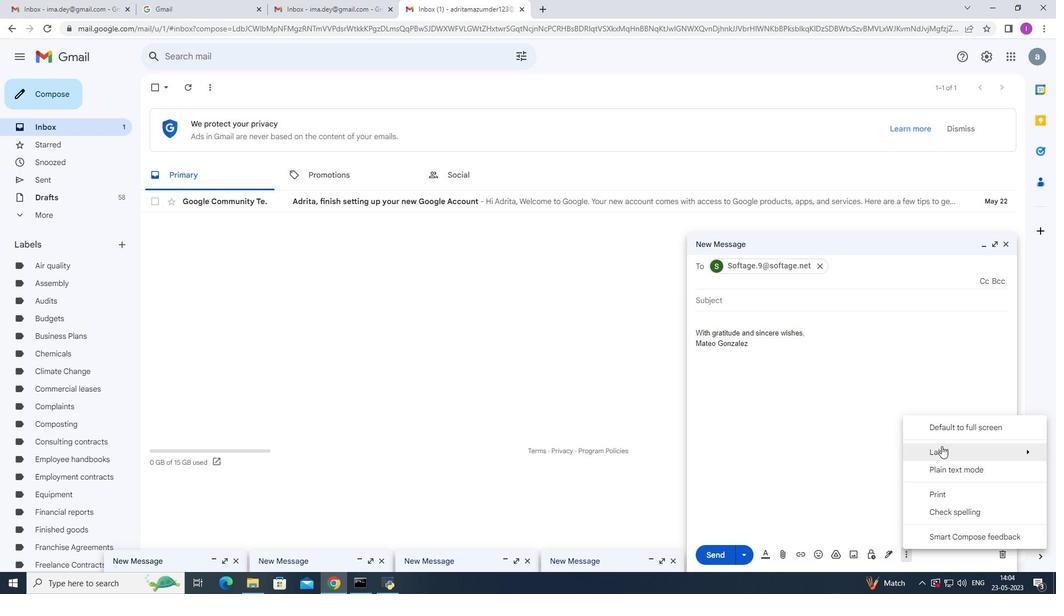 
Action: Mouse pressed left at (942, 448)
Screenshot: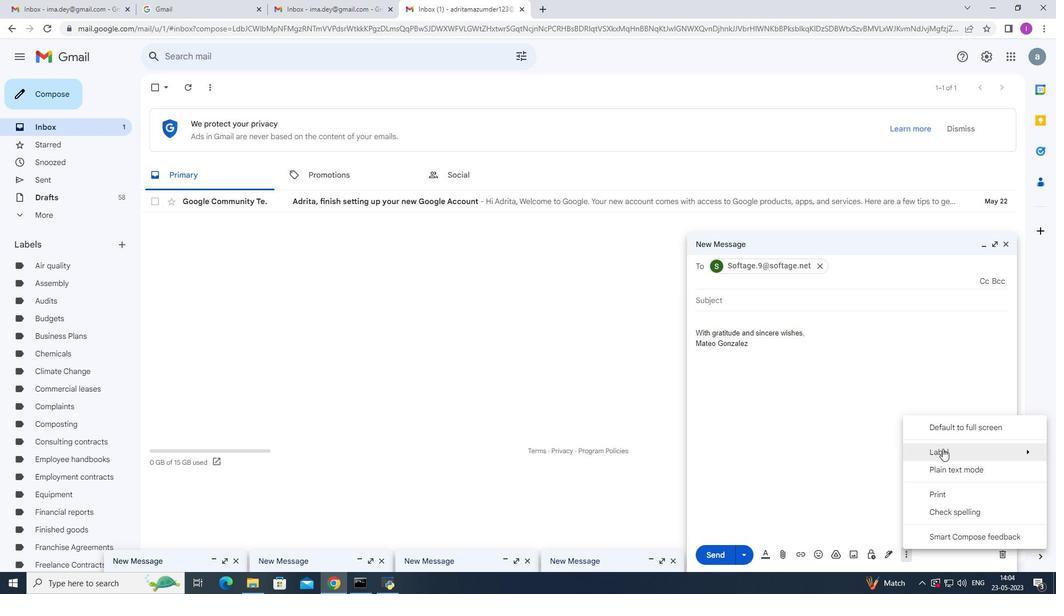 
Action: Mouse moved to (759, 237)
Screenshot: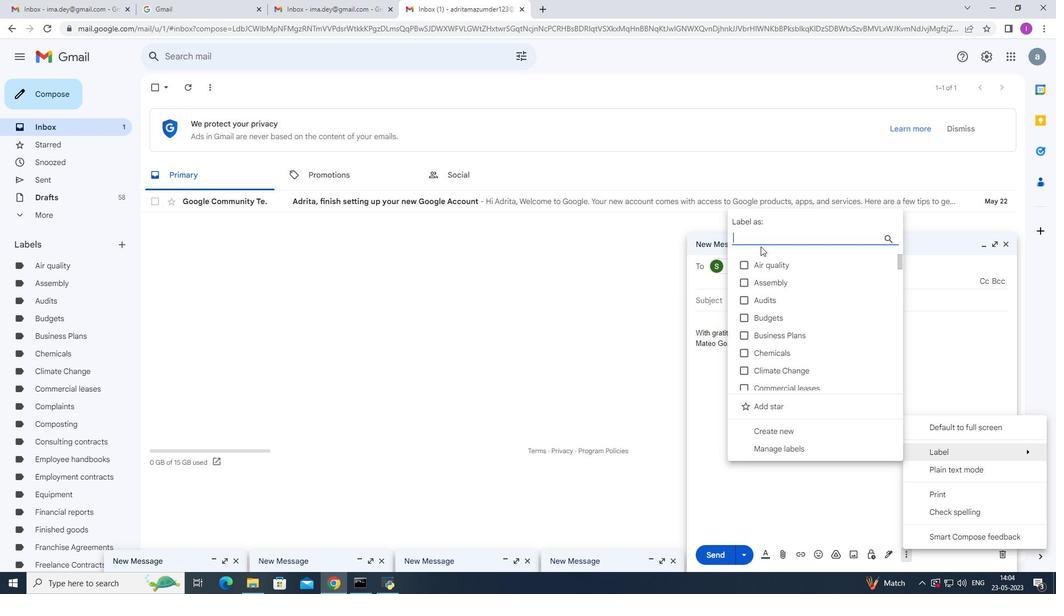 
Action: Mouse pressed left at (759, 237)
Screenshot: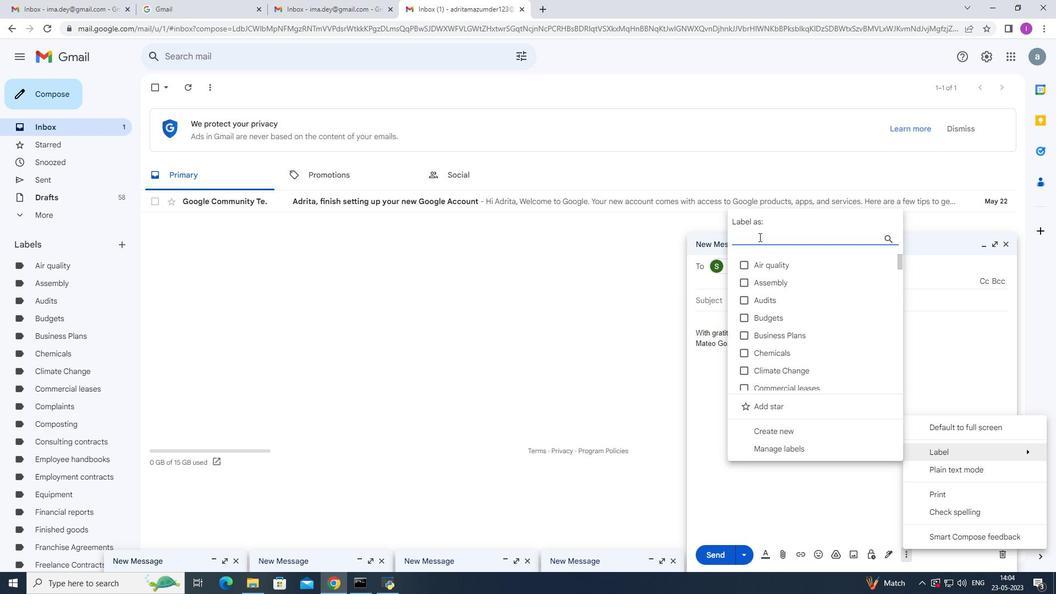 
Action: Key pressed <Key.shift>Condo<Key.space>associs<Key.backspace>ations
Screenshot: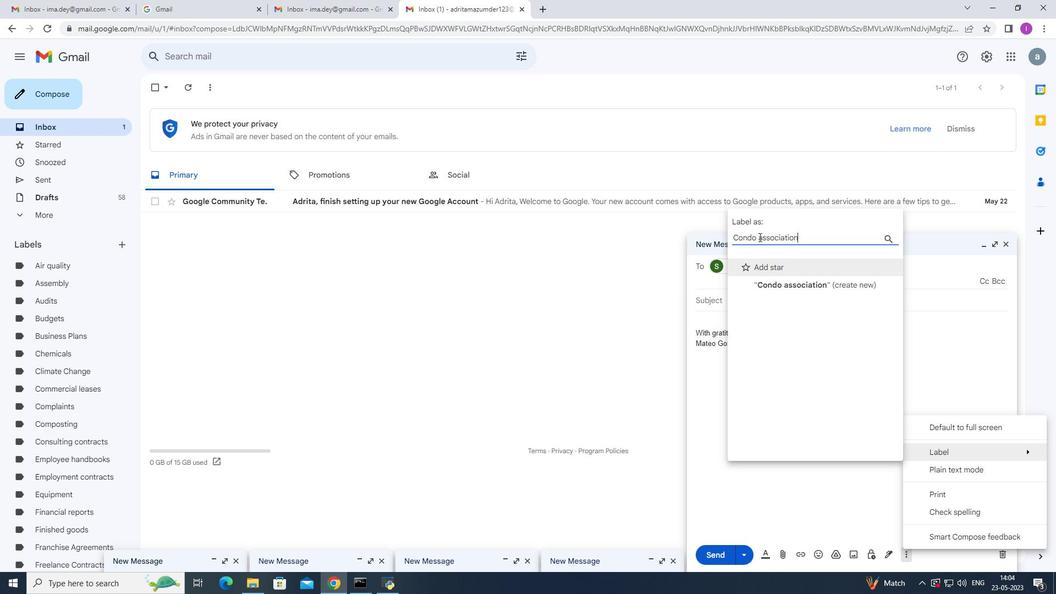 
Action: Mouse moved to (797, 286)
Screenshot: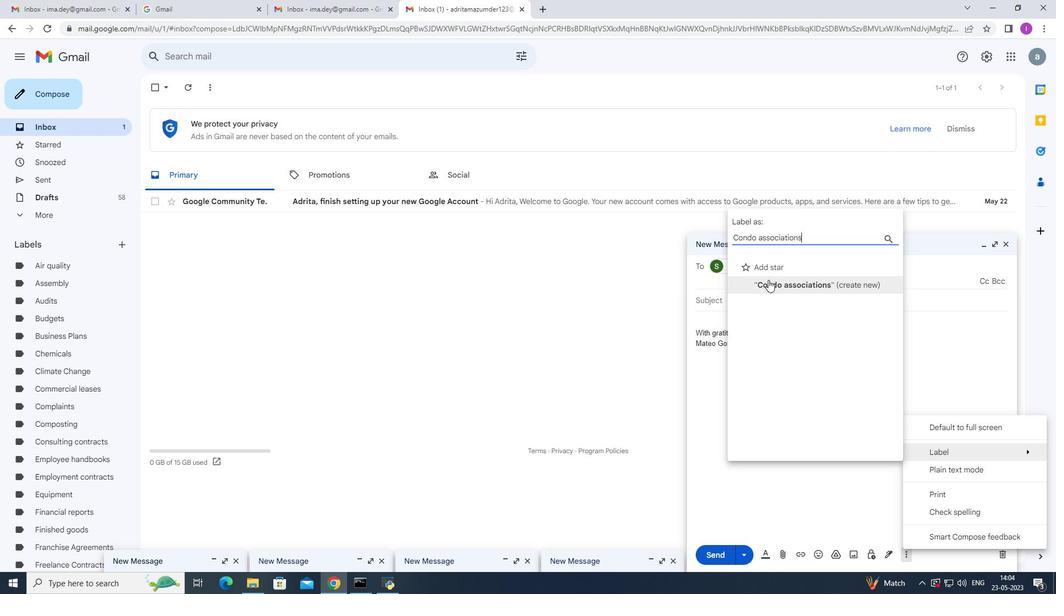 
Action: Mouse pressed left at (797, 286)
Screenshot: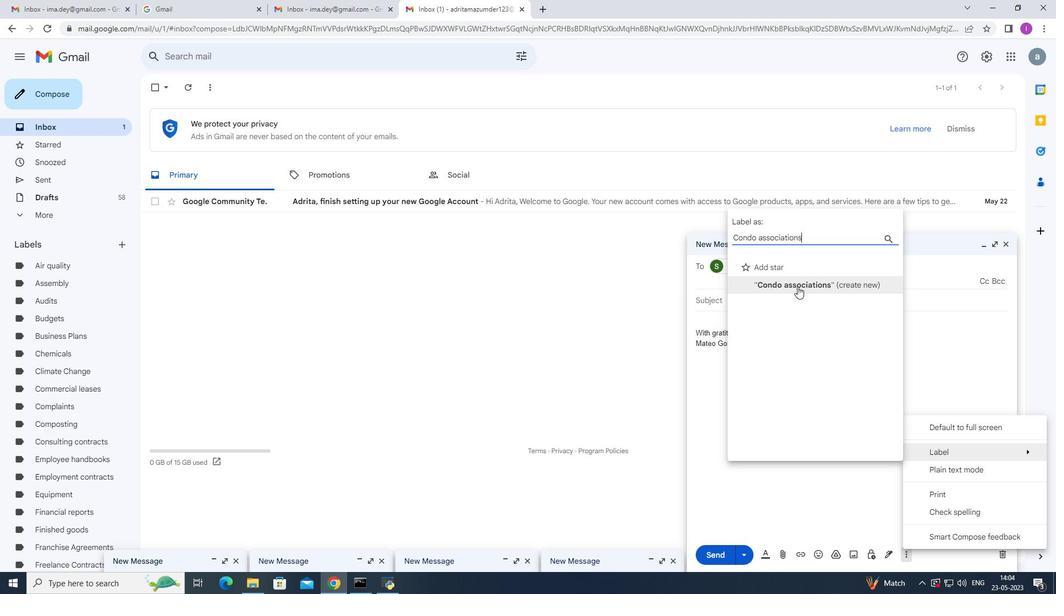 
Action: Mouse moved to (625, 350)
Screenshot: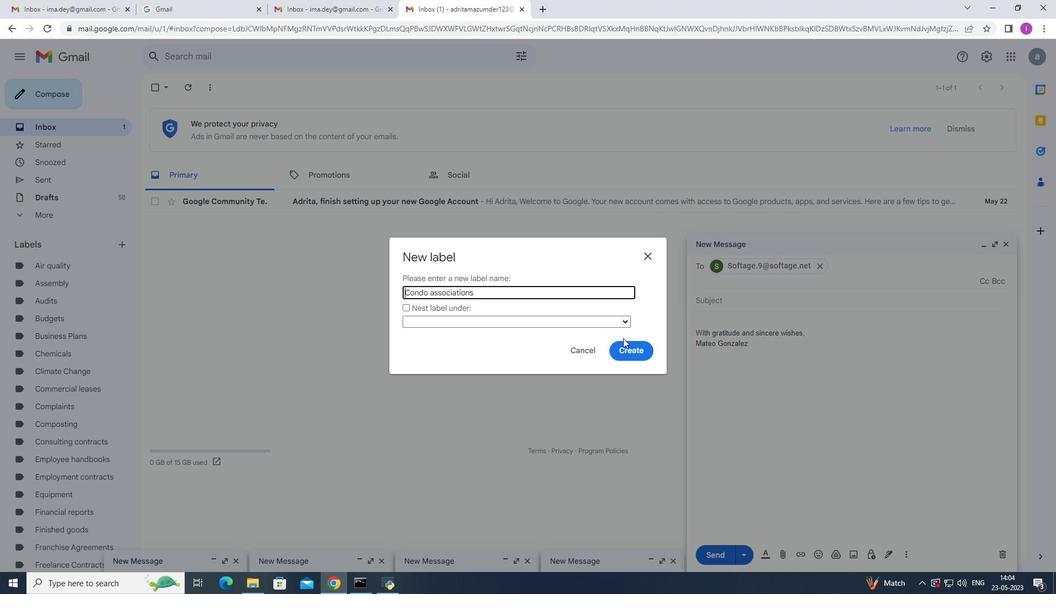 
Action: Mouse pressed left at (625, 350)
Screenshot: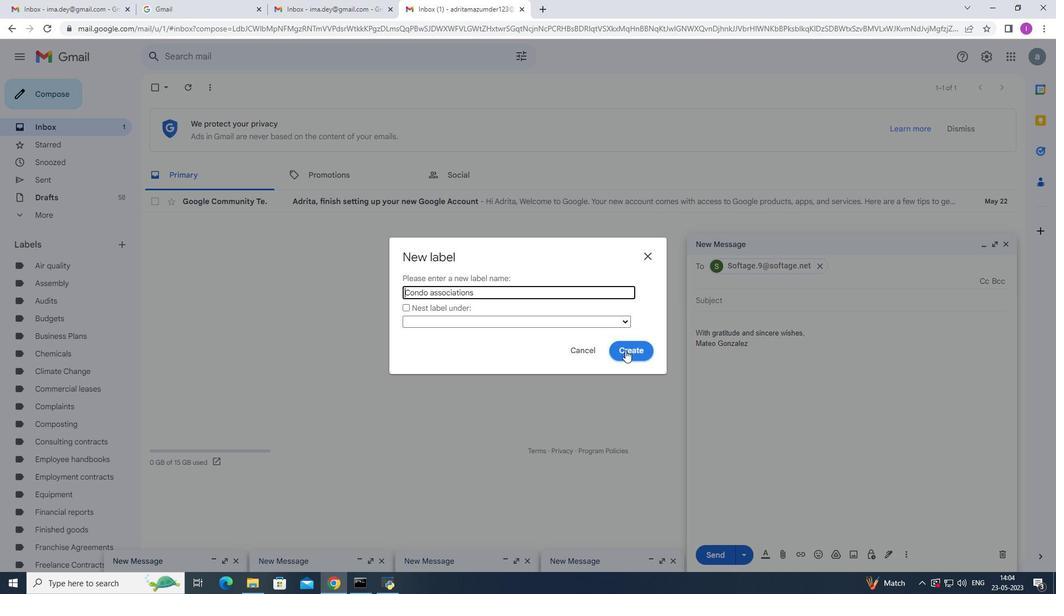 
Action: Mouse moved to (903, 551)
Screenshot: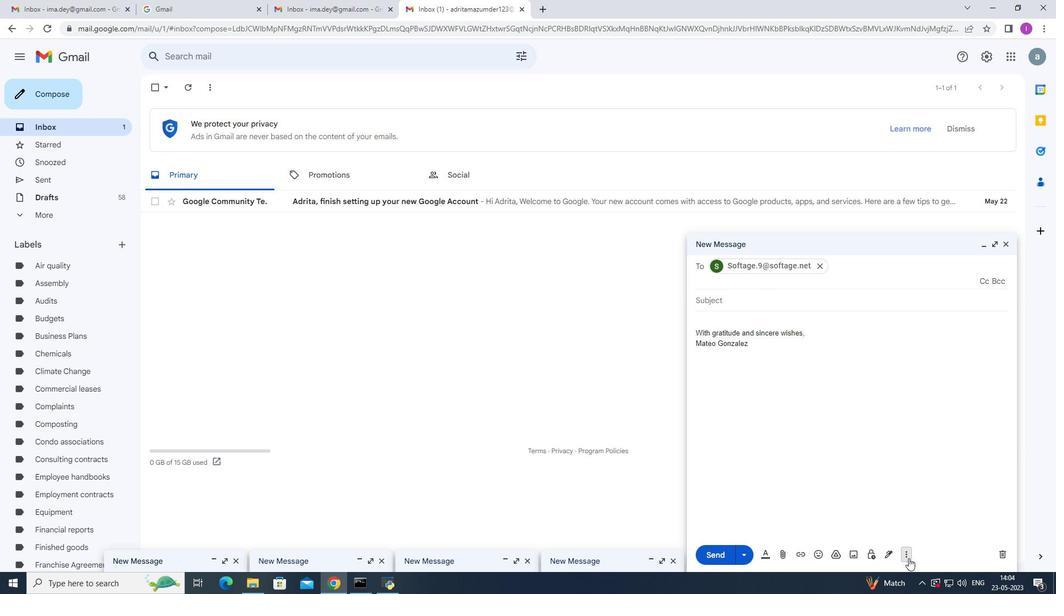 
Action: Mouse pressed left at (903, 551)
Screenshot: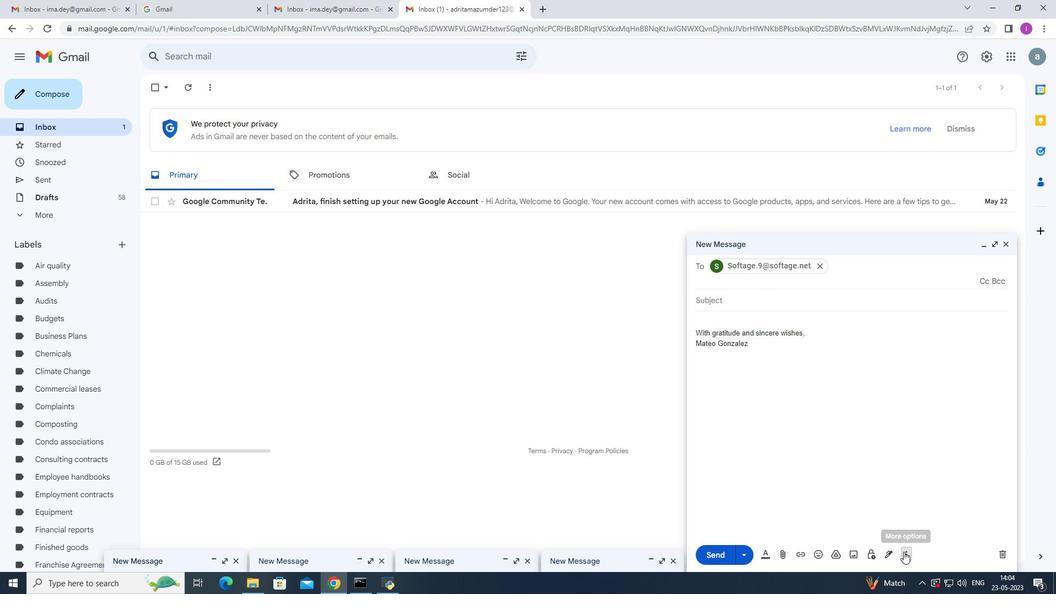 
Action: Mouse moved to (621, 301)
Screenshot: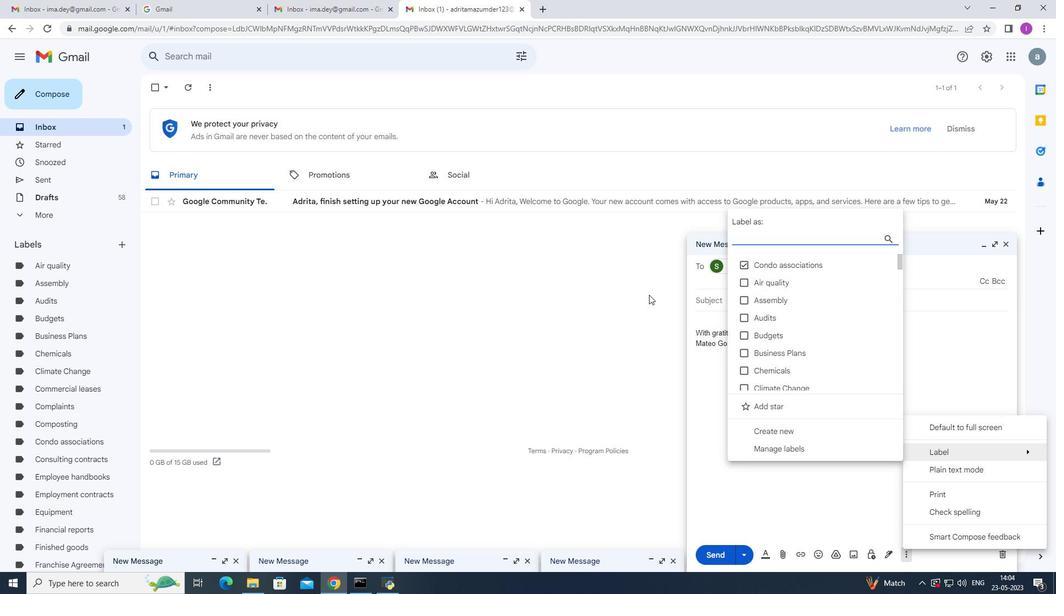 
Action: Mouse pressed left at (621, 301)
Screenshot: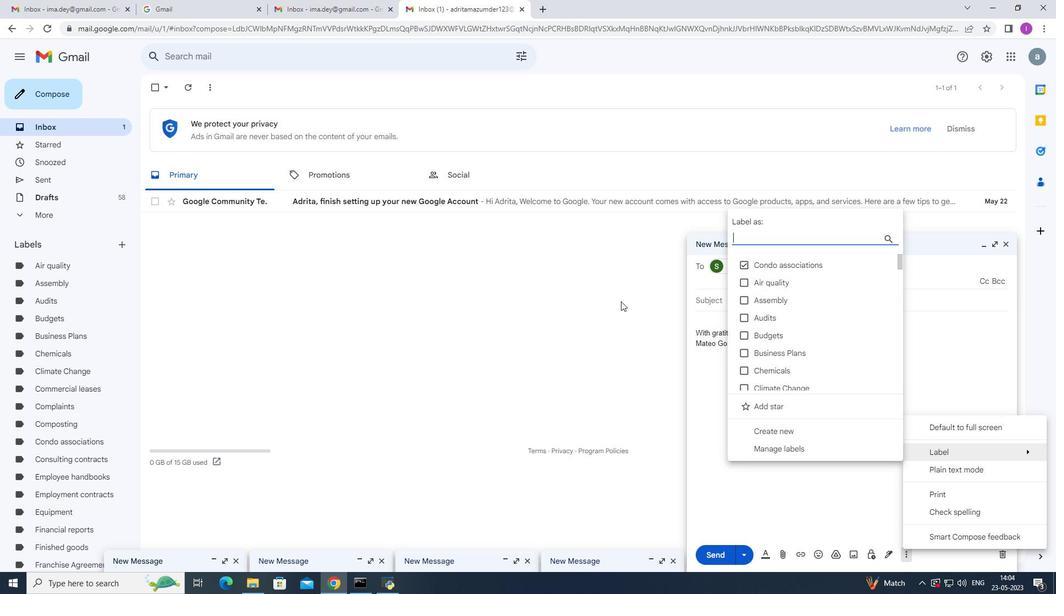 
Action: Mouse moved to (560, 349)
Screenshot: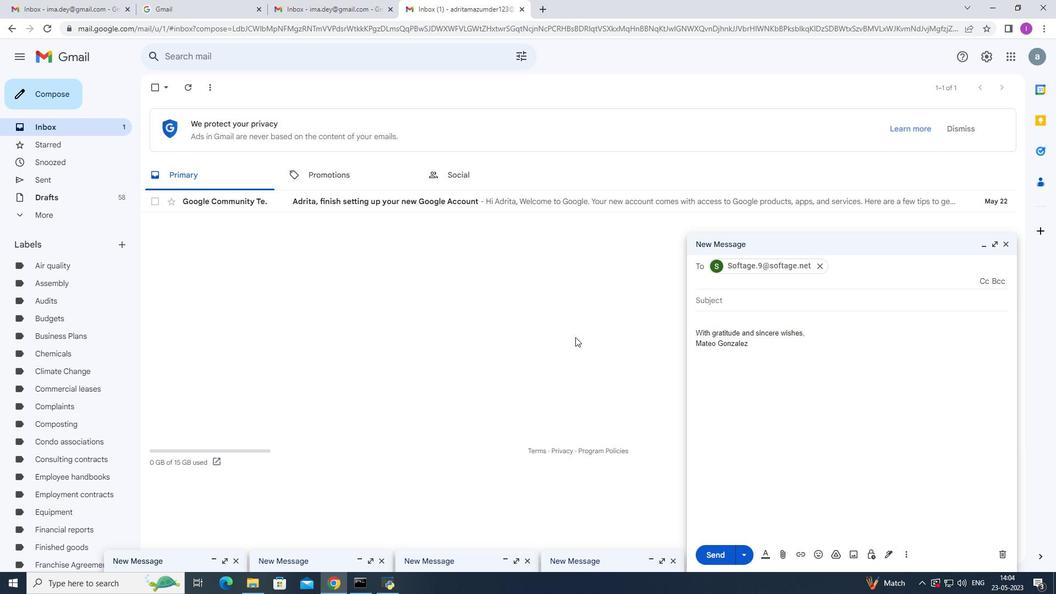 
